 Task: Search one way flight ticket for 3 adults, 3 children in business from Beaumont: Jack Brooks Regional Airport (was Southeast Texas Regional) to New Bern: Coastal Carolina Regional Airport (was Craven County Regional) on 8-4-2023. Choice of flights is Spirit. Number of bags: 4 checked bags. Price is upto 94000. Outbound departure time preference is 8:15.
Action: Mouse moved to (285, 398)
Screenshot: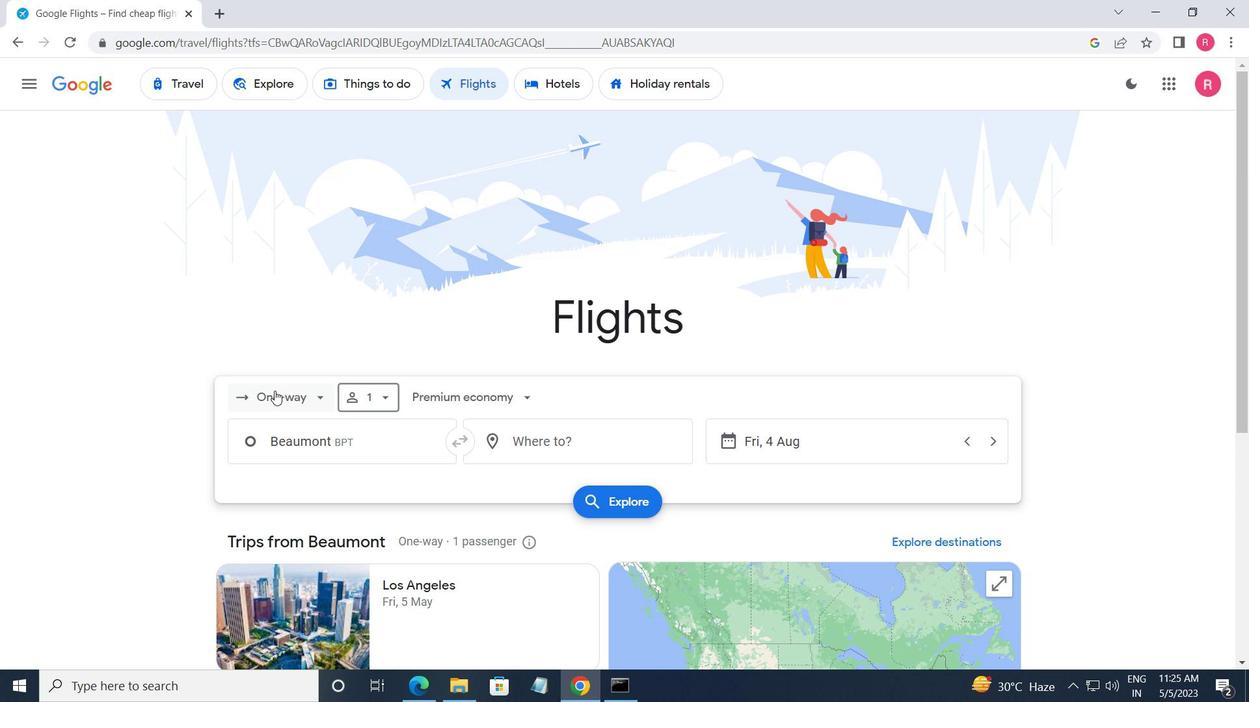 
Action: Mouse pressed left at (285, 398)
Screenshot: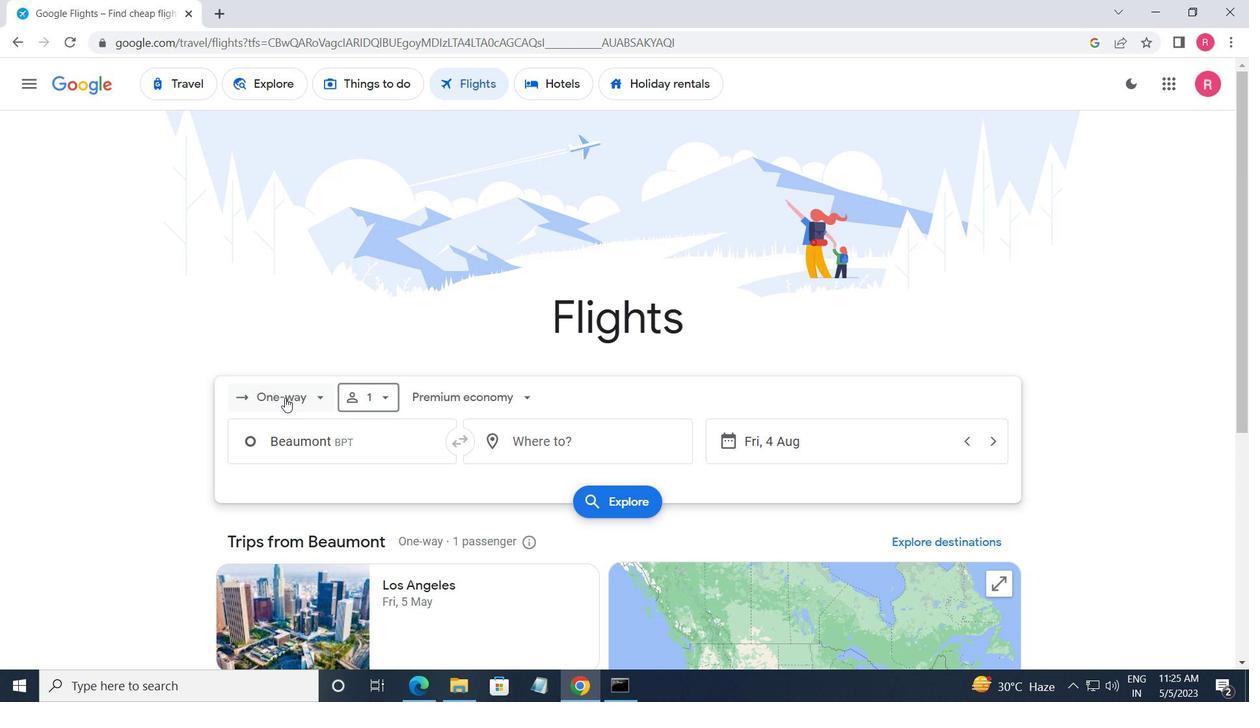 
Action: Mouse moved to (294, 476)
Screenshot: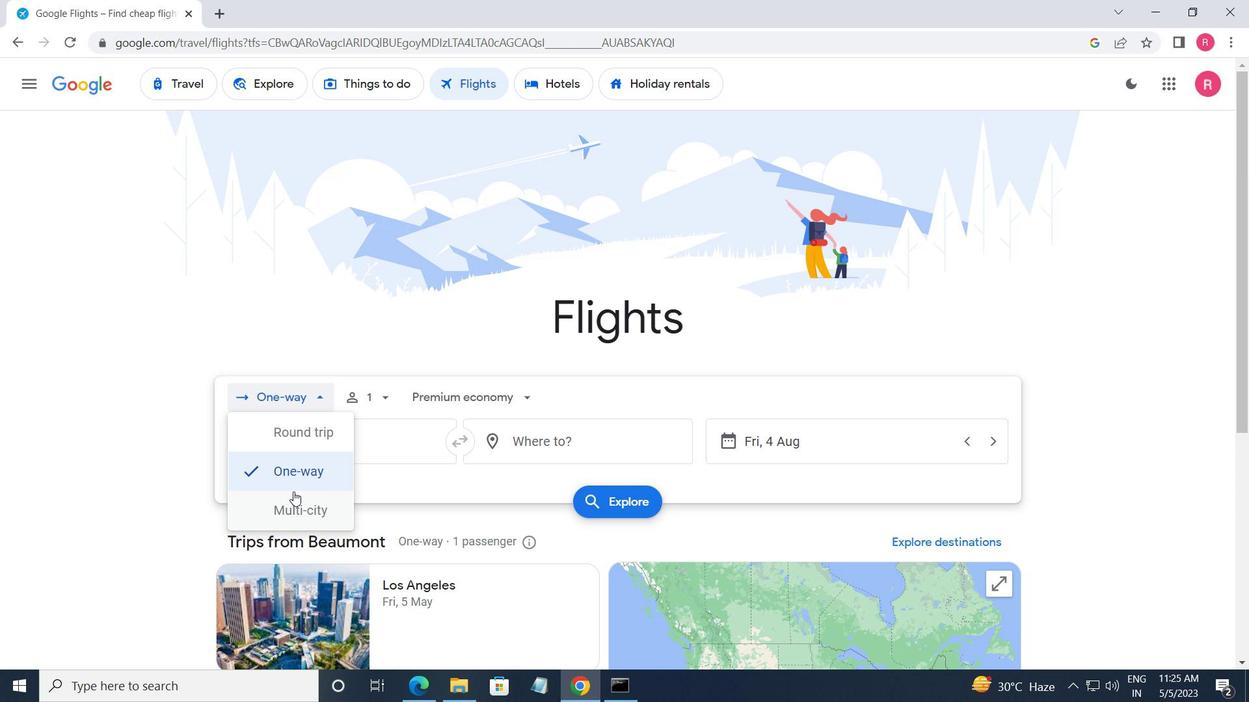 
Action: Mouse pressed left at (294, 476)
Screenshot: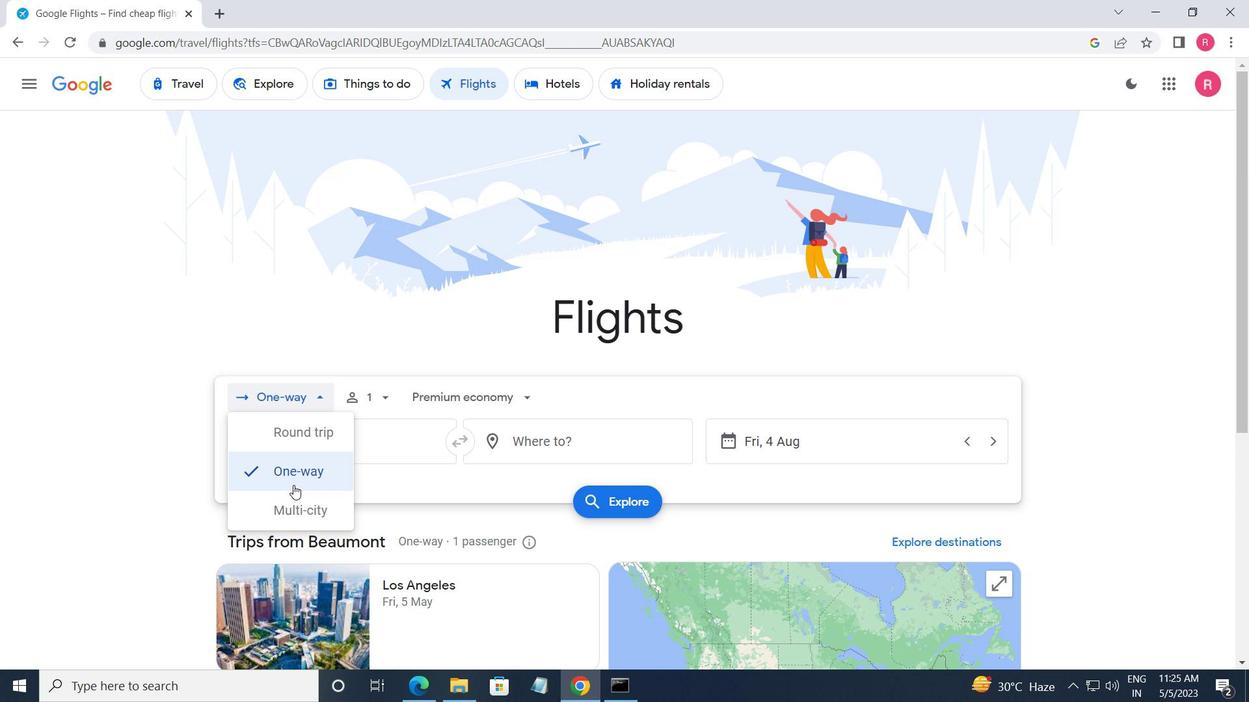 
Action: Mouse moved to (381, 409)
Screenshot: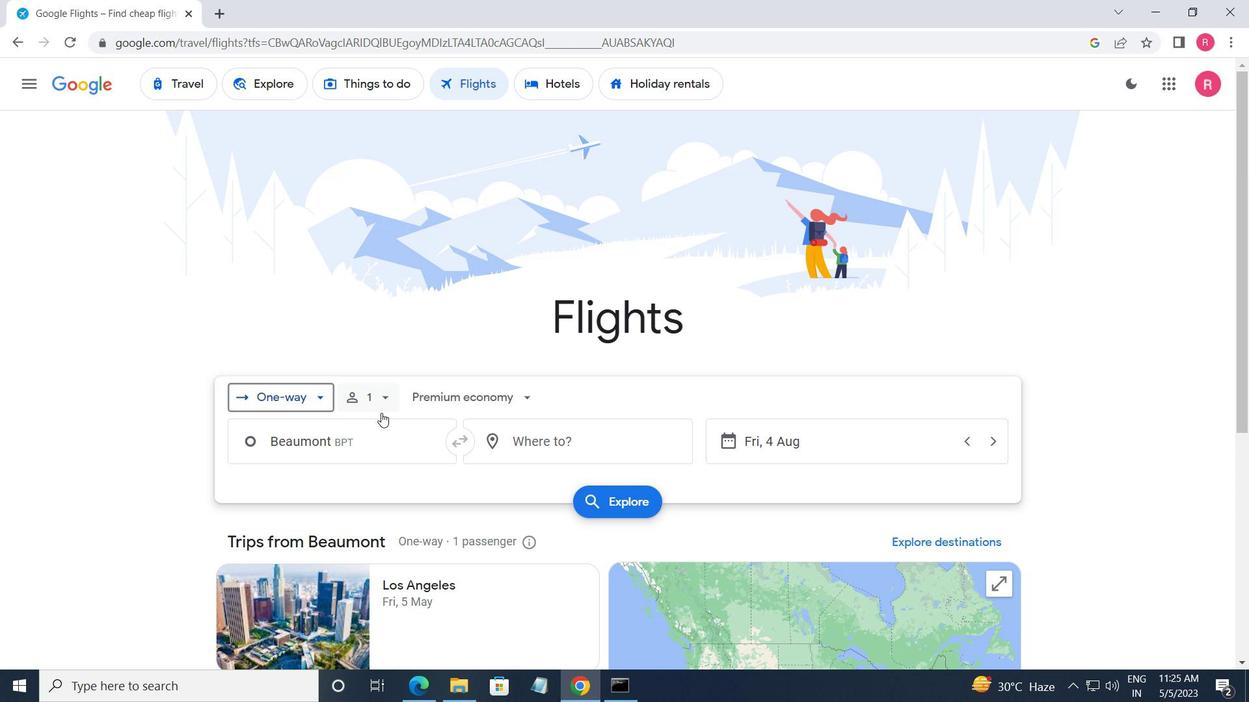
Action: Mouse pressed left at (381, 409)
Screenshot: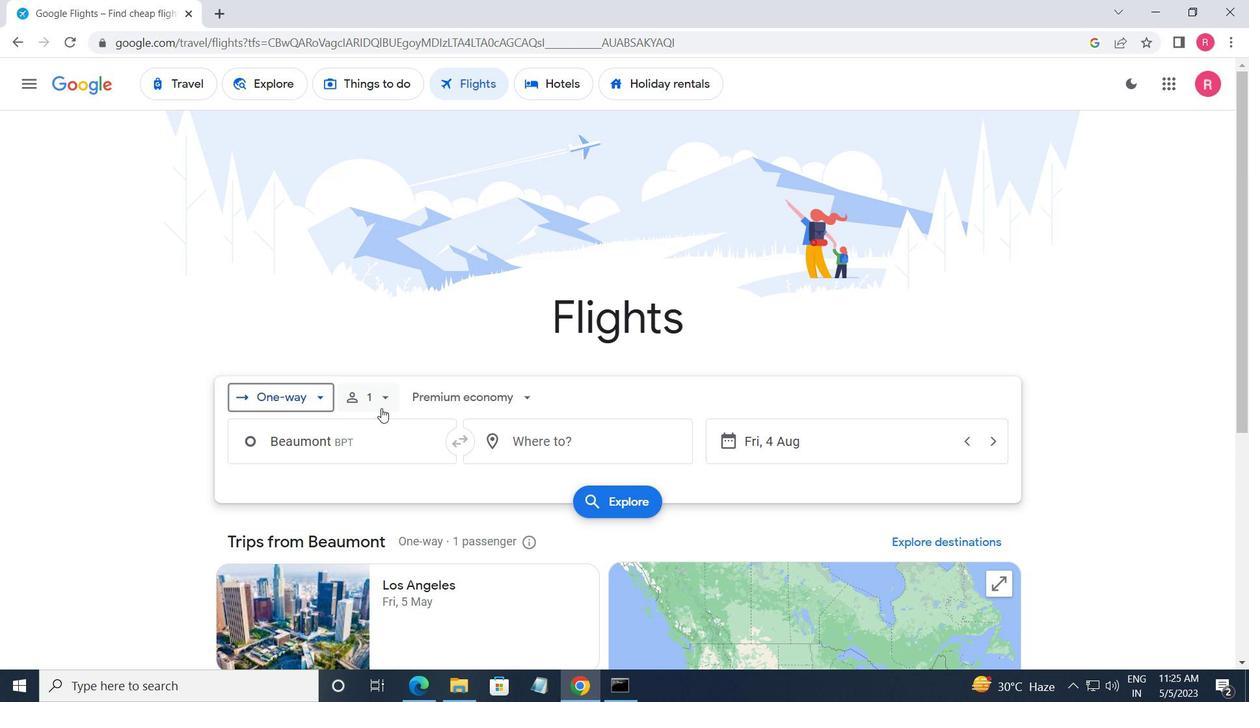 
Action: Mouse moved to (512, 439)
Screenshot: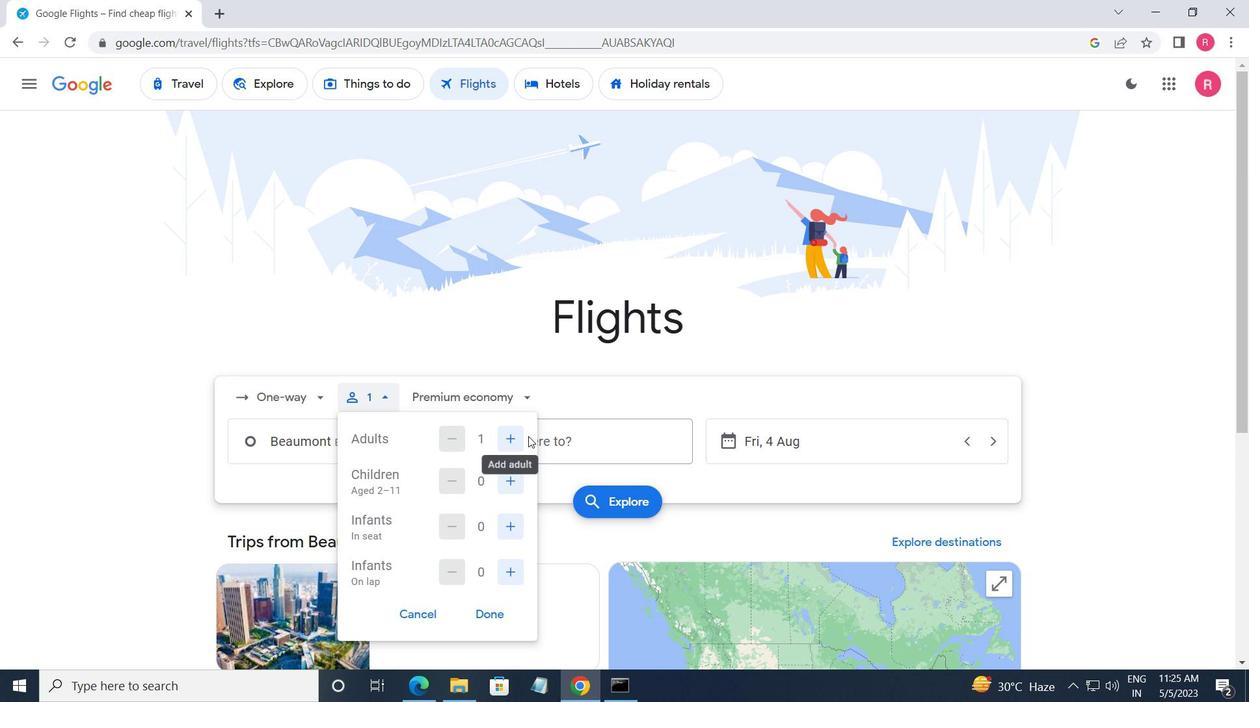 
Action: Mouse pressed left at (512, 439)
Screenshot: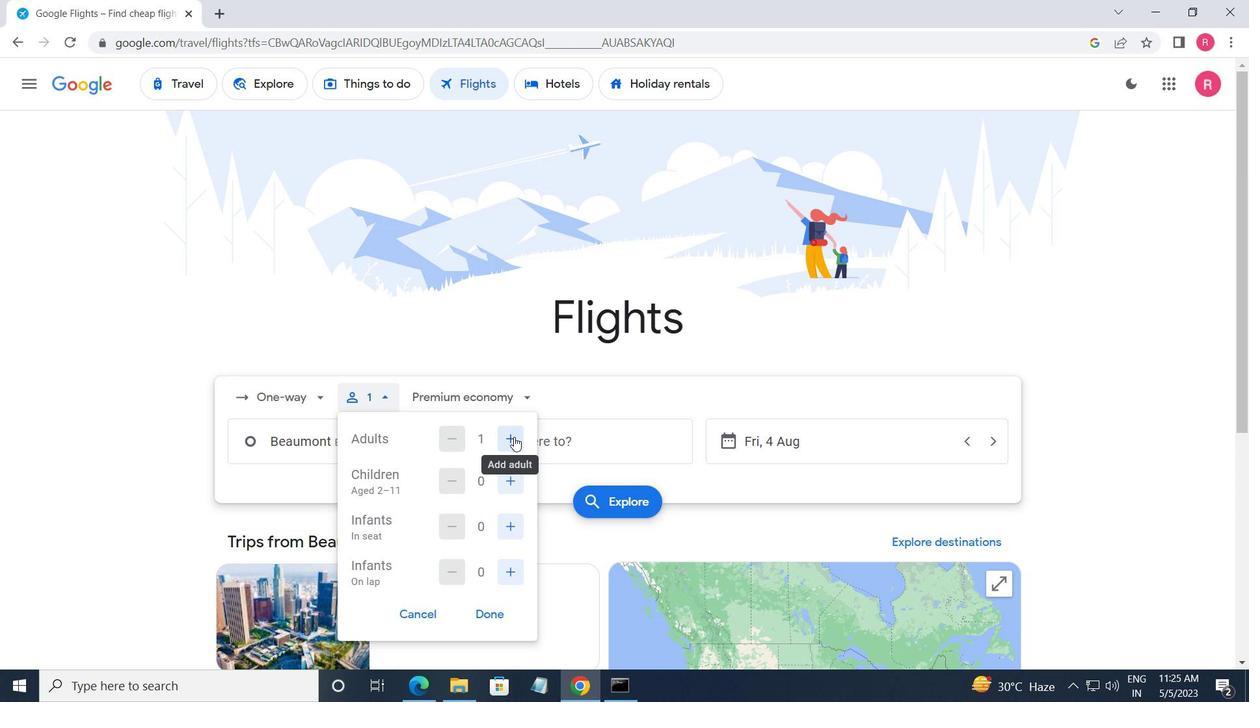 
Action: Mouse pressed left at (512, 439)
Screenshot: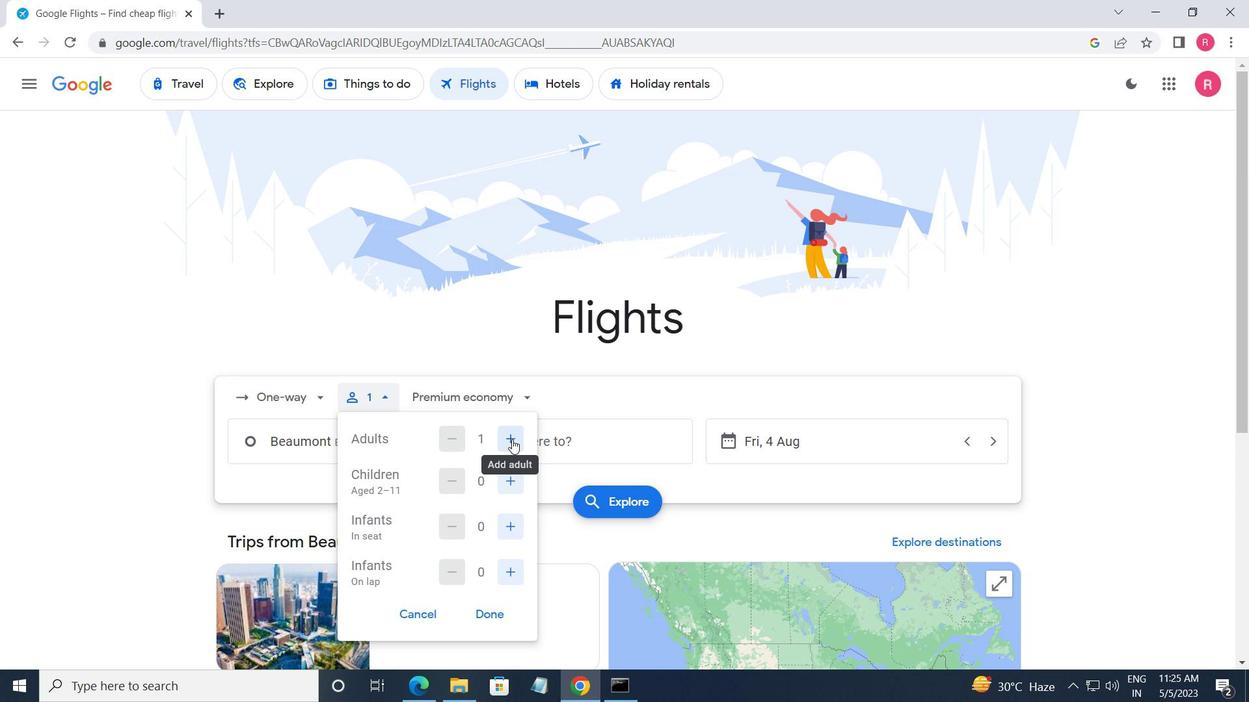 
Action: Mouse moved to (513, 487)
Screenshot: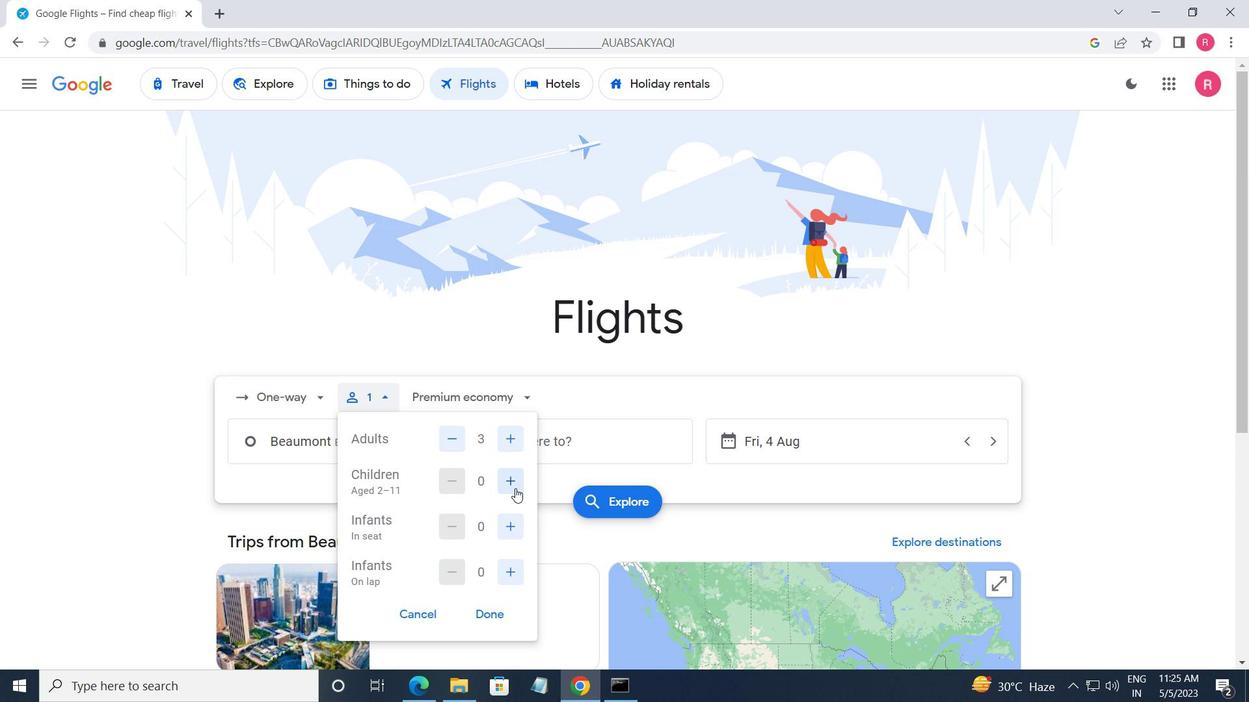 
Action: Mouse pressed left at (513, 487)
Screenshot: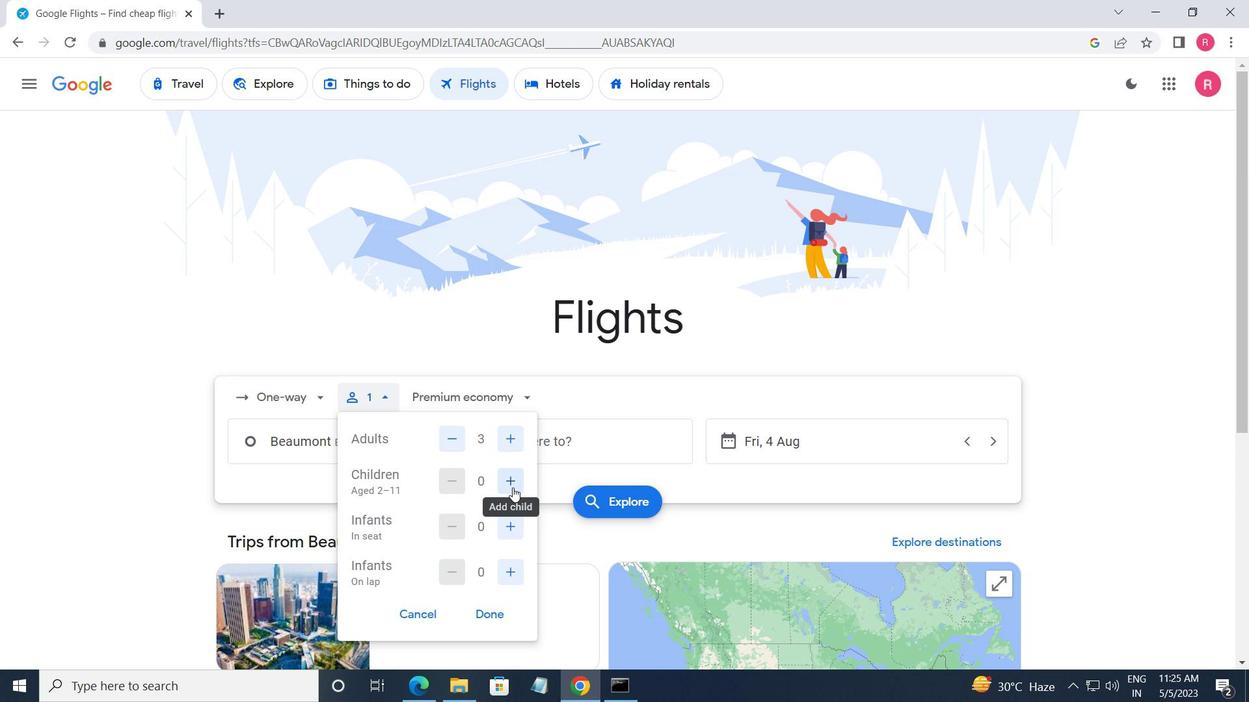 
Action: Mouse pressed left at (513, 487)
Screenshot: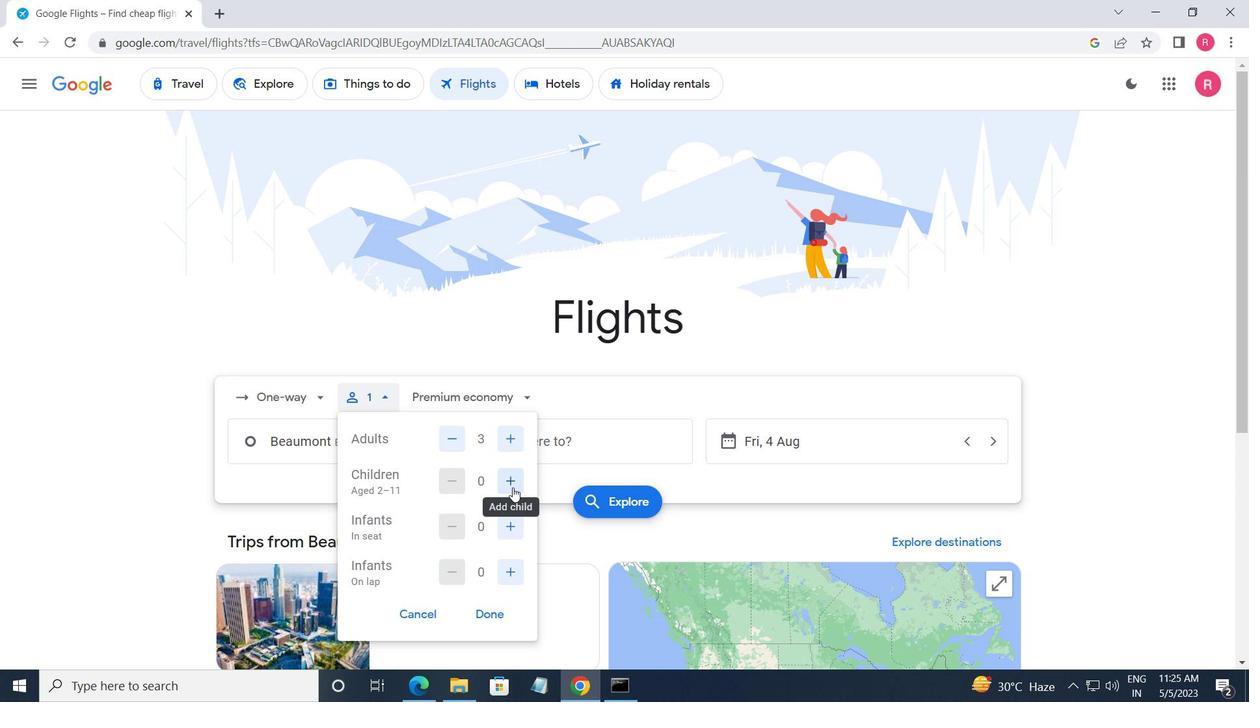 
Action: Mouse moved to (511, 487)
Screenshot: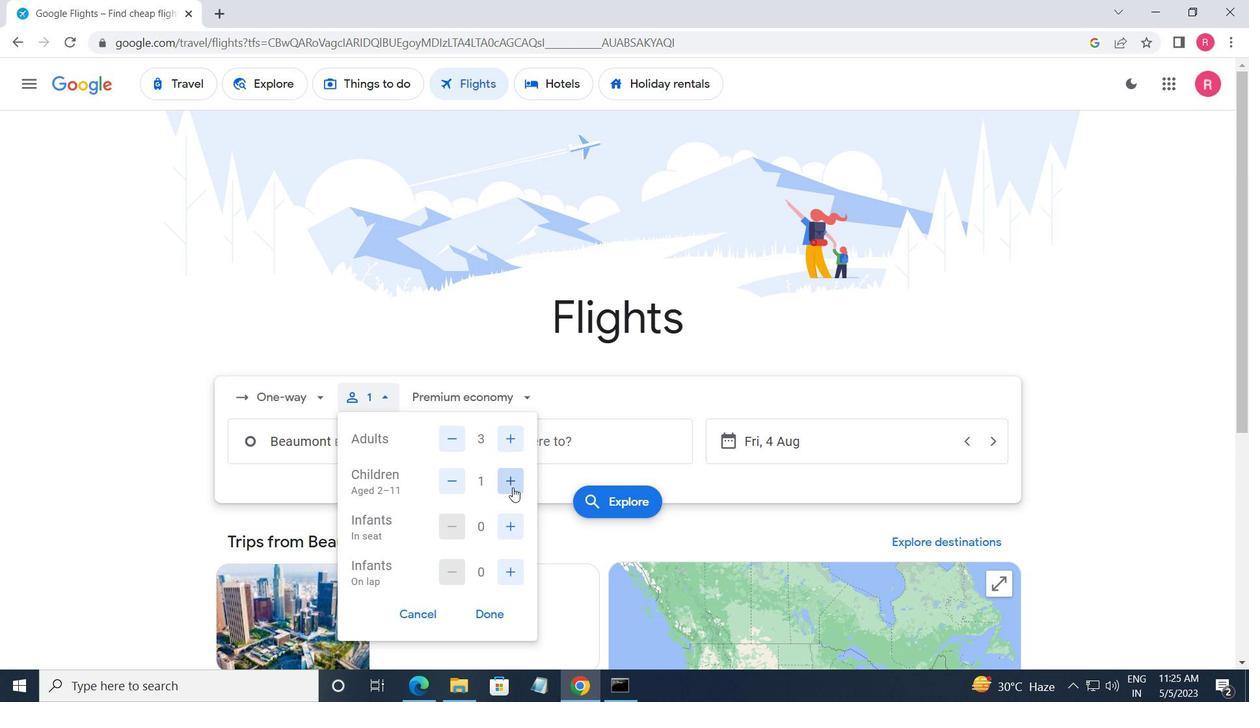 
Action: Mouse pressed left at (511, 487)
Screenshot: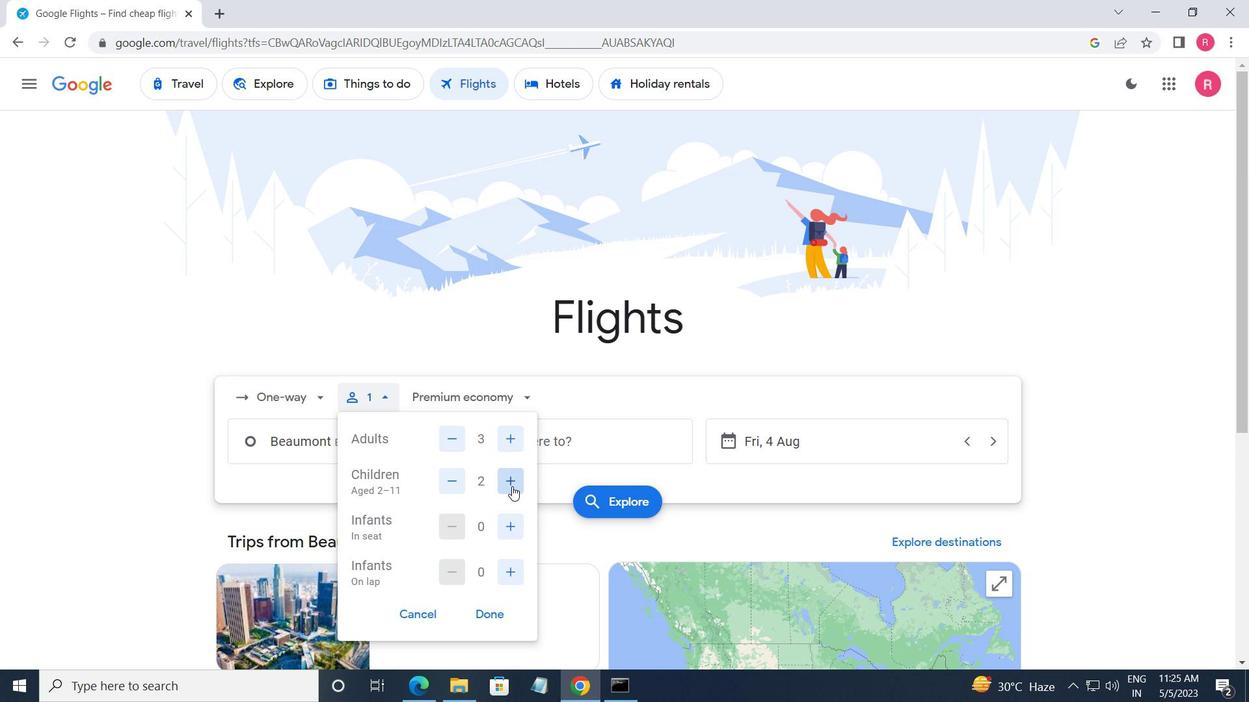 
Action: Mouse moved to (509, 618)
Screenshot: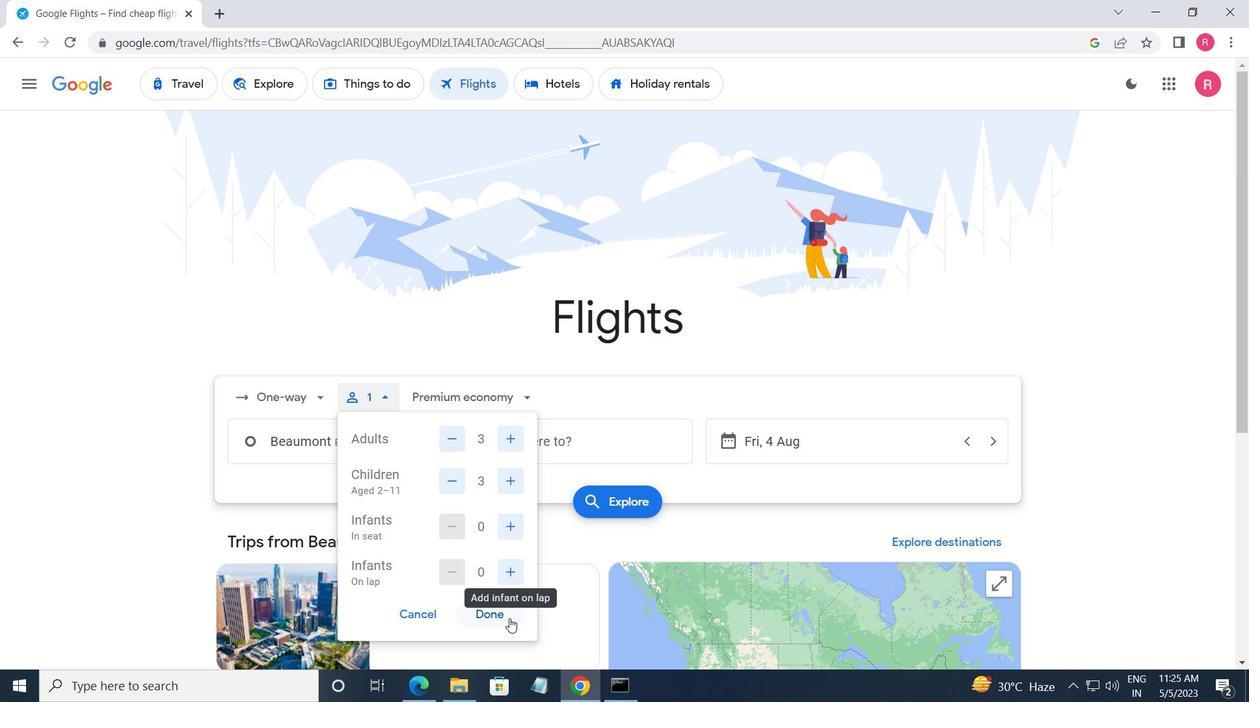 
Action: Mouse pressed left at (509, 618)
Screenshot: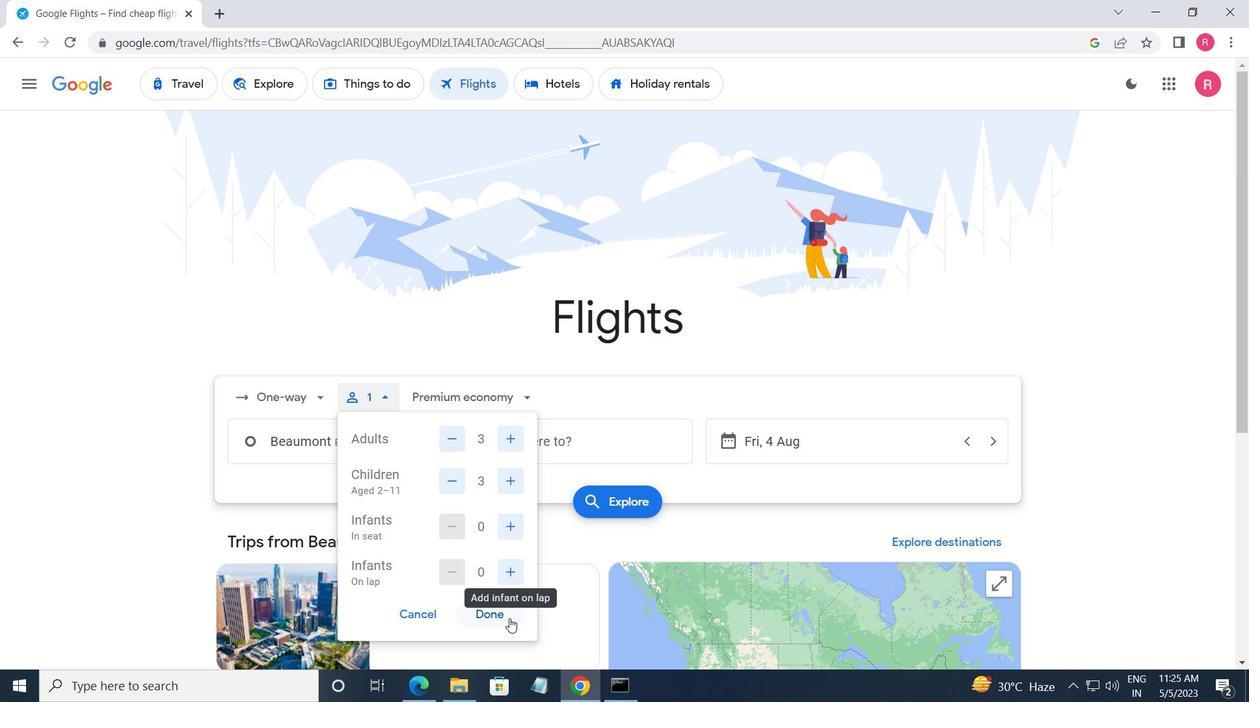 
Action: Mouse moved to (428, 401)
Screenshot: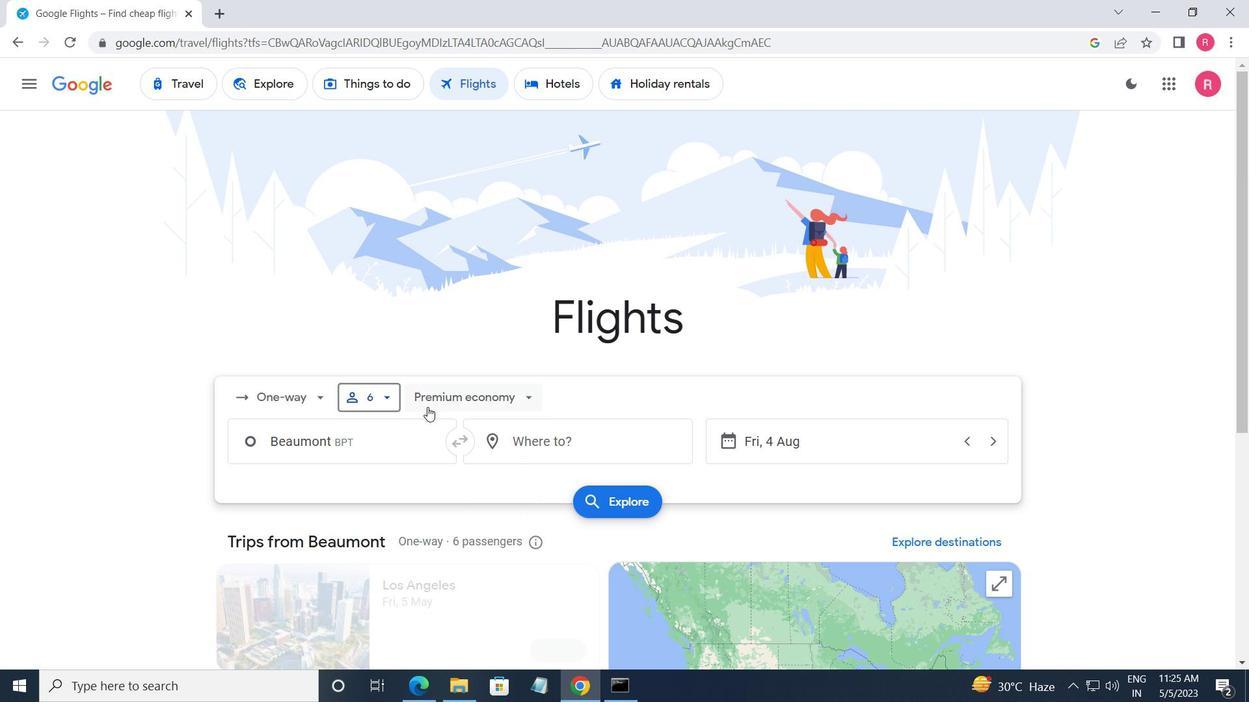 
Action: Mouse pressed left at (428, 401)
Screenshot: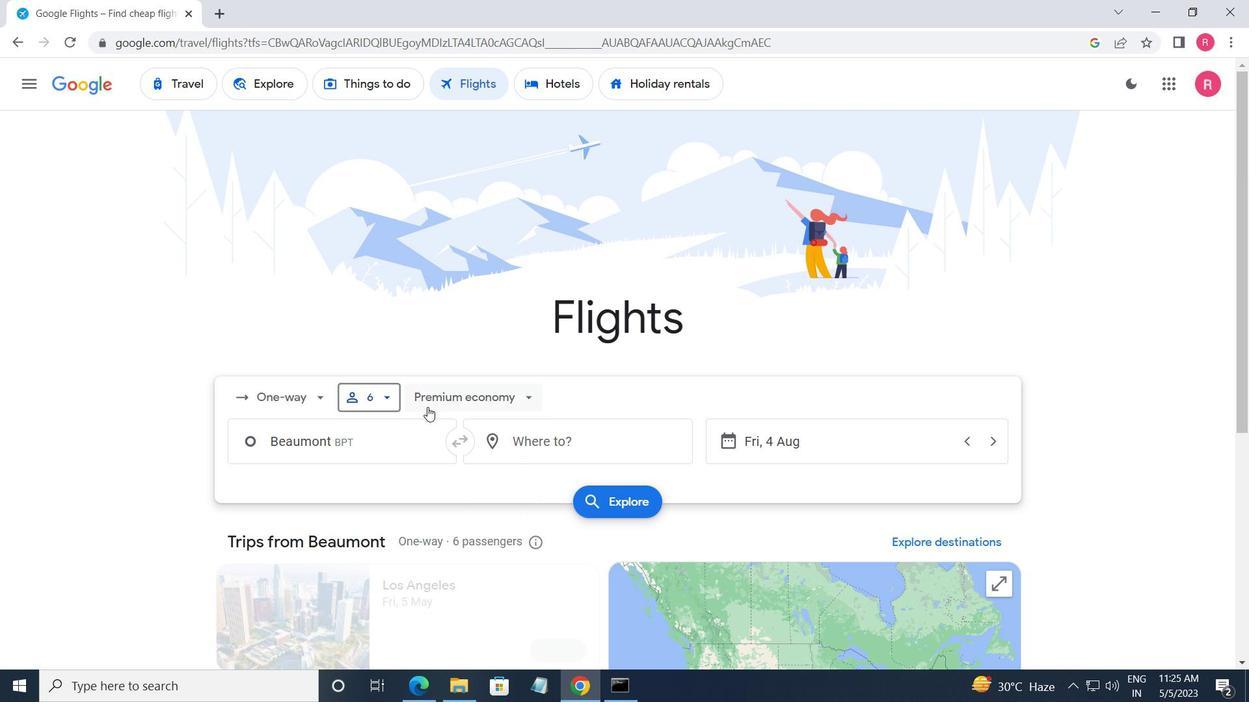
Action: Mouse moved to (452, 517)
Screenshot: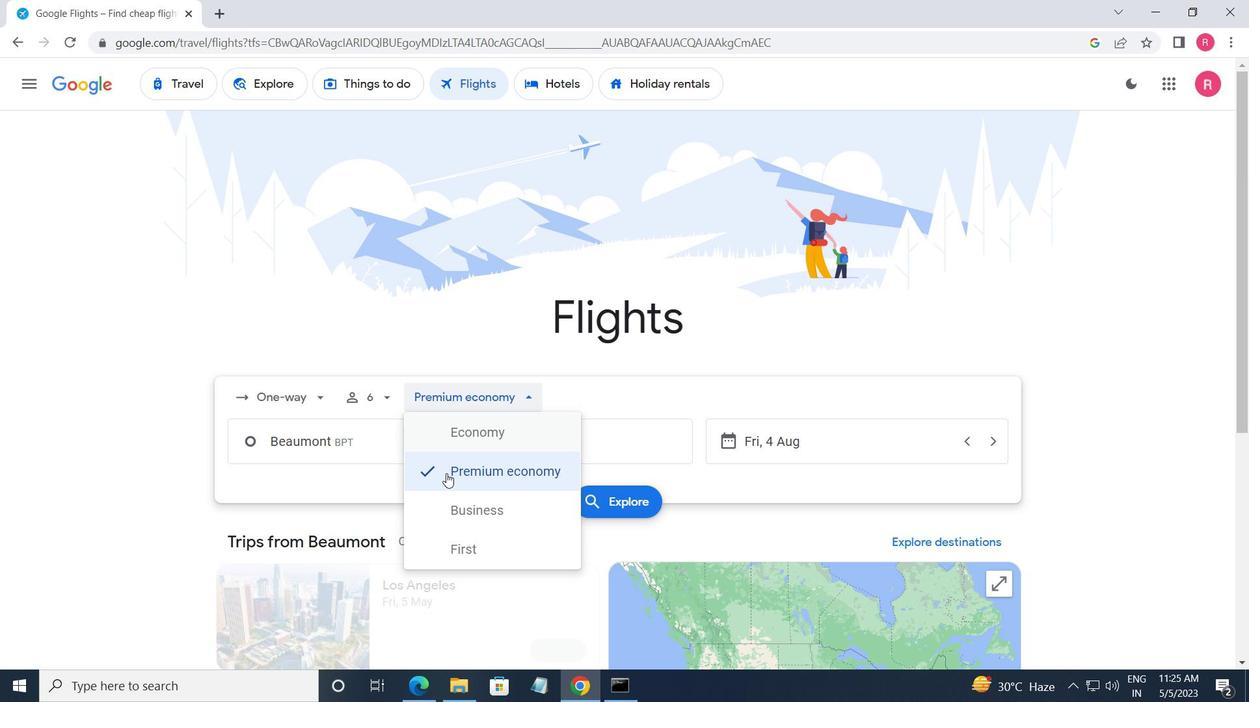 
Action: Mouse pressed left at (452, 517)
Screenshot: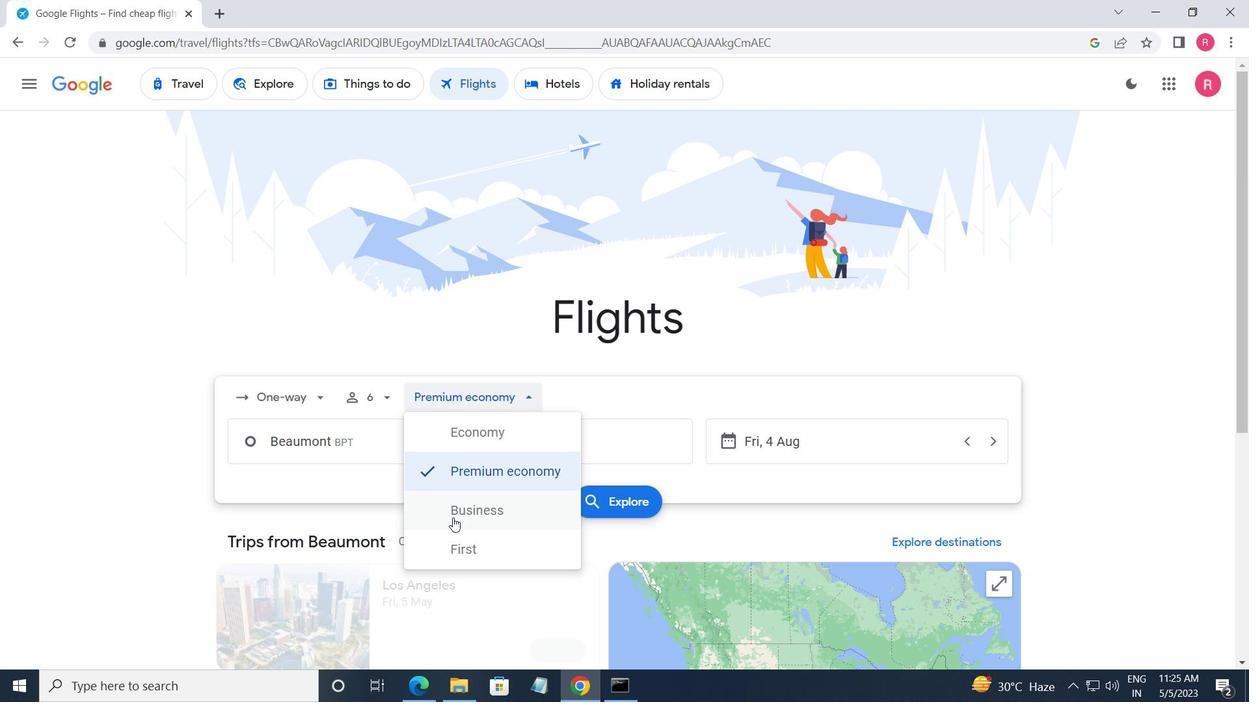 
Action: Mouse moved to (386, 456)
Screenshot: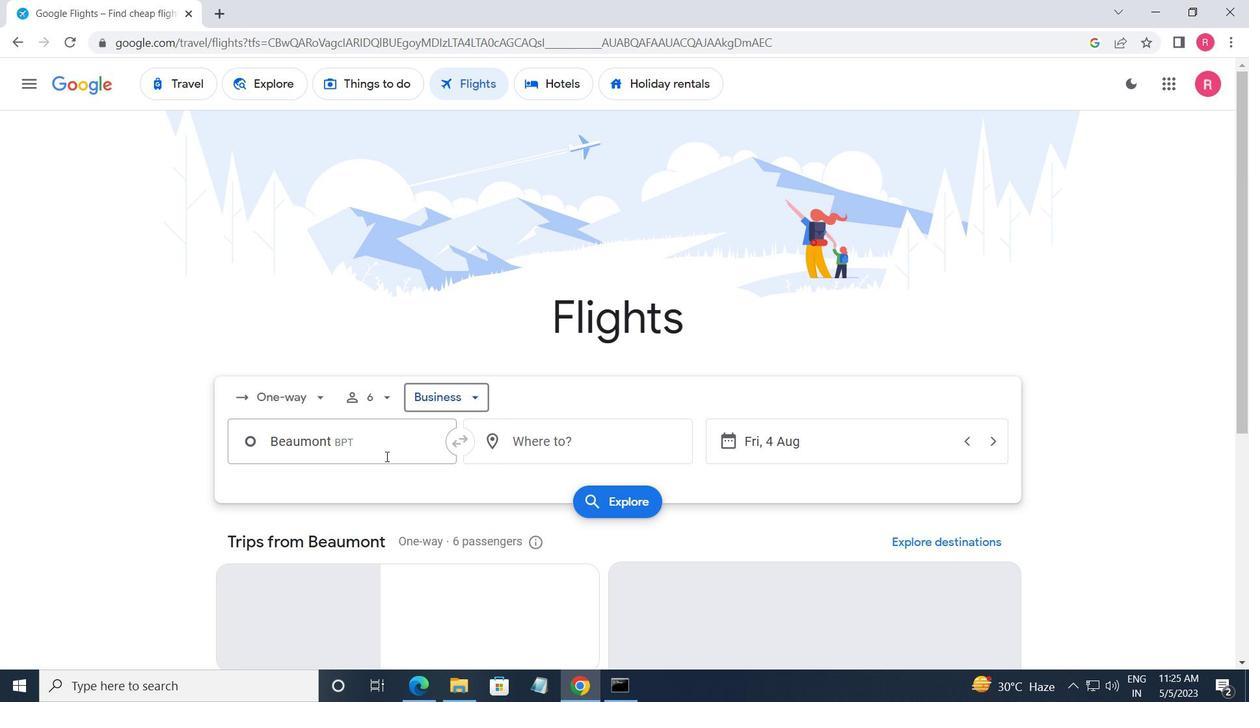 
Action: Mouse pressed left at (386, 456)
Screenshot: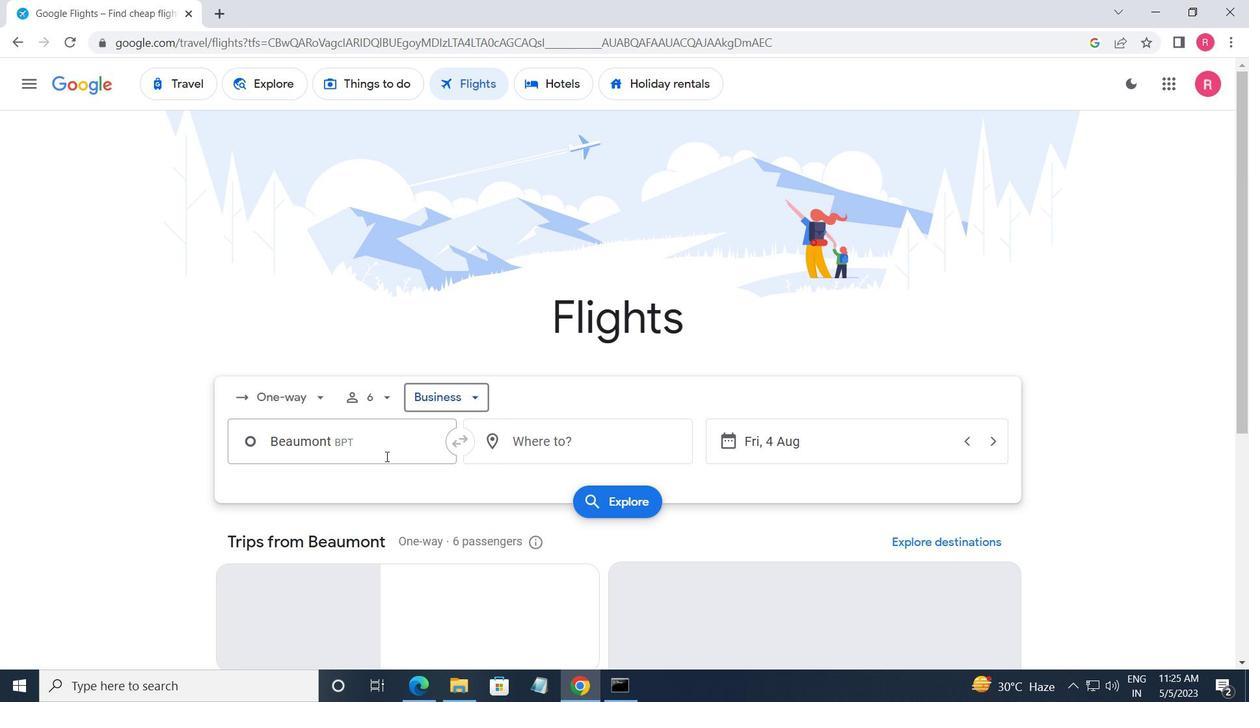 
Action: Key pressed <Key.shift><Key.shift><Key.shift><Key.shift><Key.shift><Key.shift><Key.shift><Key.shift><Key.shift><Key.shift><Key.shift><Key.shift><Key.shift><Key.shift><Key.shift><Key.shift><Key.shift><Key.shift><Key.shift><Key.shift><Key.shift><Key.shift><Key.shift><Key.shift><Key.shift>BEAUMONT
Screenshot: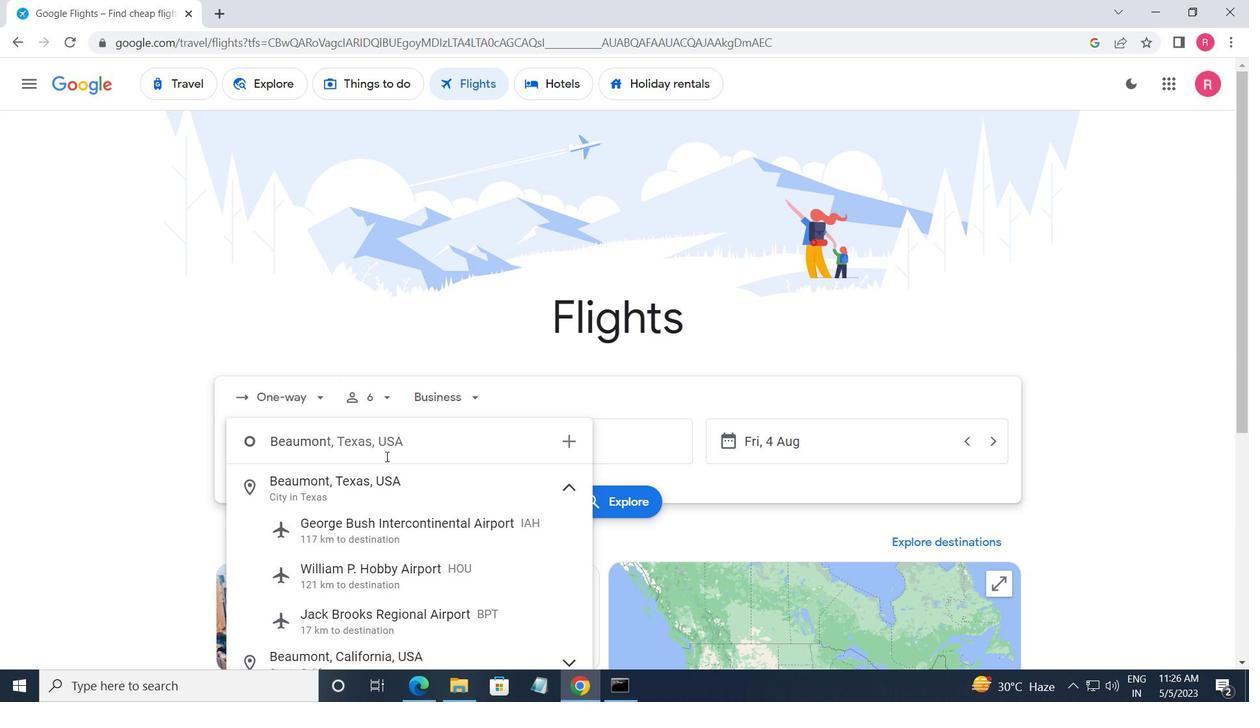 
Action: Mouse moved to (366, 624)
Screenshot: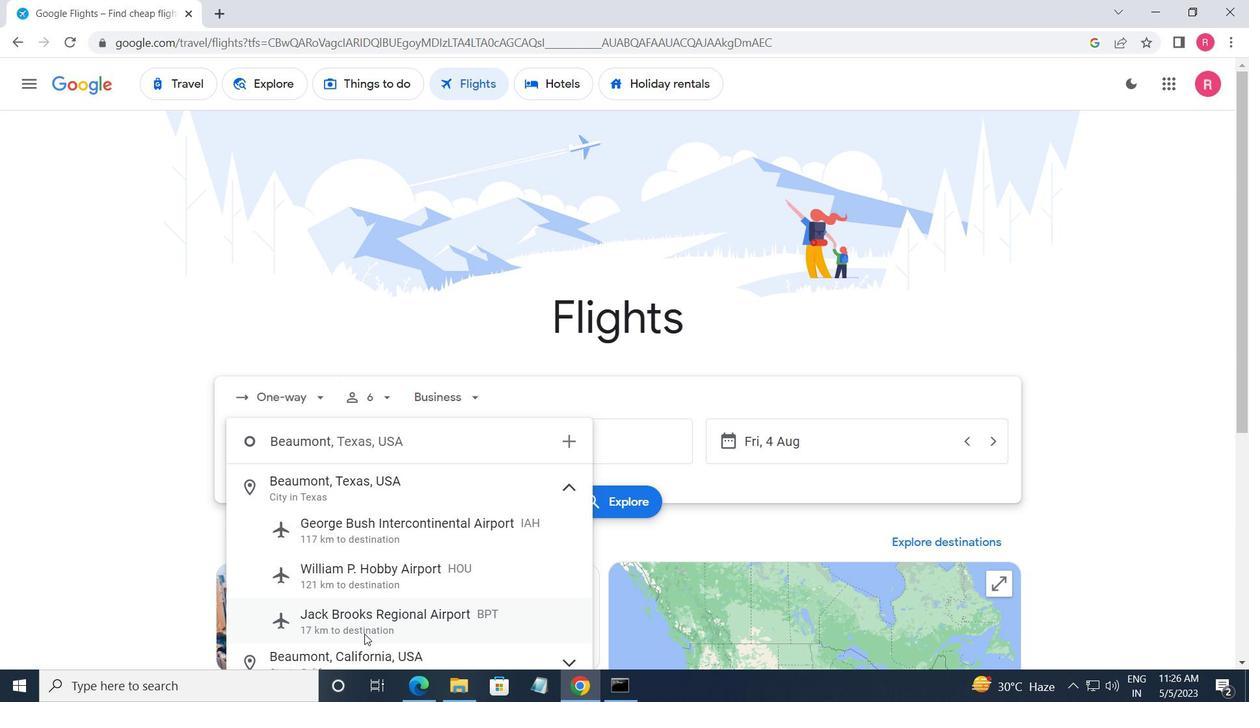 
Action: Mouse pressed left at (366, 624)
Screenshot: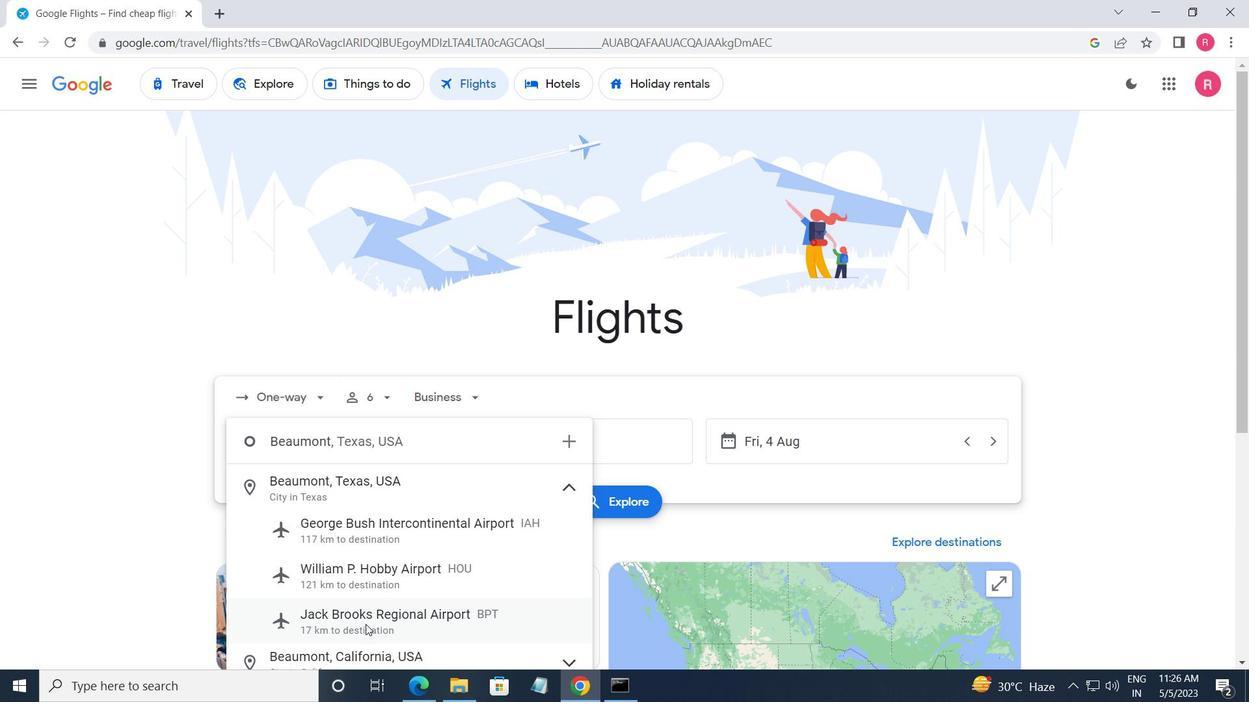 
Action: Mouse moved to (519, 450)
Screenshot: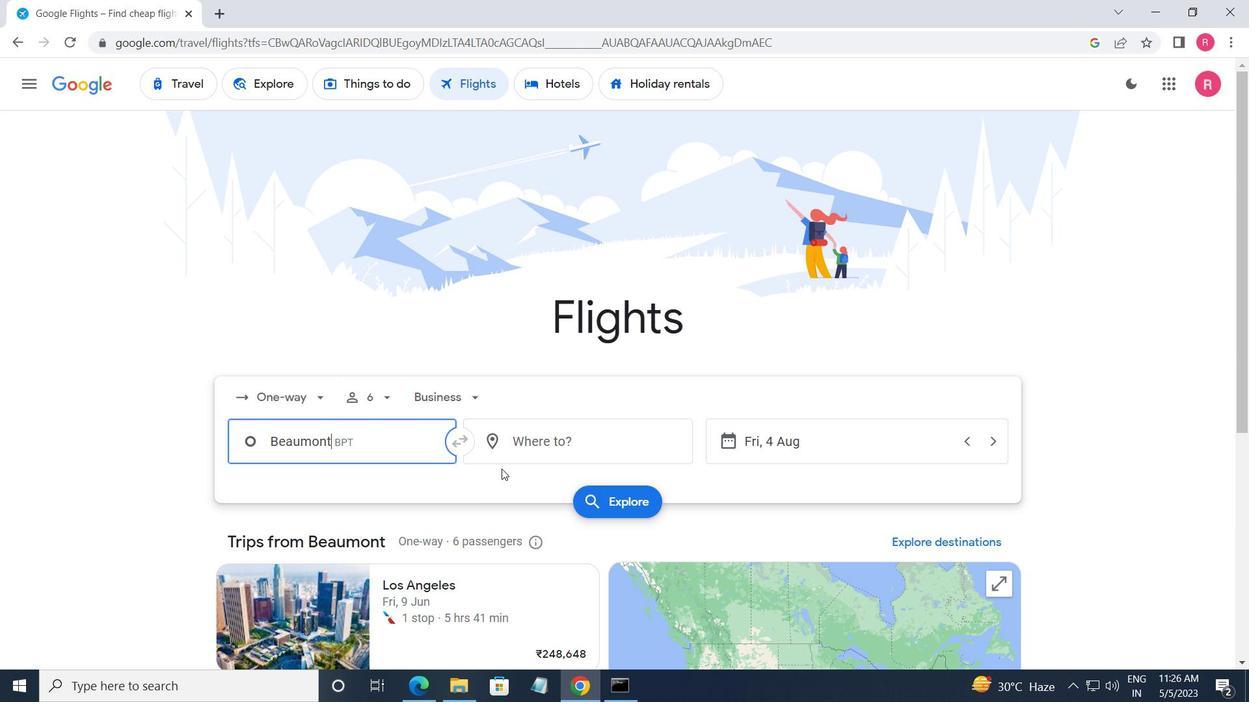 
Action: Mouse pressed left at (519, 450)
Screenshot: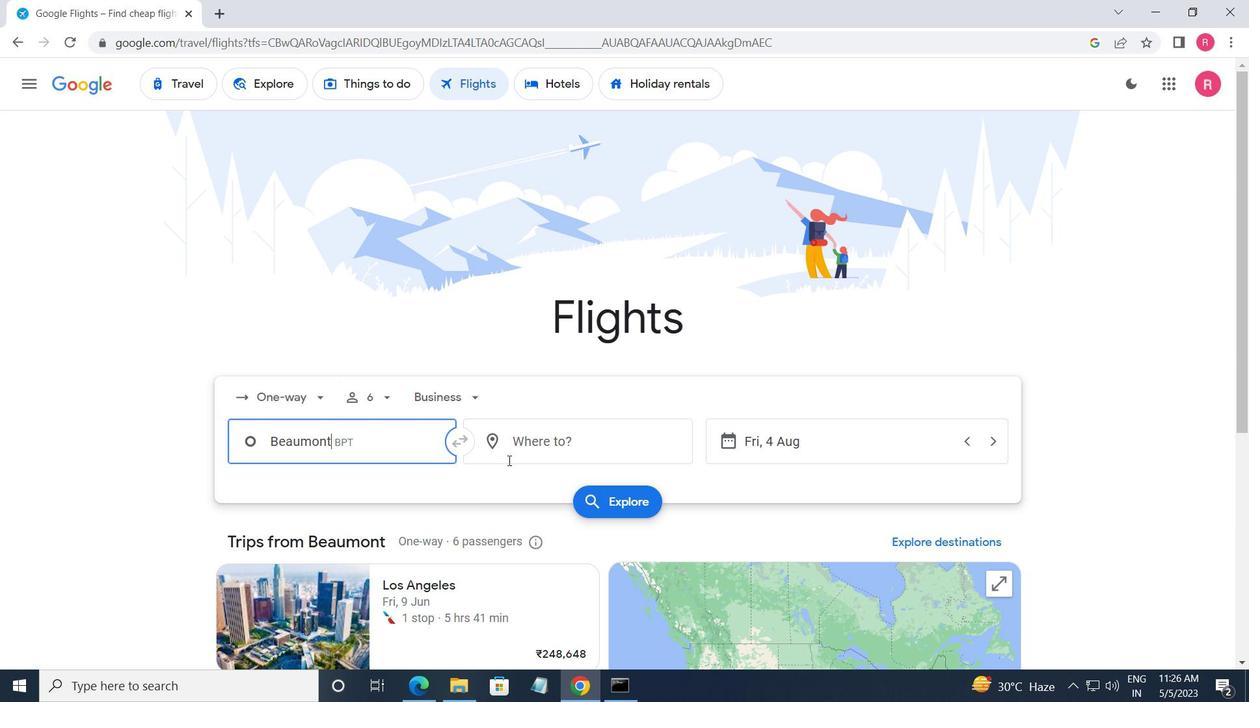 
Action: Key pressed <Key.shift><Key.shift><Key.shift><Key.shift><Key.shift><Key.shift><Key.shift><Key.shift>NEW<Key.space><Key.shift><Key.shift><Key.shift><Key.shift><Key.shift><Key.shift><Key.shift><Key.shift><Key.shift><Key.shift><Key.shift><Key.shift><Key.shift>BERN
Screenshot: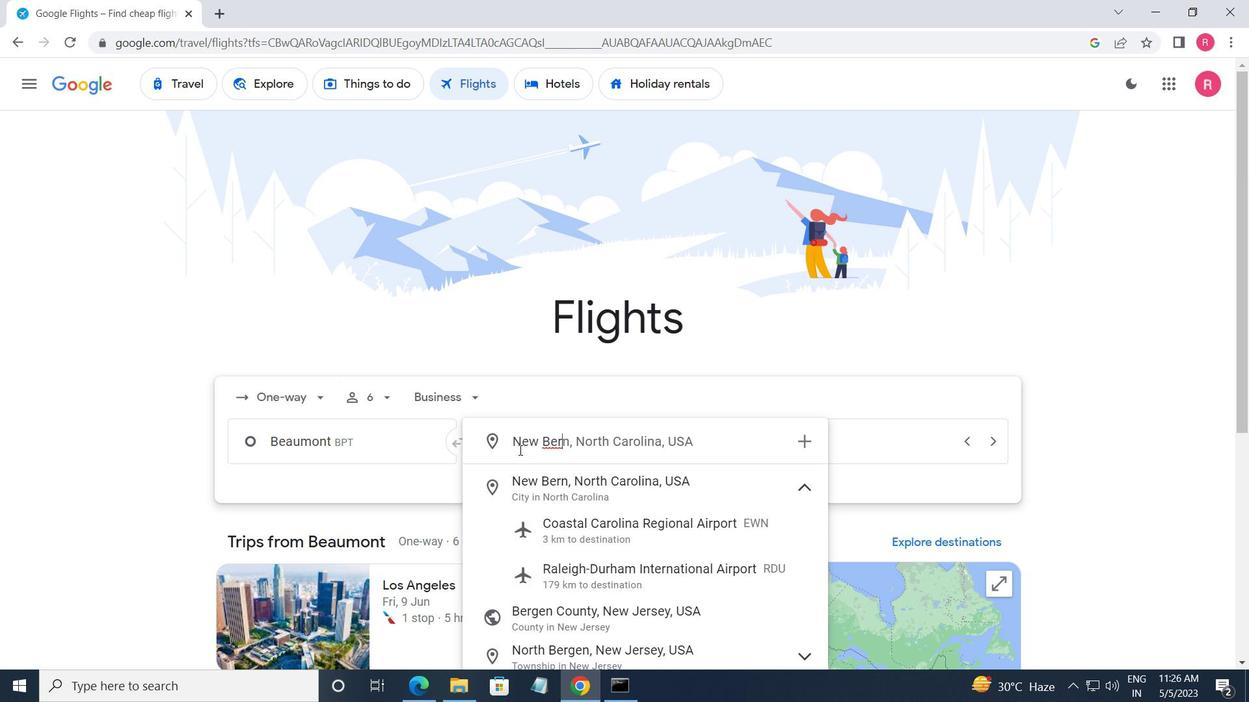 
Action: Mouse moved to (600, 525)
Screenshot: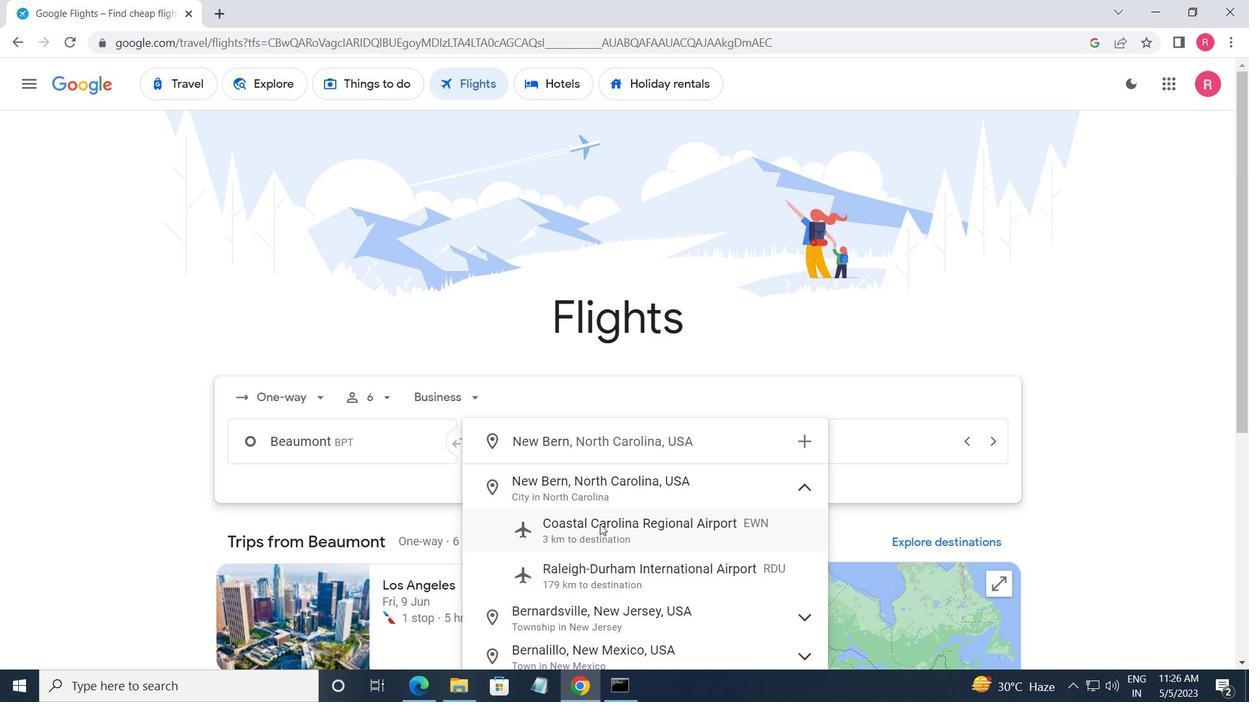 
Action: Mouse pressed left at (600, 525)
Screenshot: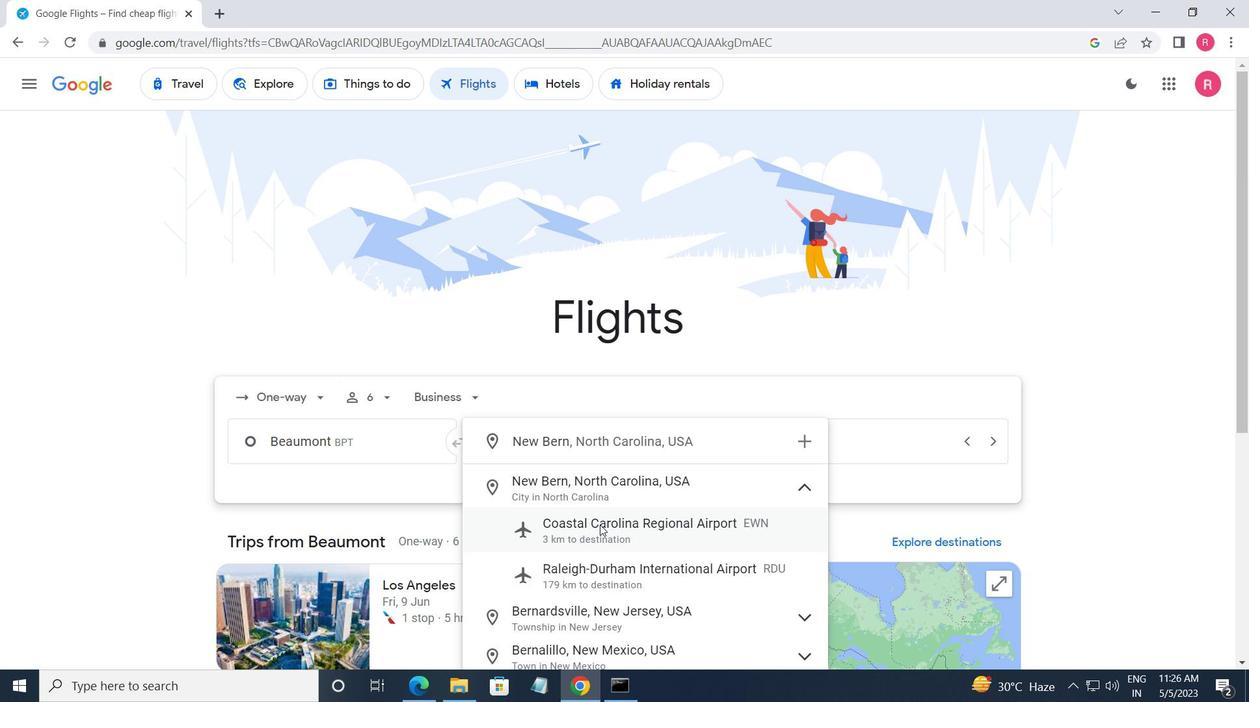 
Action: Mouse moved to (834, 448)
Screenshot: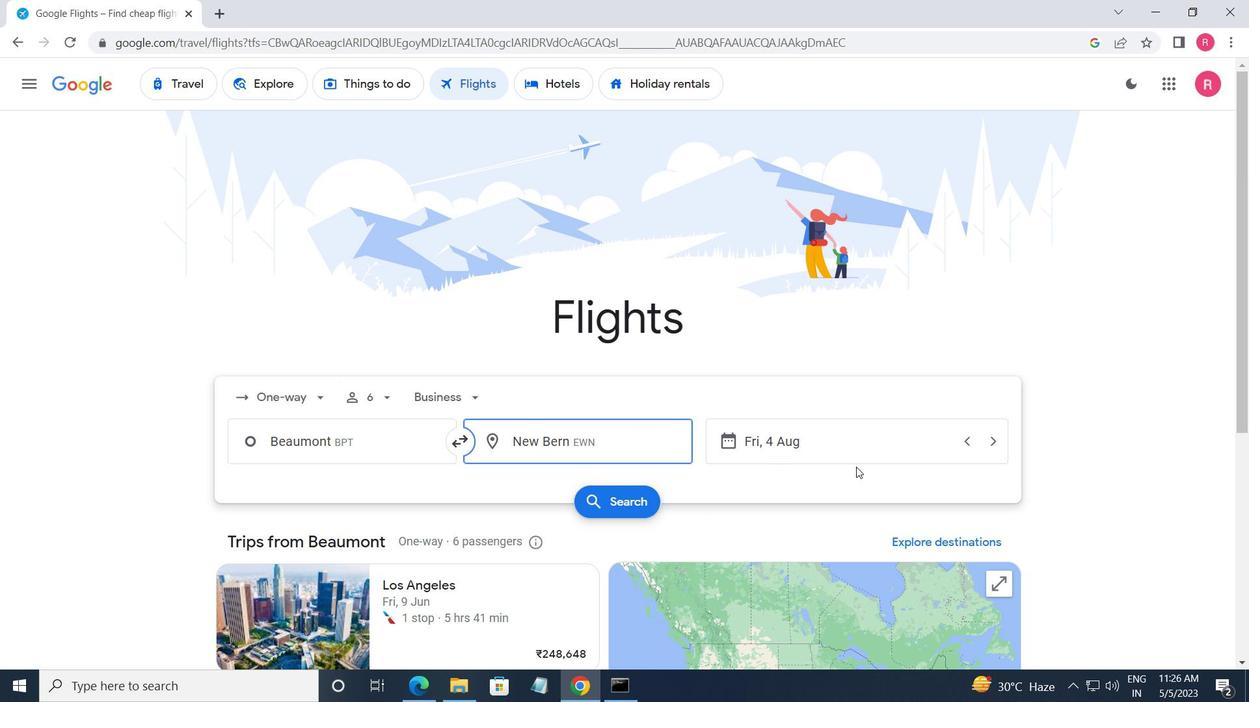 
Action: Mouse pressed left at (834, 448)
Screenshot: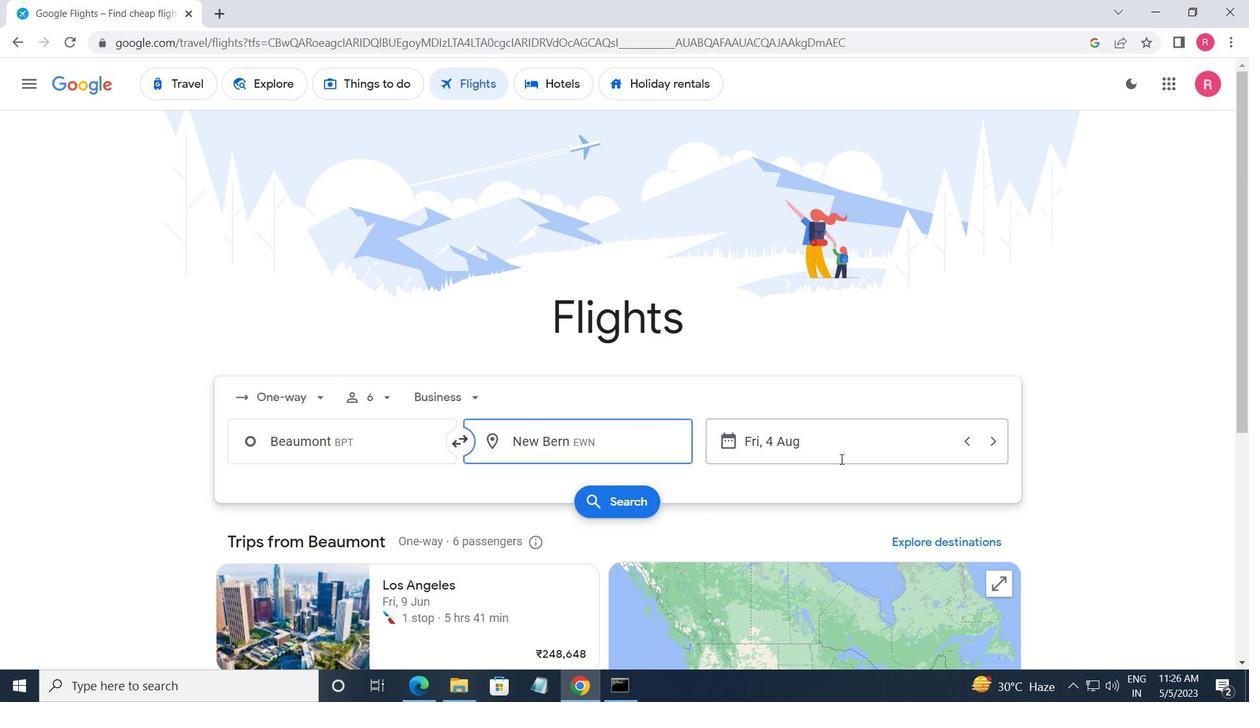 
Action: Mouse moved to (625, 377)
Screenshot: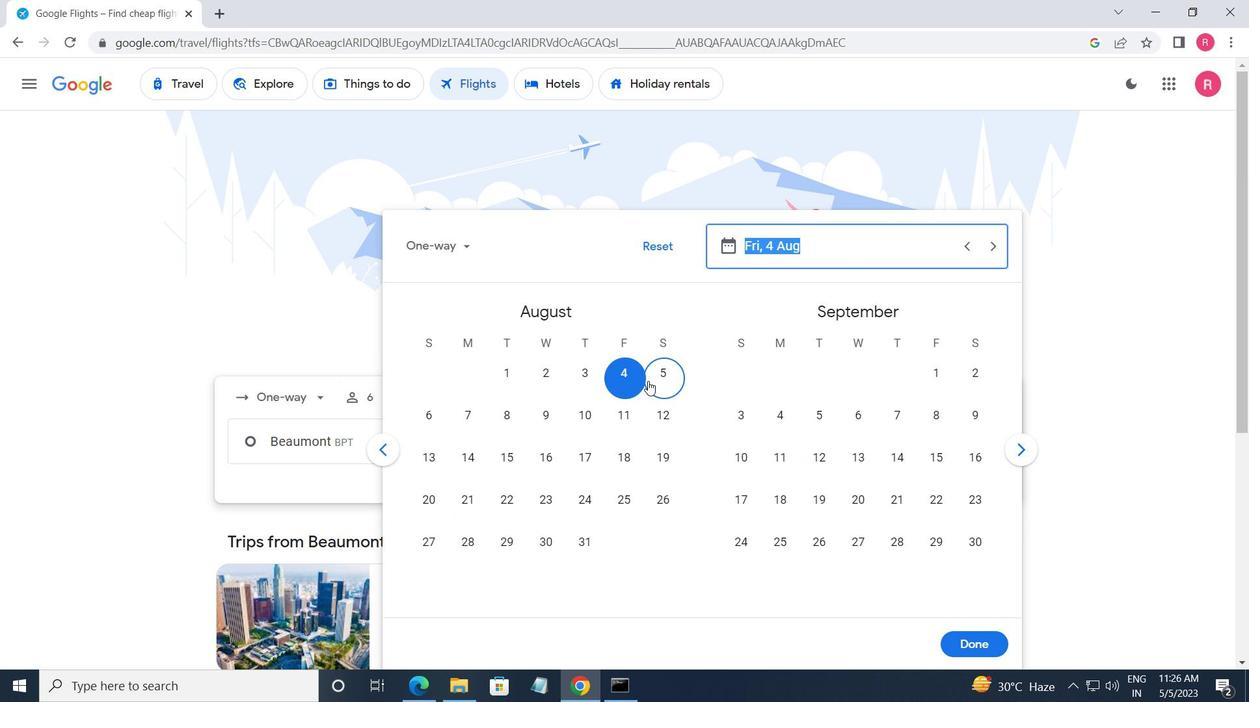 
Action: Mouse pressed left at (625, 377)
Screenshot: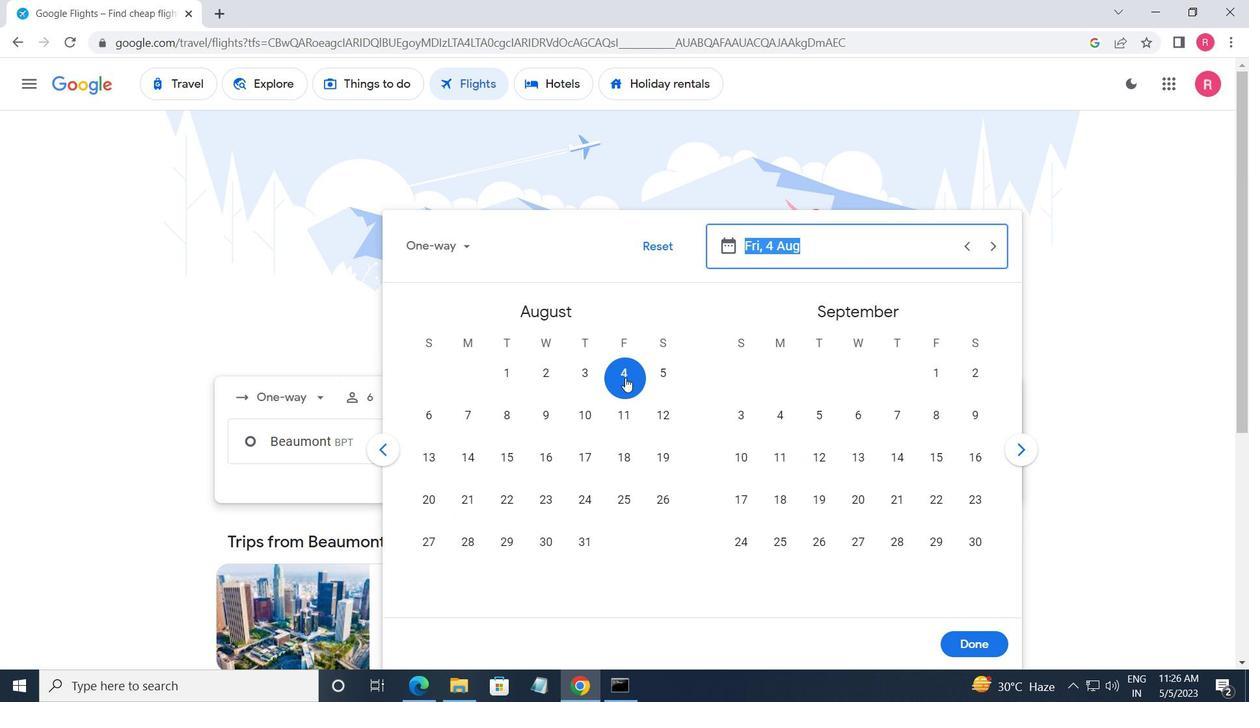 
Action: Mouse moved to (951, 638)
Screenshot: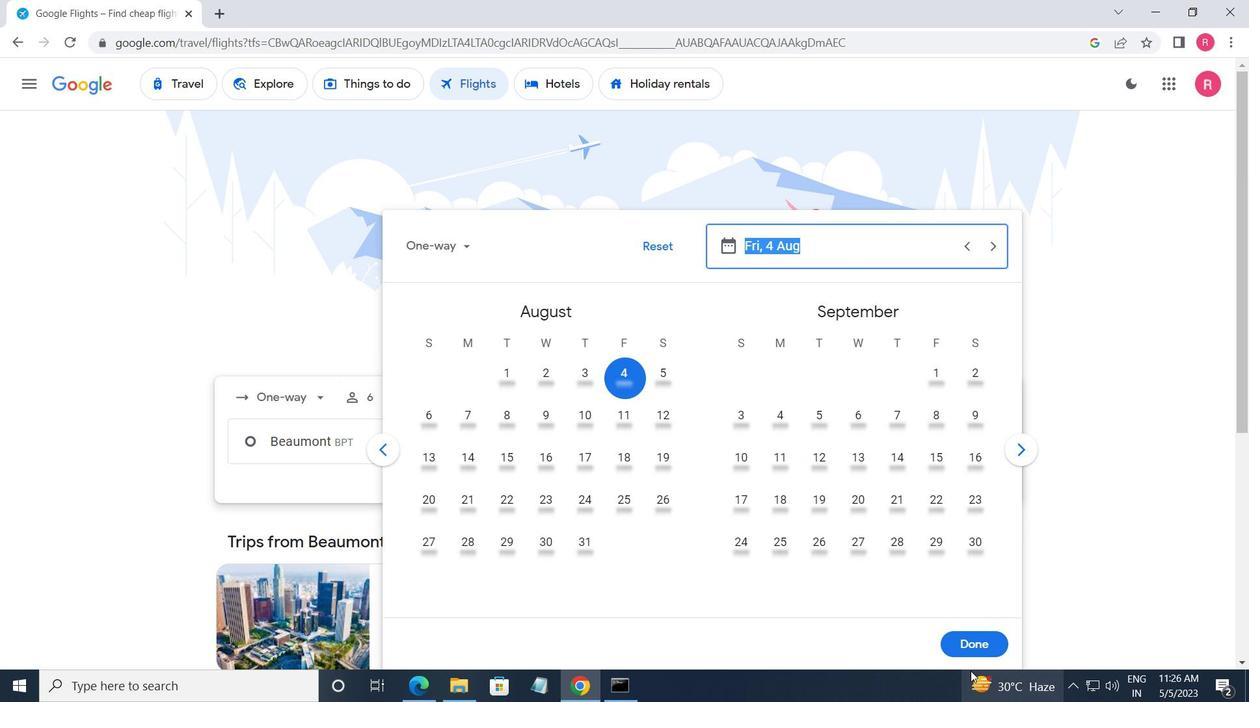 
Action: Mouse pressed left at (951, 638)
Screenshot: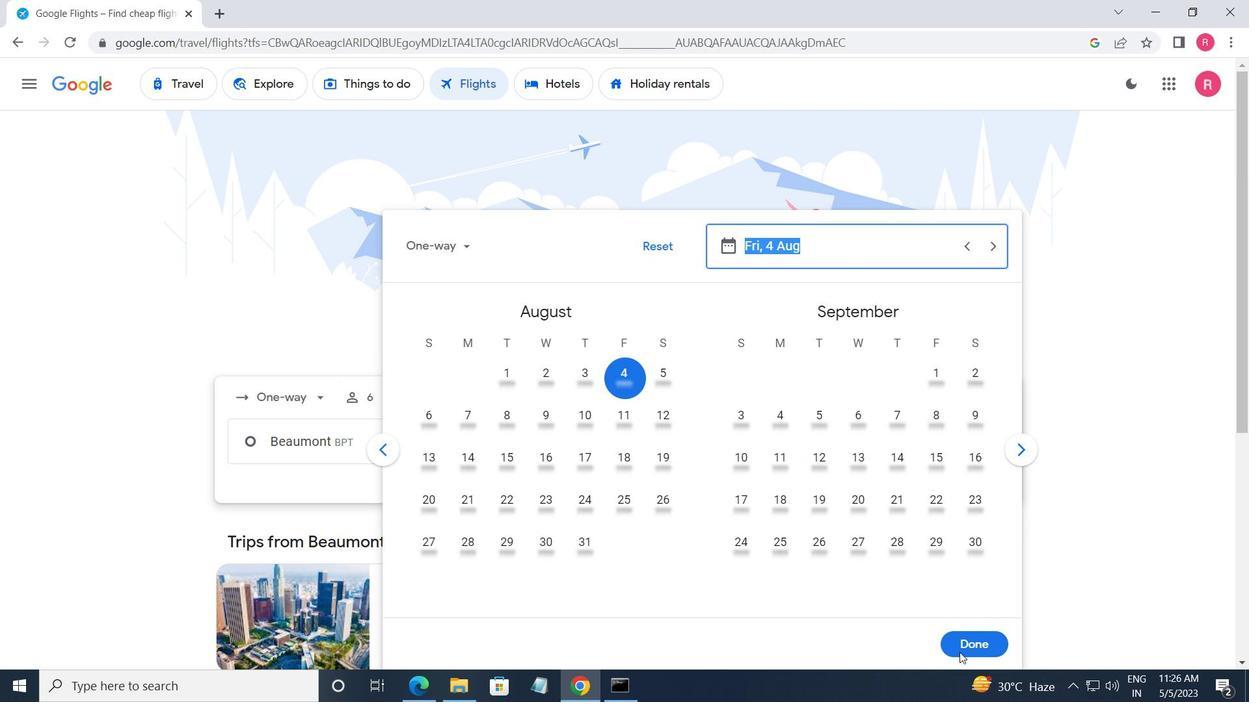 
Action: Mouse moved to (588, 499)
Screenshot: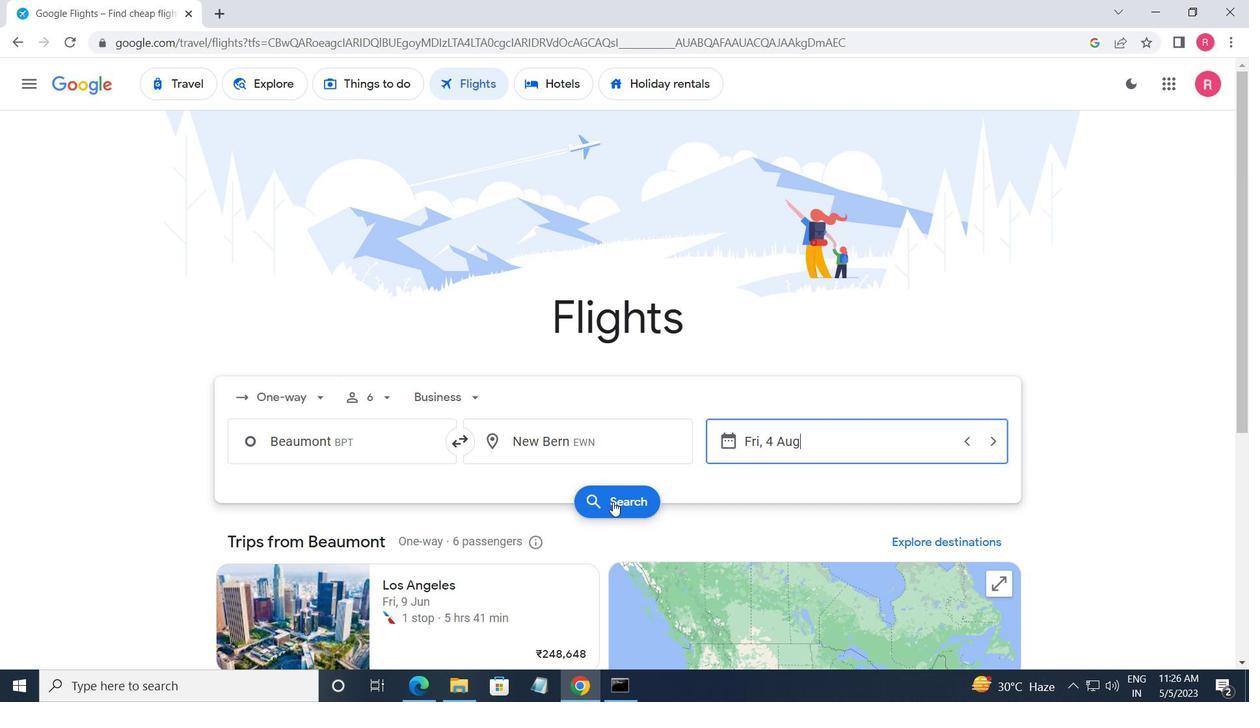 
Action: Mouse pressed left at (588, 499)
Screenshot: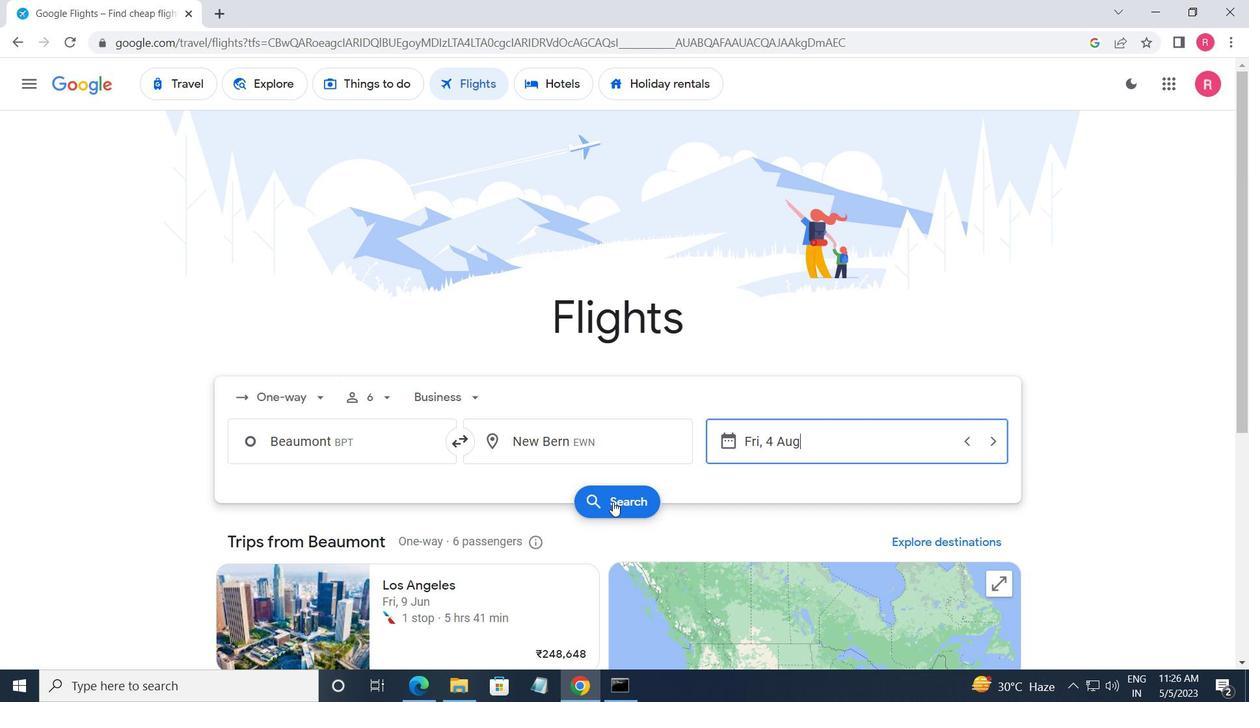 
Action: Mouse moved to (234, 218)
Screenshot: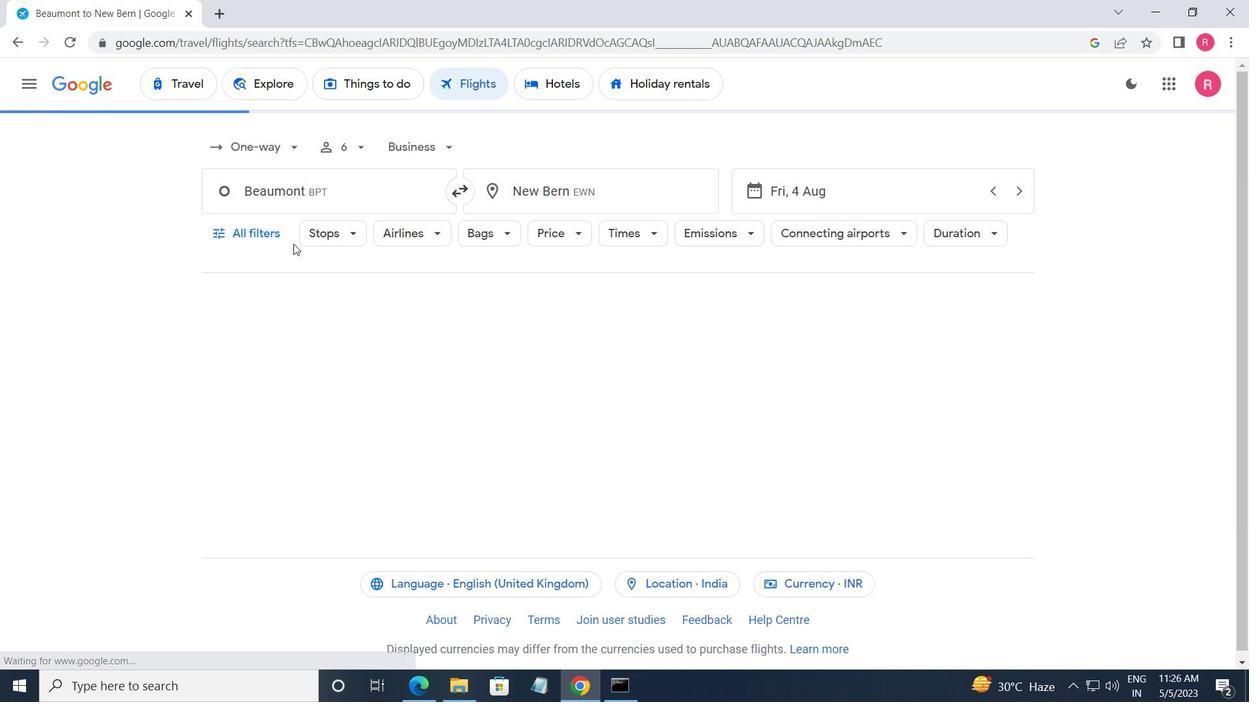 
Action: Mouse pressed left at (234, 218)
Screenshot: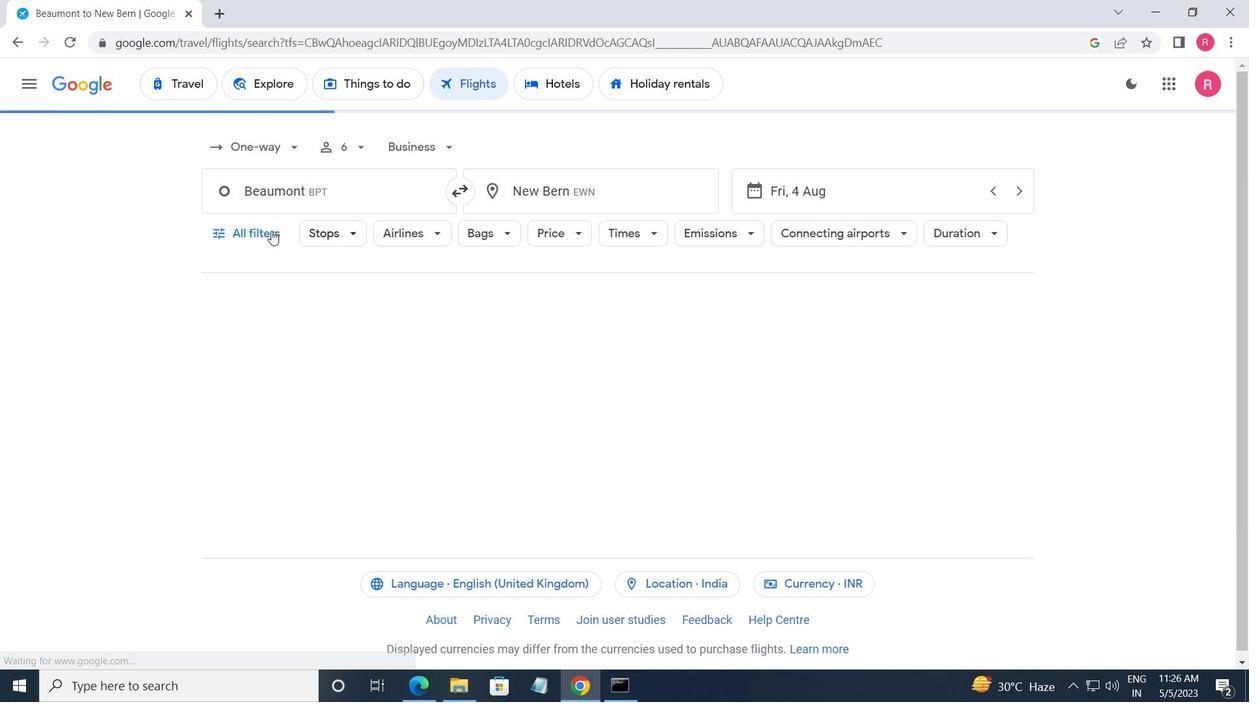 
Action: Mouse moved to (330, 383)
Screenshot: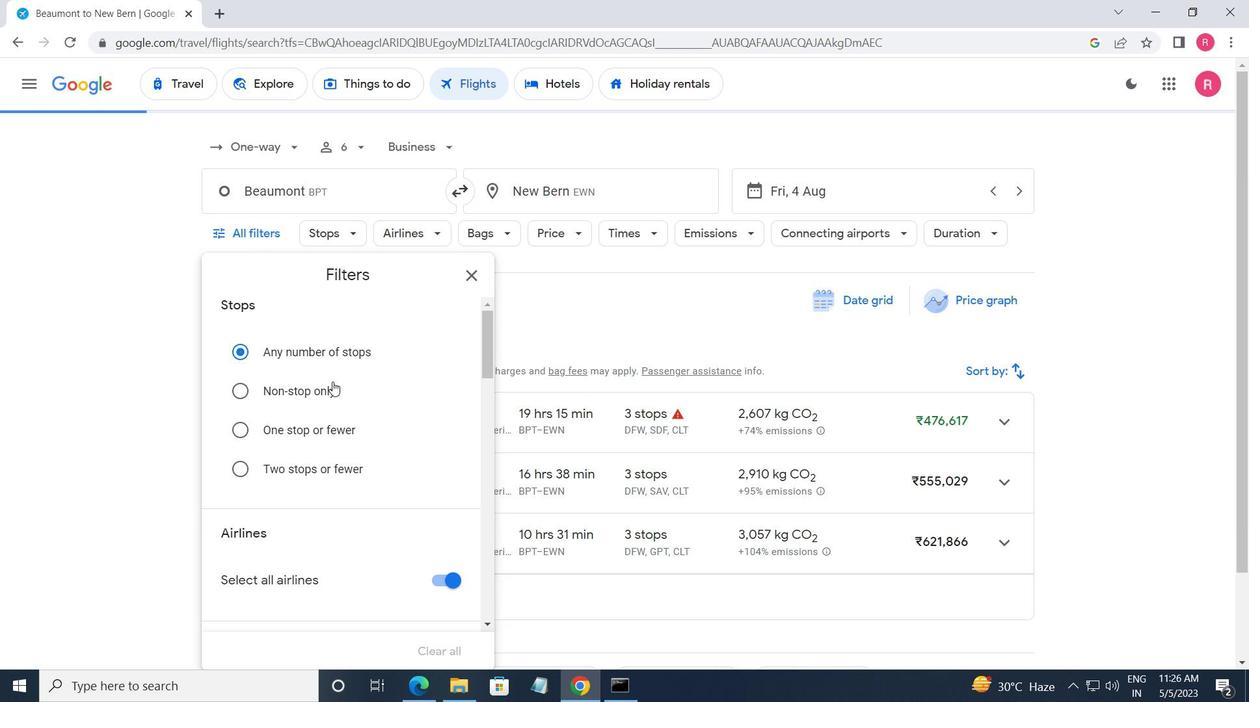 
Action: Mouse scrolled (330, 383) with delta (0, 0)
Screenshot: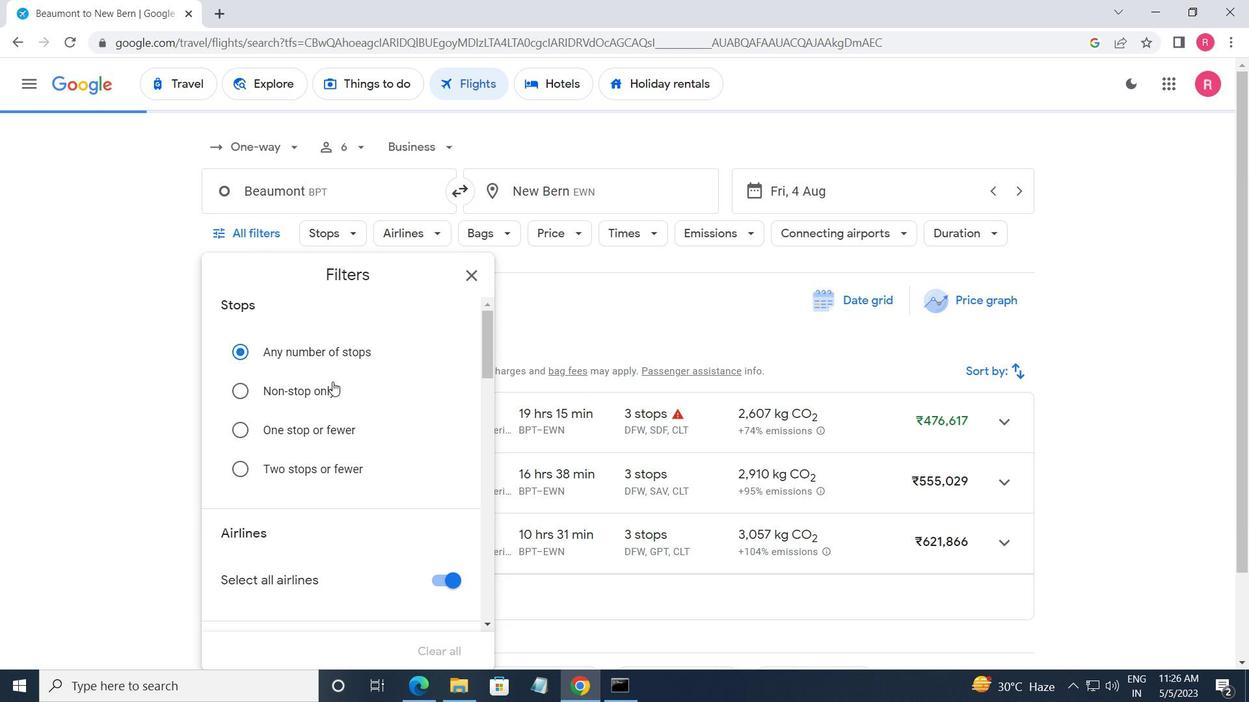 
Action: Mouse moved to (329, 384)
Screenshot: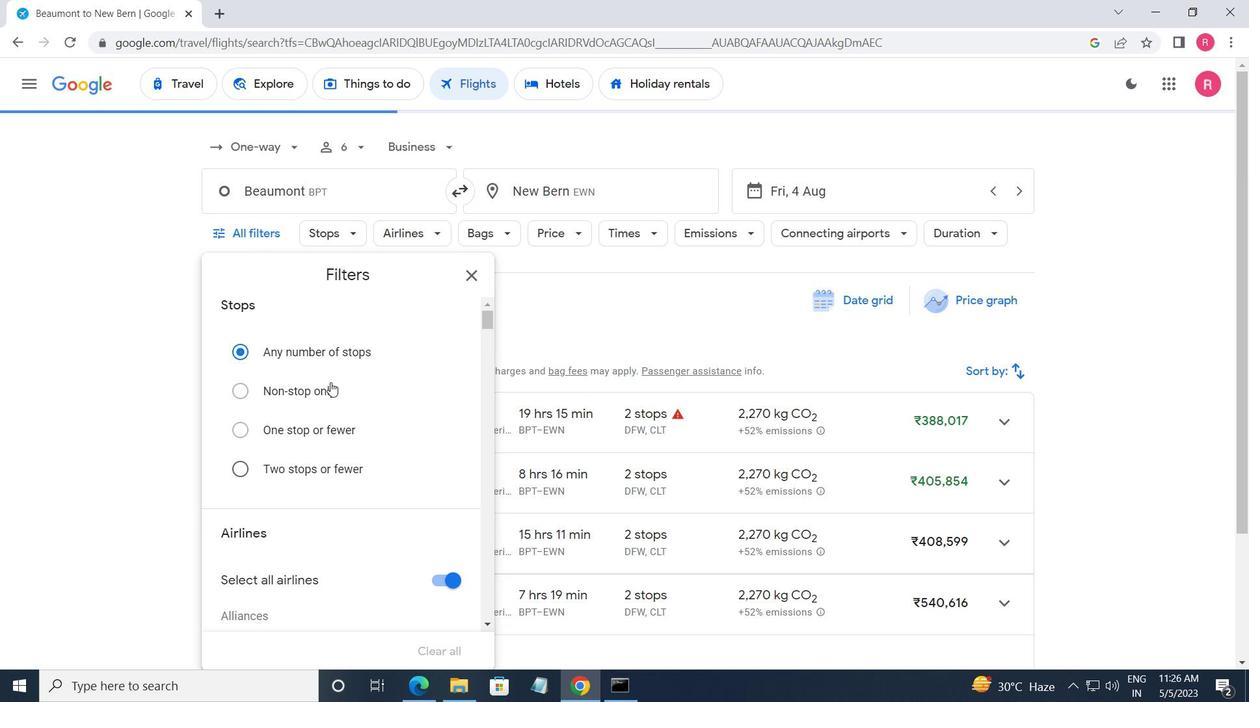 
Action: Mouse scrolled (329, 383) with delta (0, 0)
Screenshot: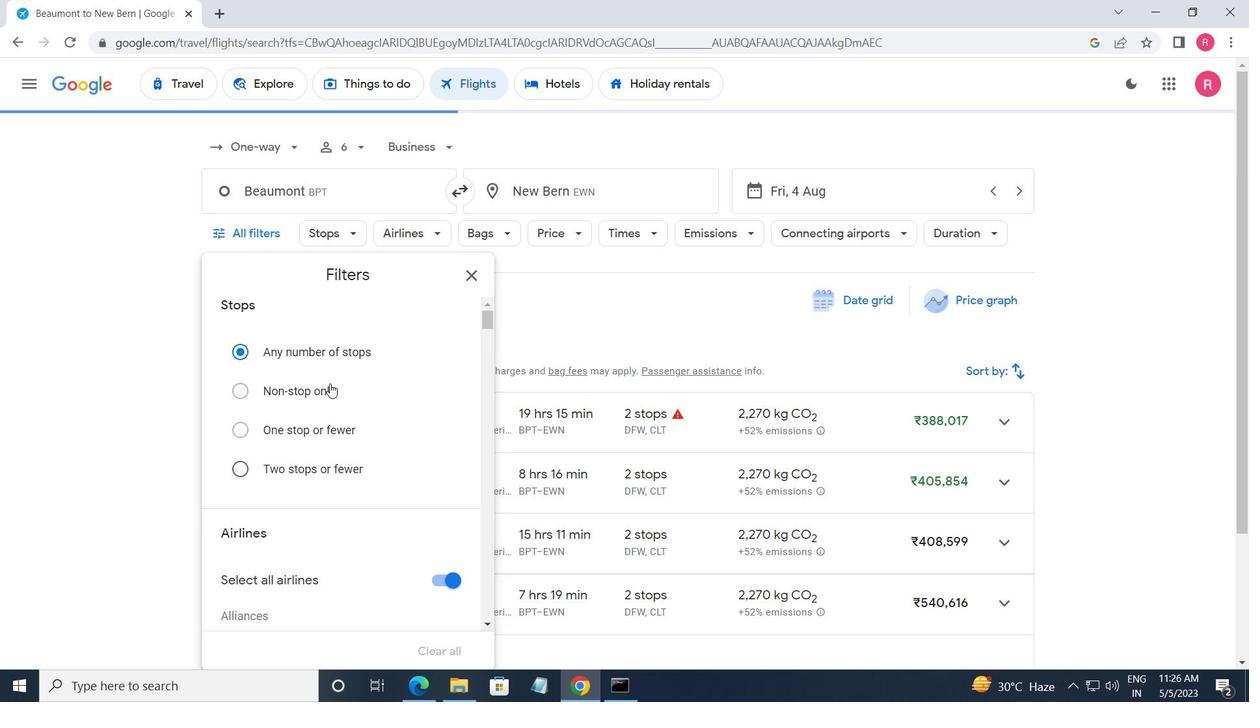 
Action: Mouse moved to (329, 385)
Screenshot: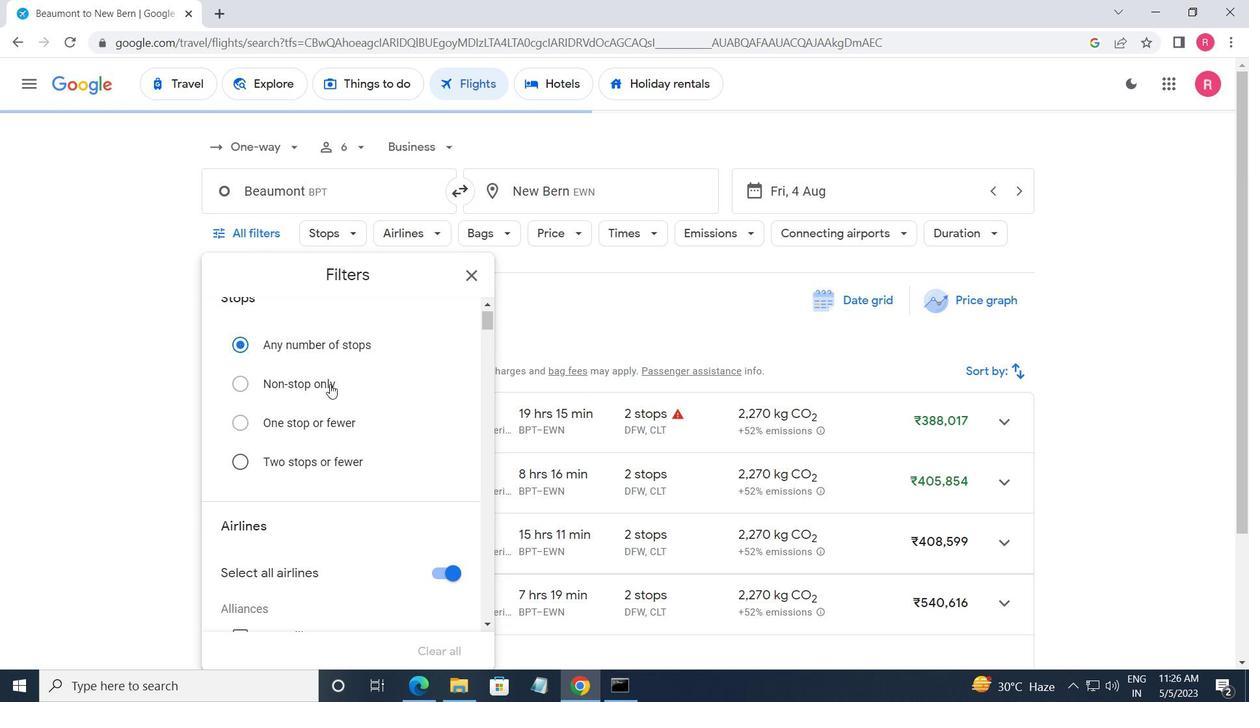 
Action: Mouse scrolled (329, 384) with delta (0, 0)
Screenshot: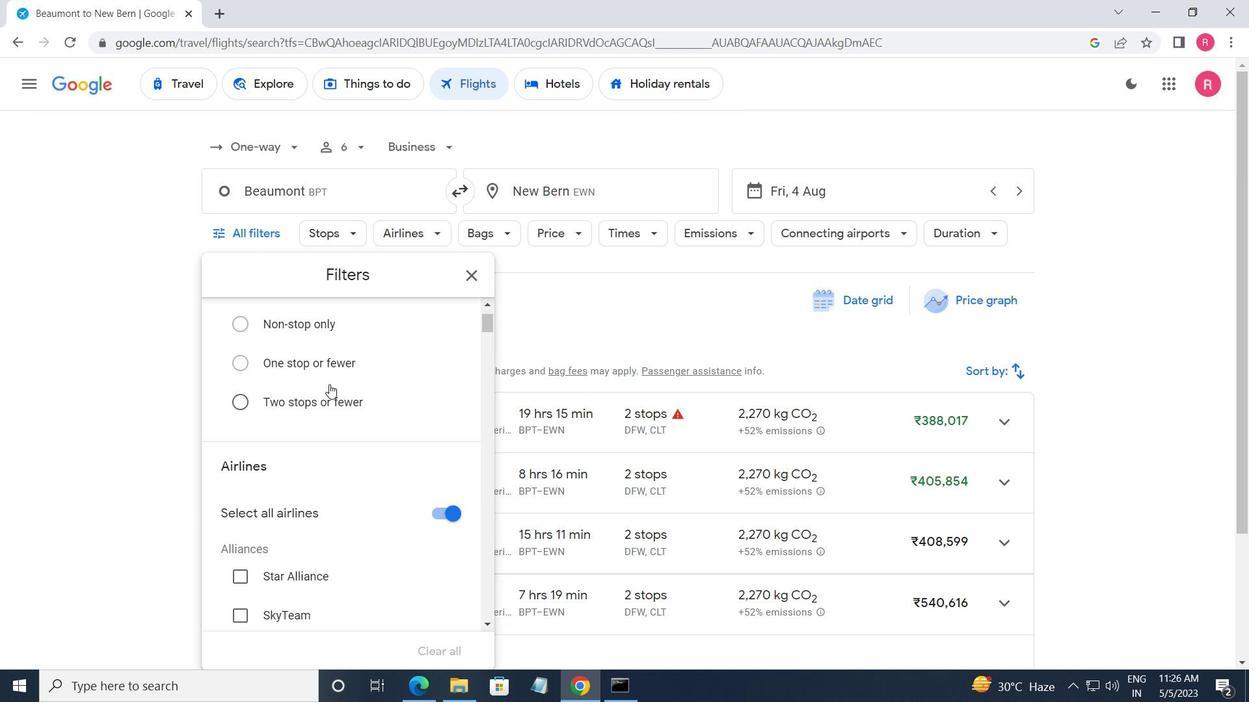 
Action: Mouse scrolled (329, 384) with delta (0, 0)
Screenshot: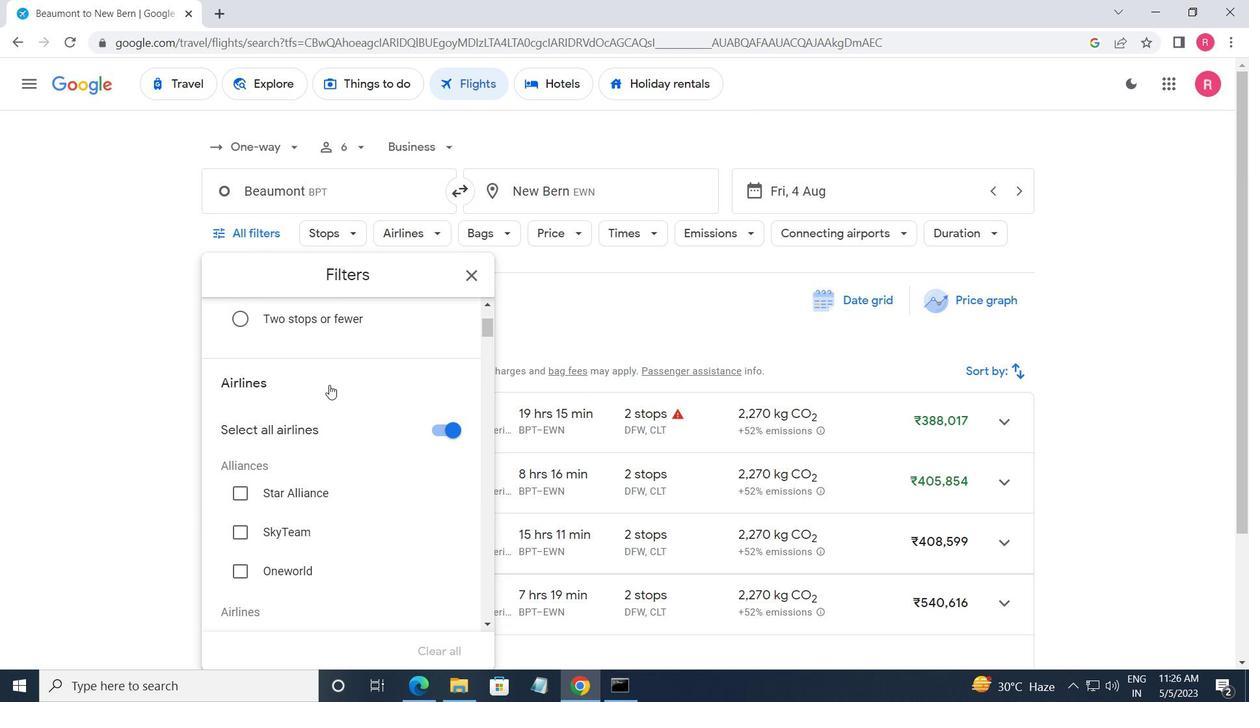 
Action: Mouse moved to (329, 385)
Screenshot: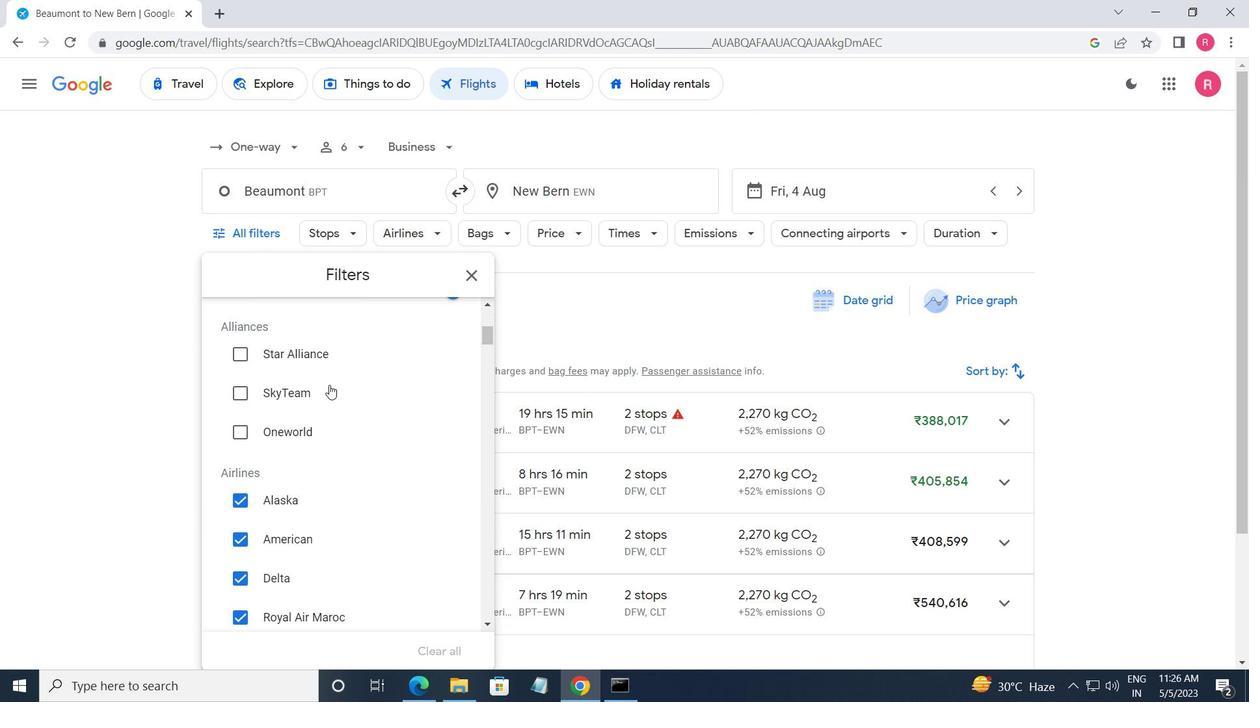 
Action: Mouse scrolled (329, 385) with delta (0, 0)
Screenshot: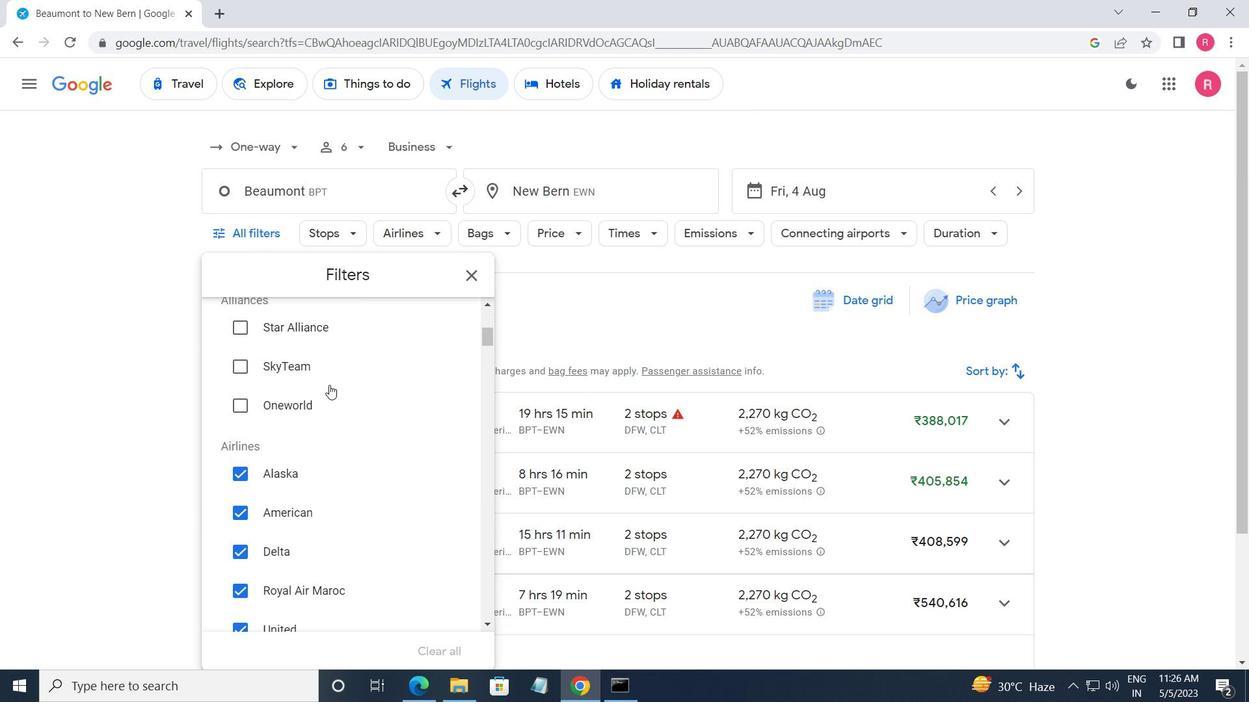 
Action: Mouse scrolled (329, 385) with delta (0, 0)
Screenshot: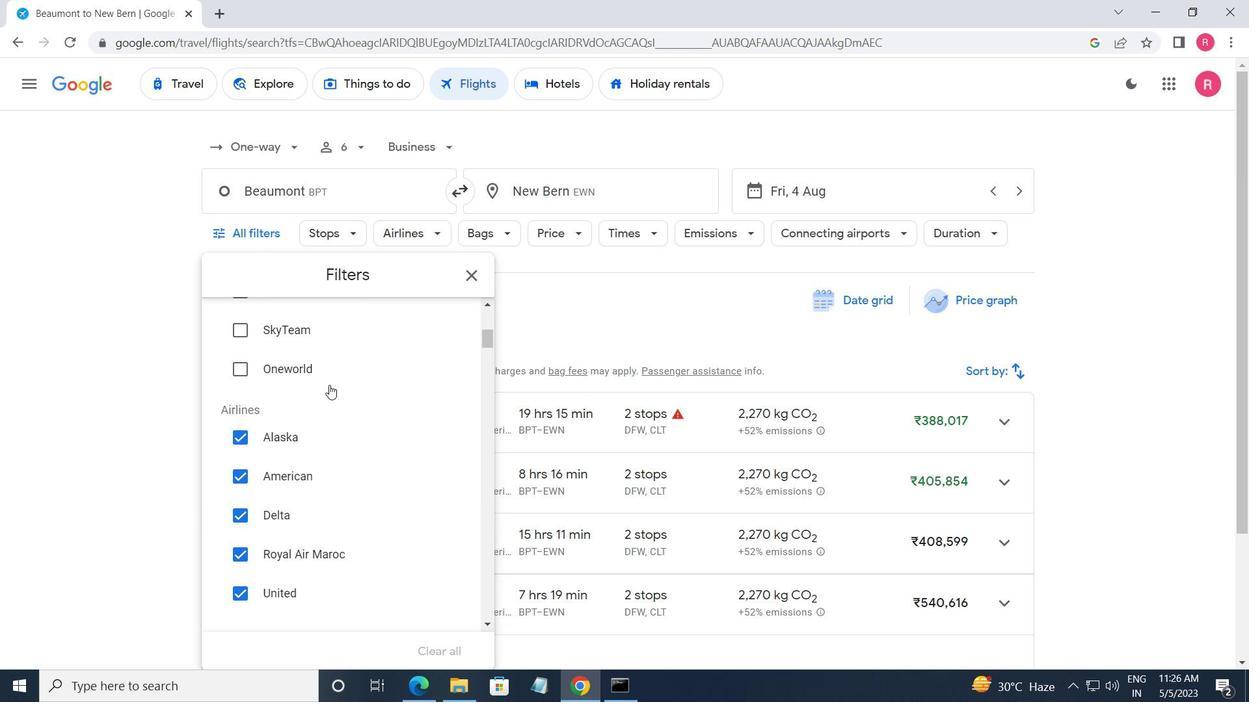
Action: Mouse scrolled (329, 386) with delta (0, 0)
Screenshot: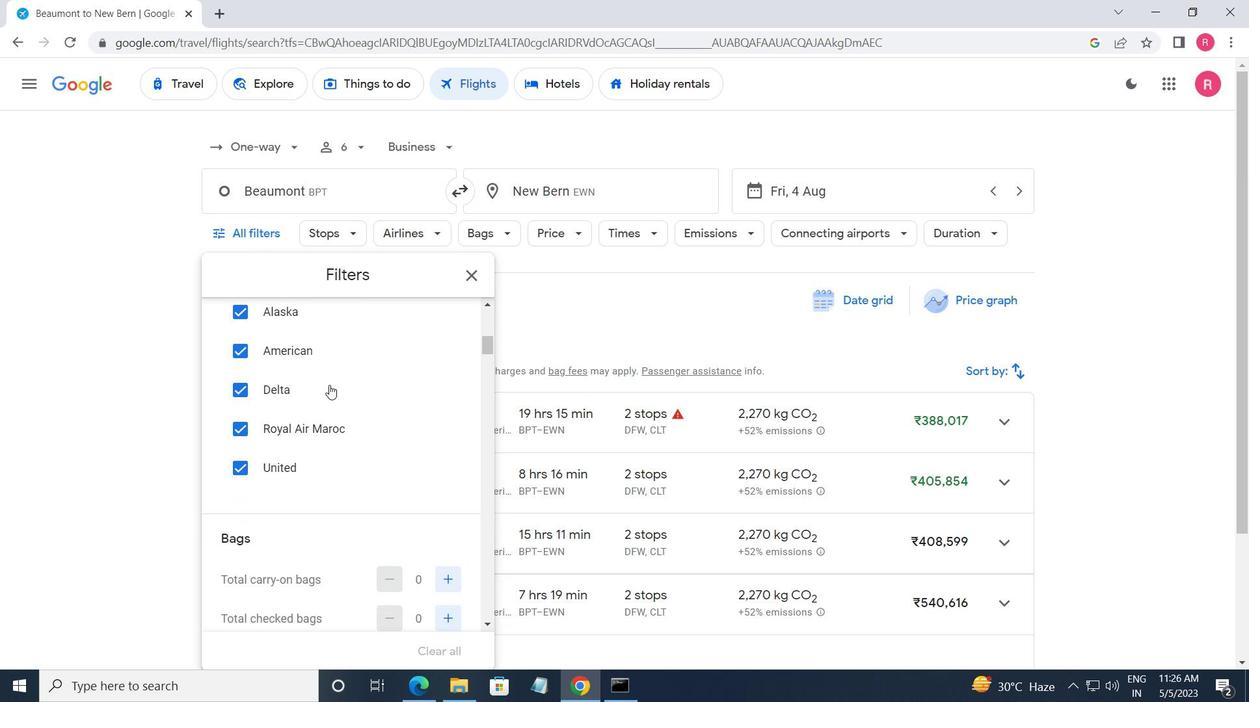 
Action: Mouse scrolled (329, 386) with delta (0, 0)
Screenshot: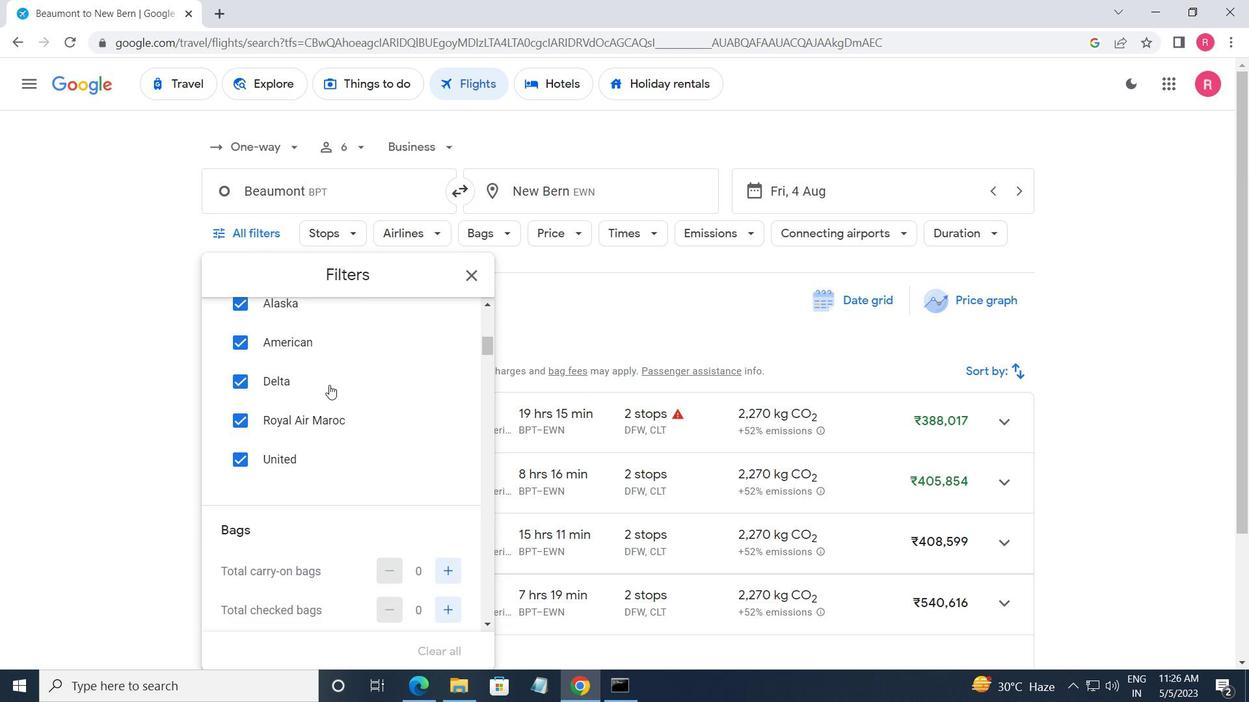 
Action: Mouse scrolled (329, 386) with delta (0, 0)
Screenshot: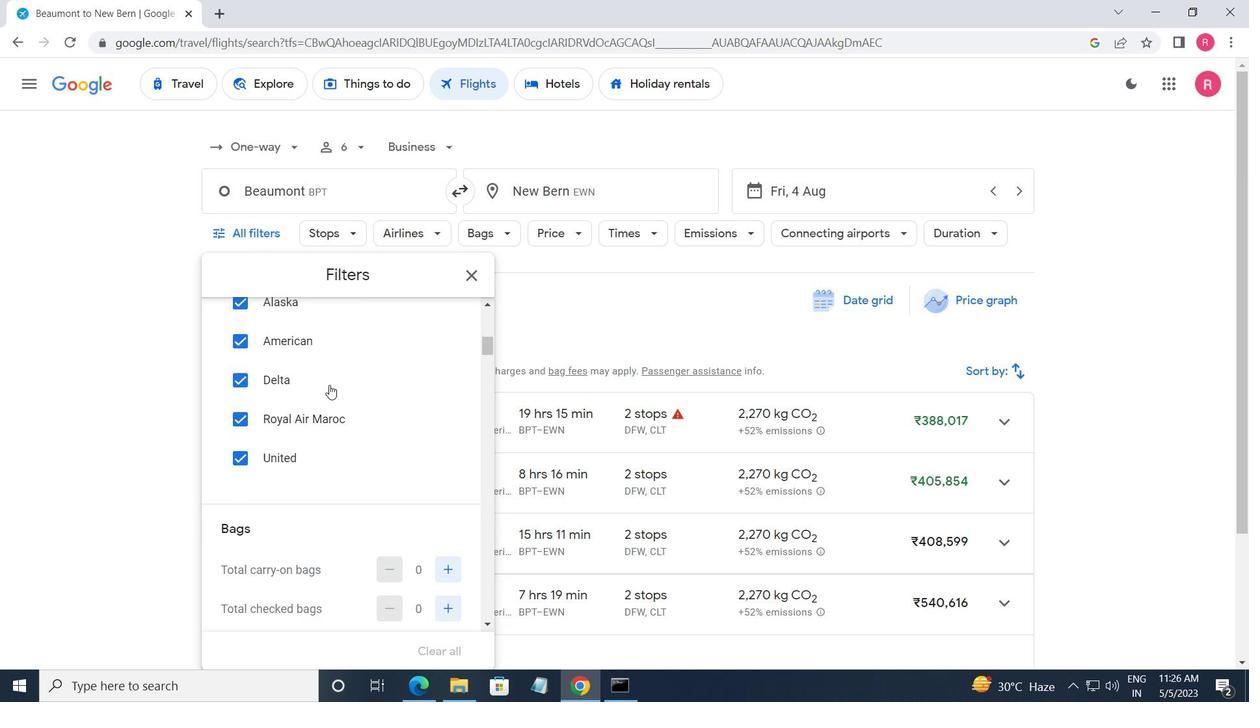 
Action: Mouse moved to (440, 336)
Screenshot: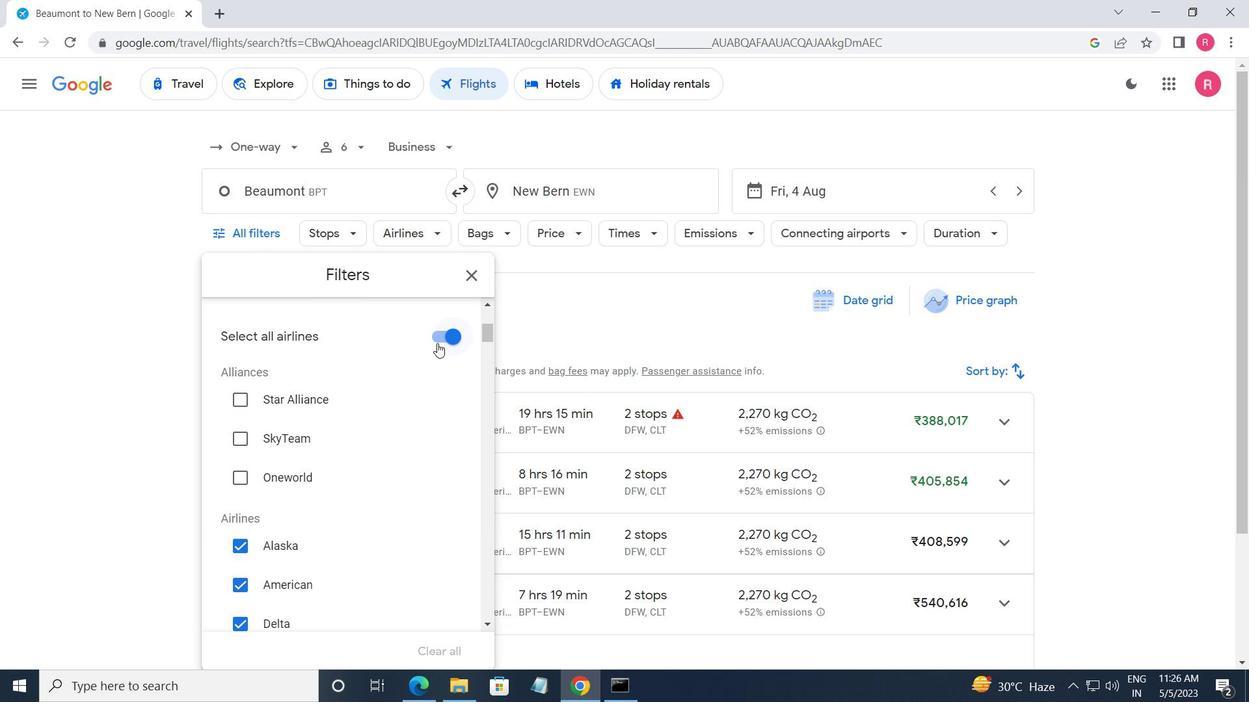 
Action: Mouse pressed left at (440, 336)
Screenshot: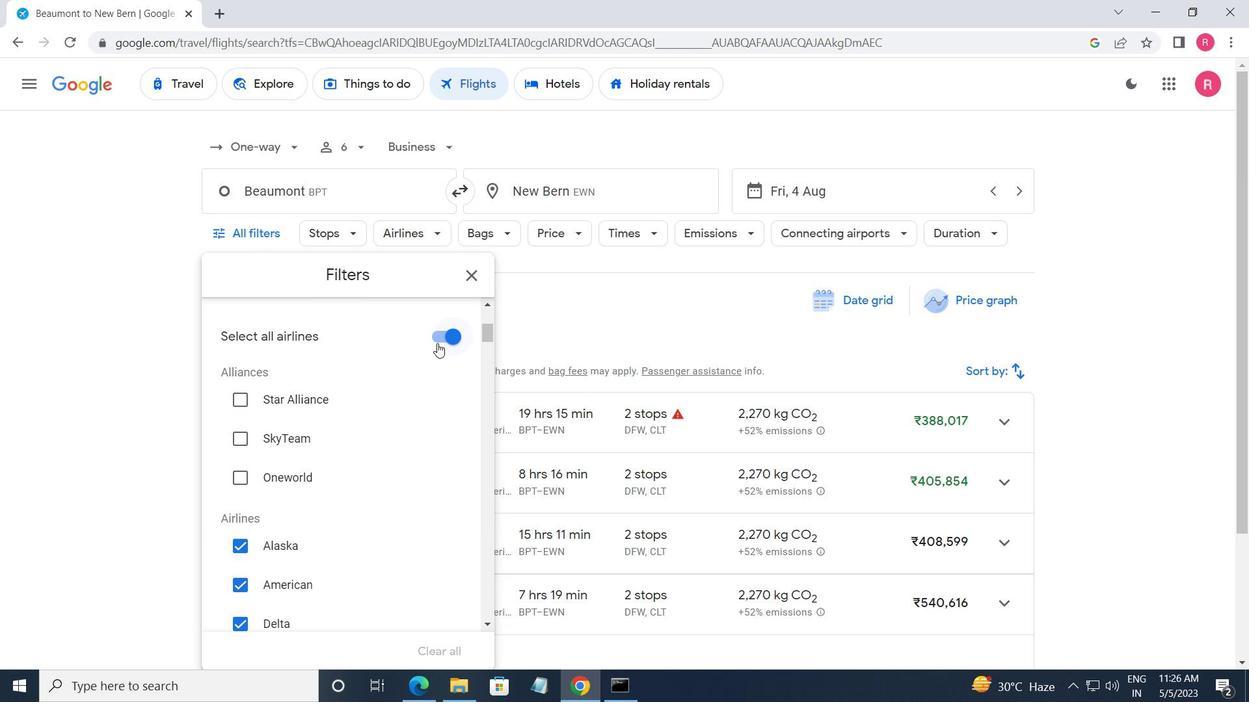 
Action: Mouse moved to (418, 408)
Screenshot: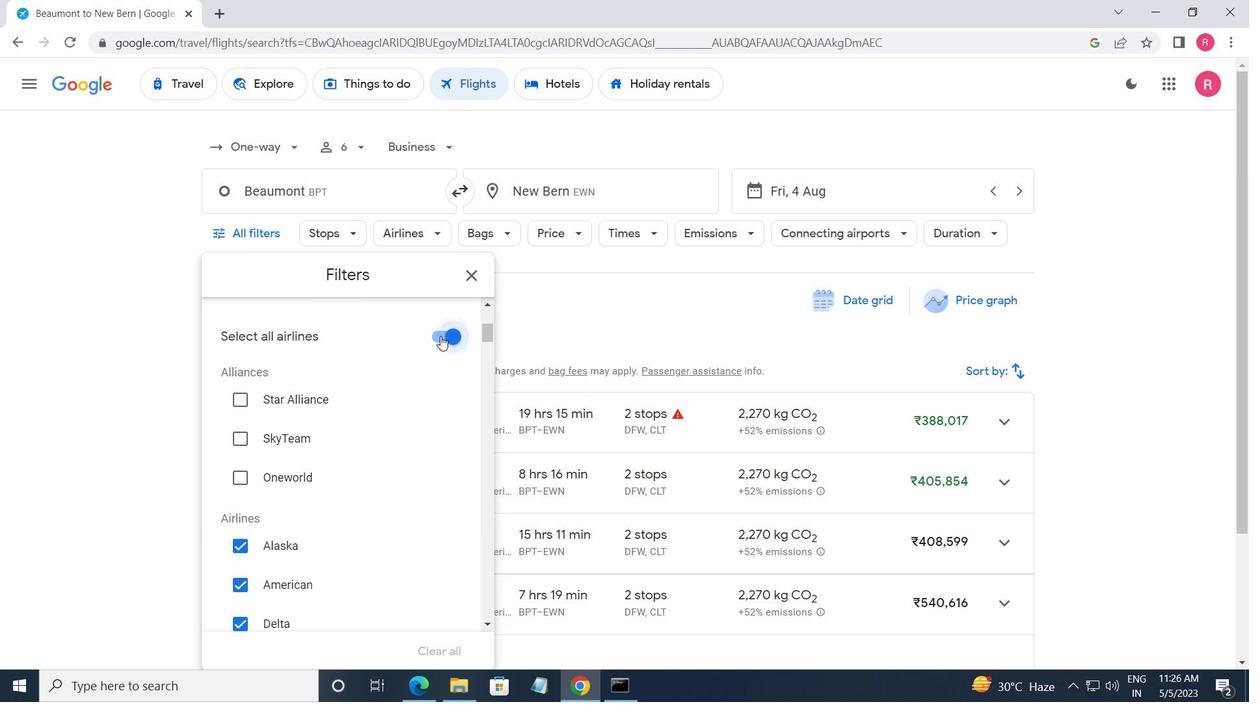 
Action: Mouse scrolled (418, 407) with delta (0, 0)
Screenshot: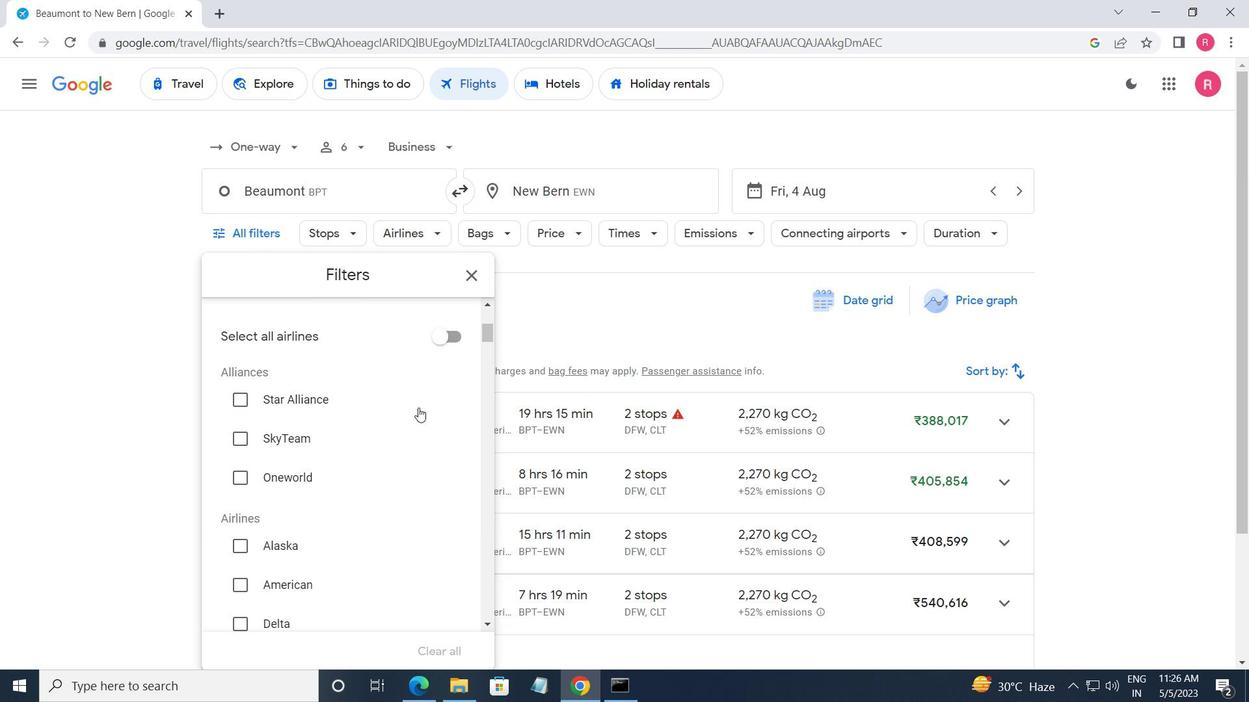 
Action: Mouse scrolled (418, 407) with delta (0, 0)
Screenshot: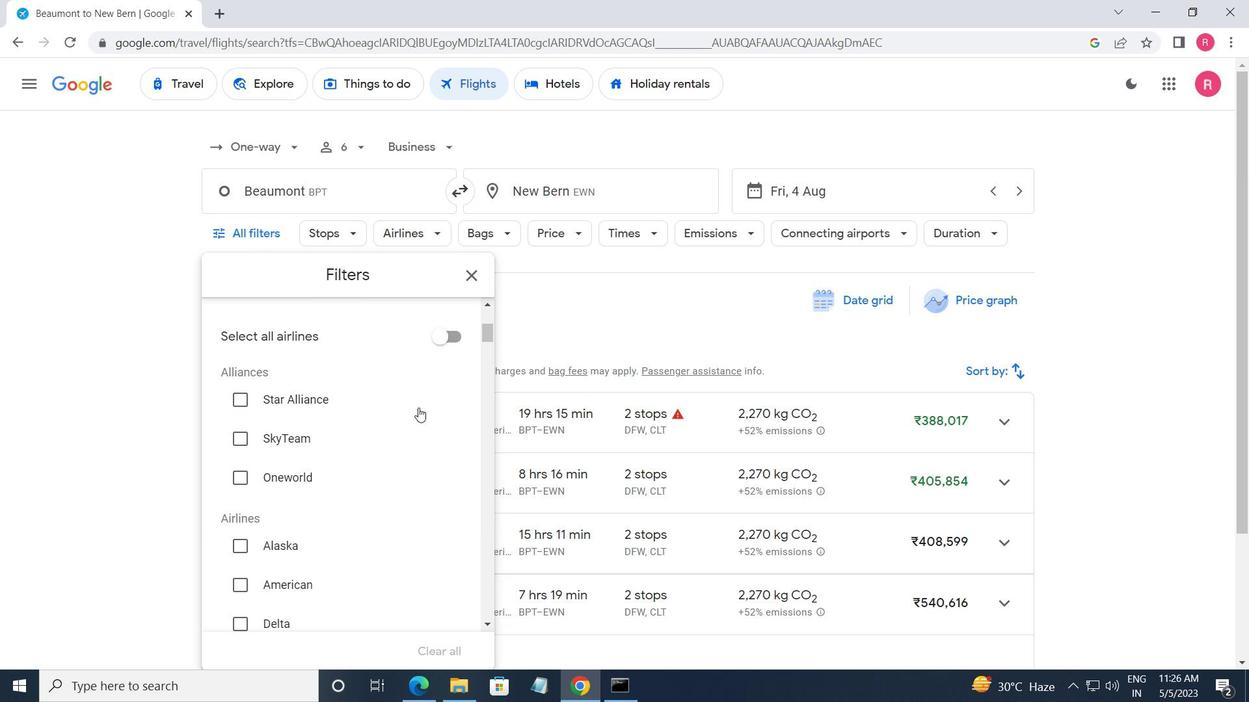 
Action: Mouse scrolled (418, 407) with delta (0, 0)
Screenshot: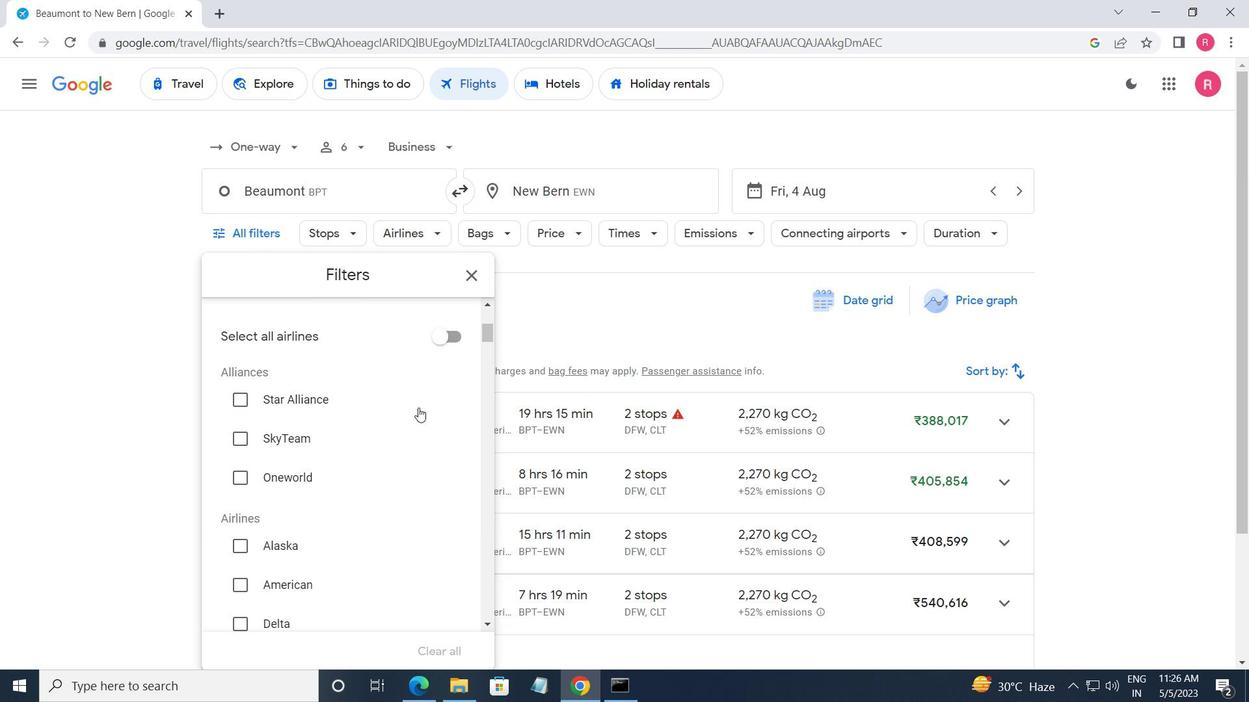 
Action: Mouse scrolled (418, 407) with delta (0, 0)
Screenshot: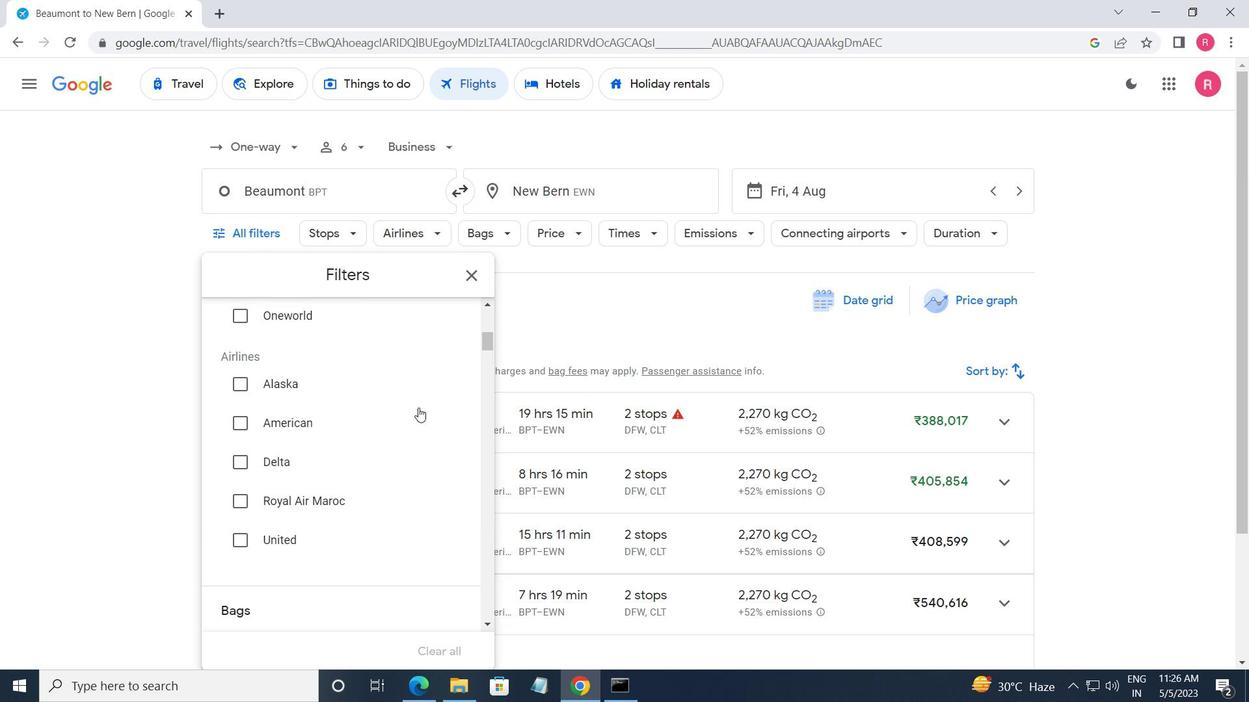 
Action: Mouse moved to (418, 411)
Screenshot: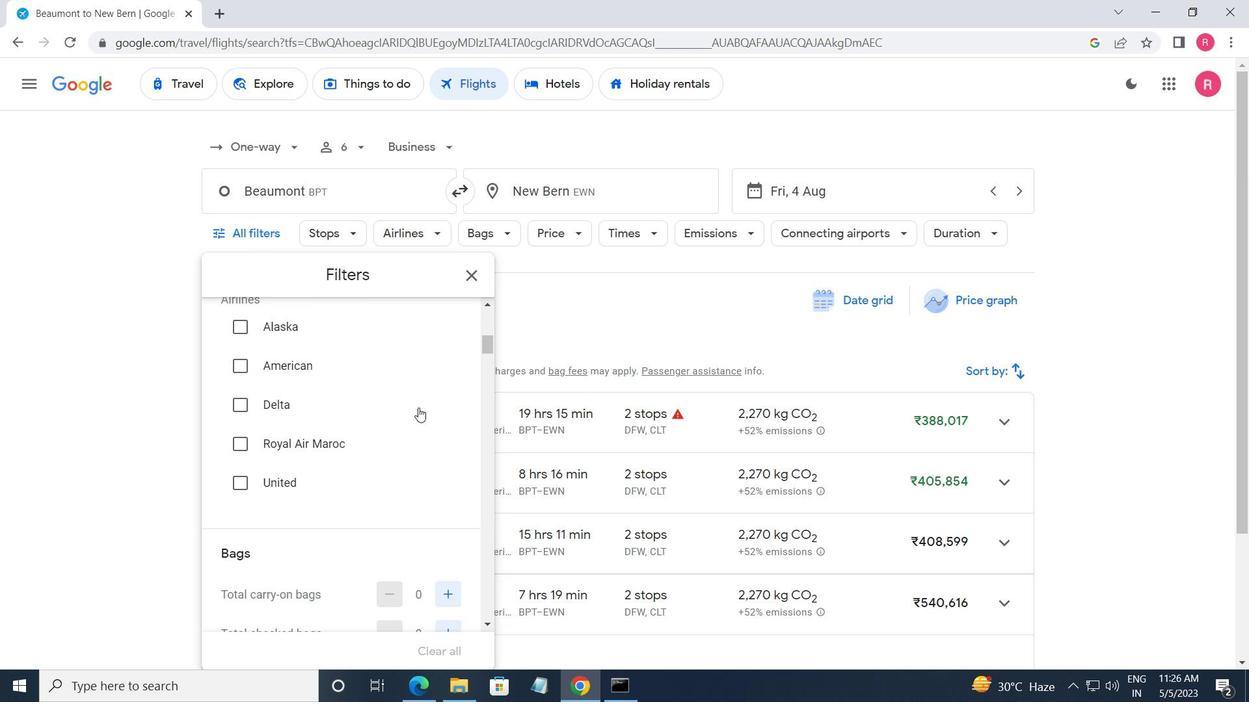 
Action: Mouse scrolled (418, 410) with delta (0, 0)
Screenshot: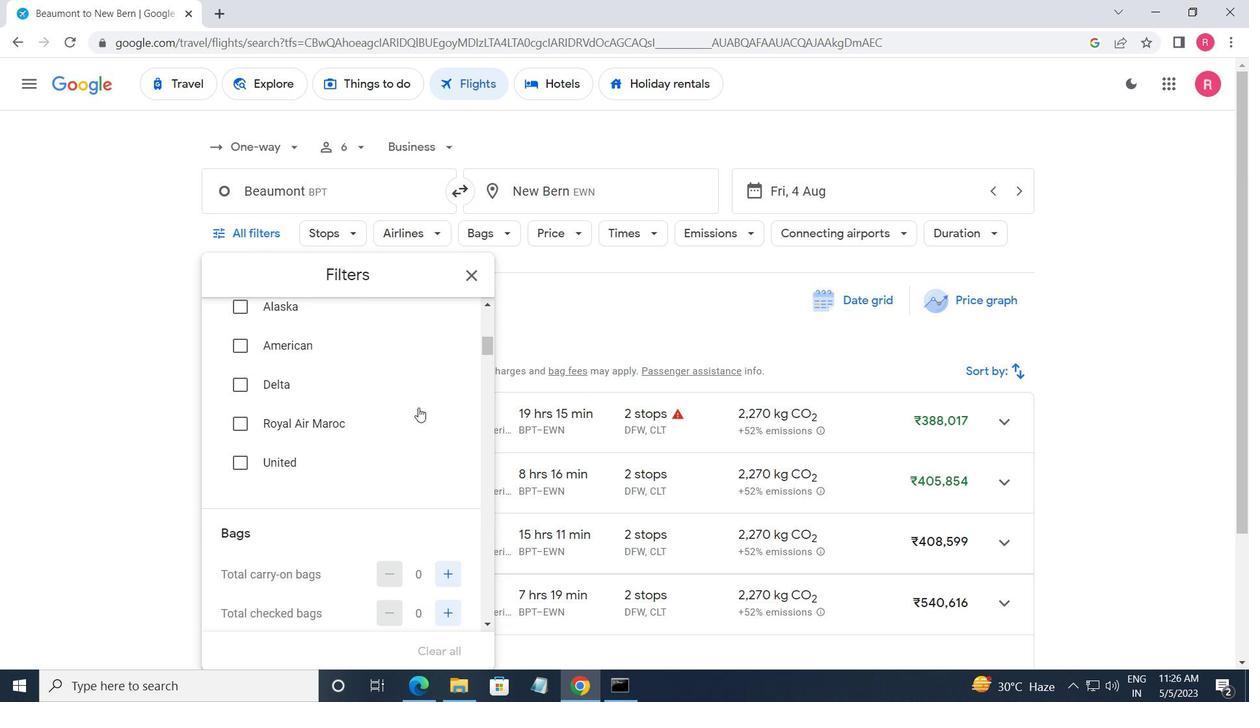 
Action: Mouse moved to (443, 443)
Screenshot: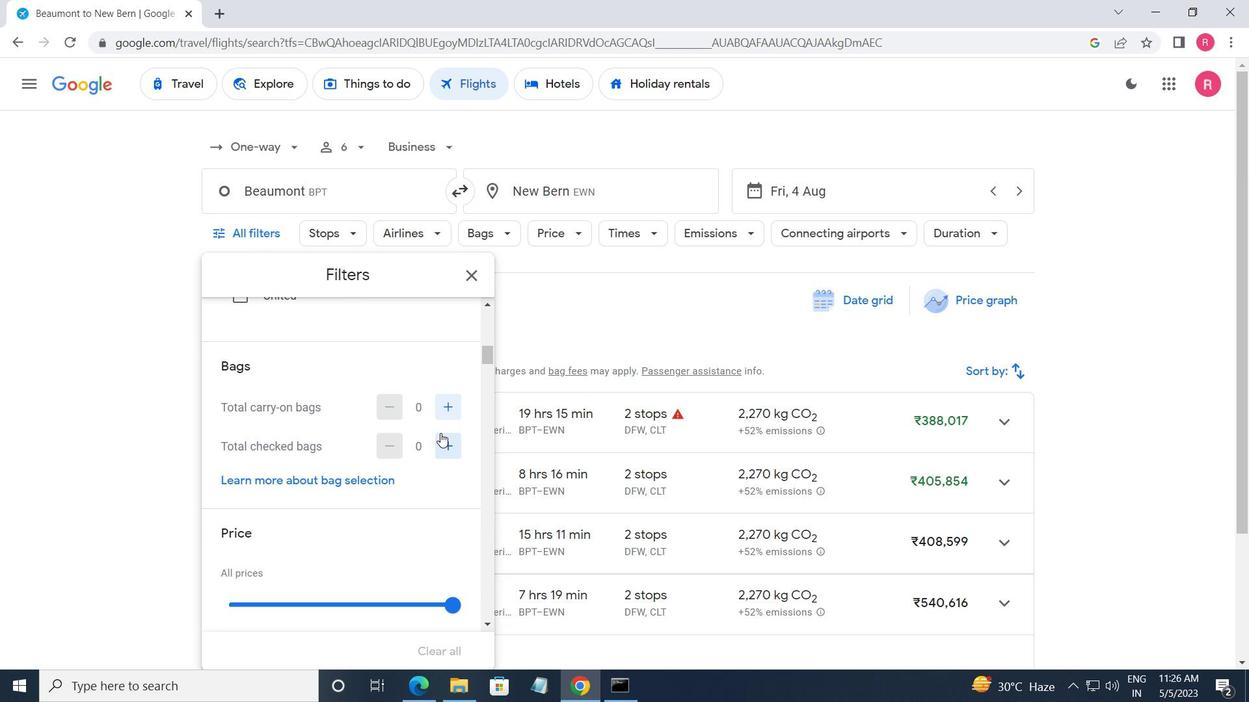 
Action: Mouse pressed left at (443, 443)
Screenshot: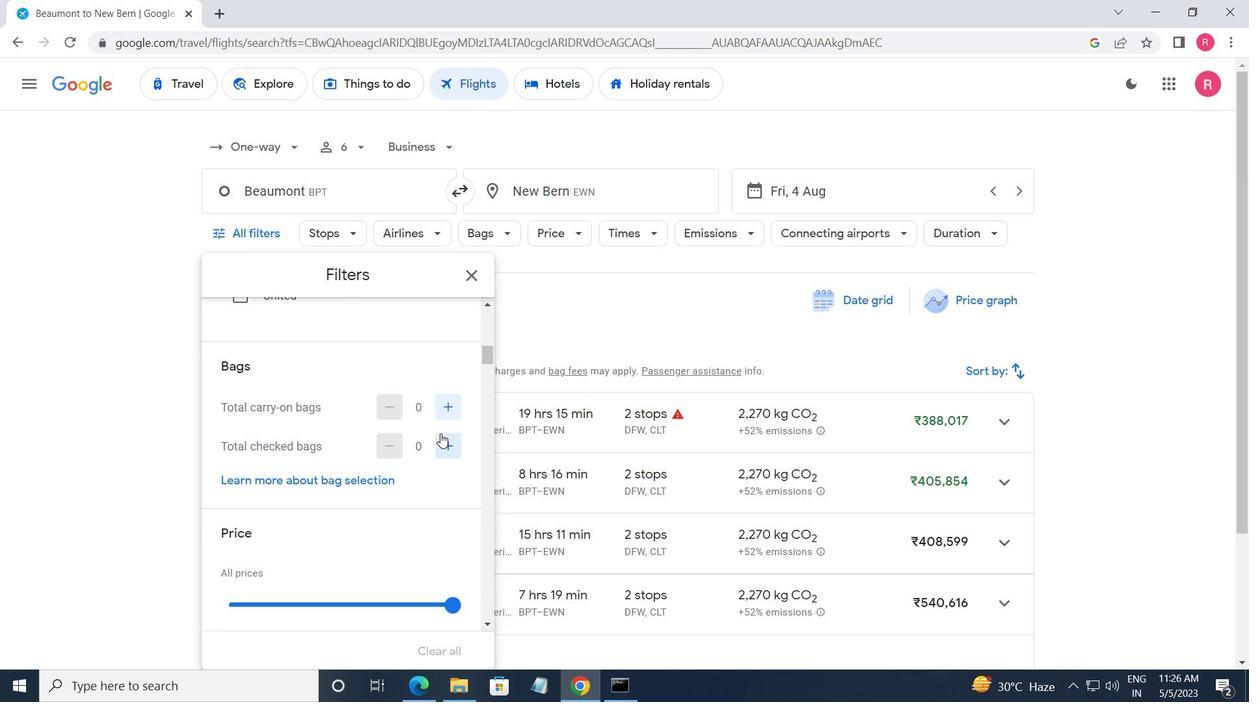 
Action: Mouse pressed left at (443, 443)
Screenshot: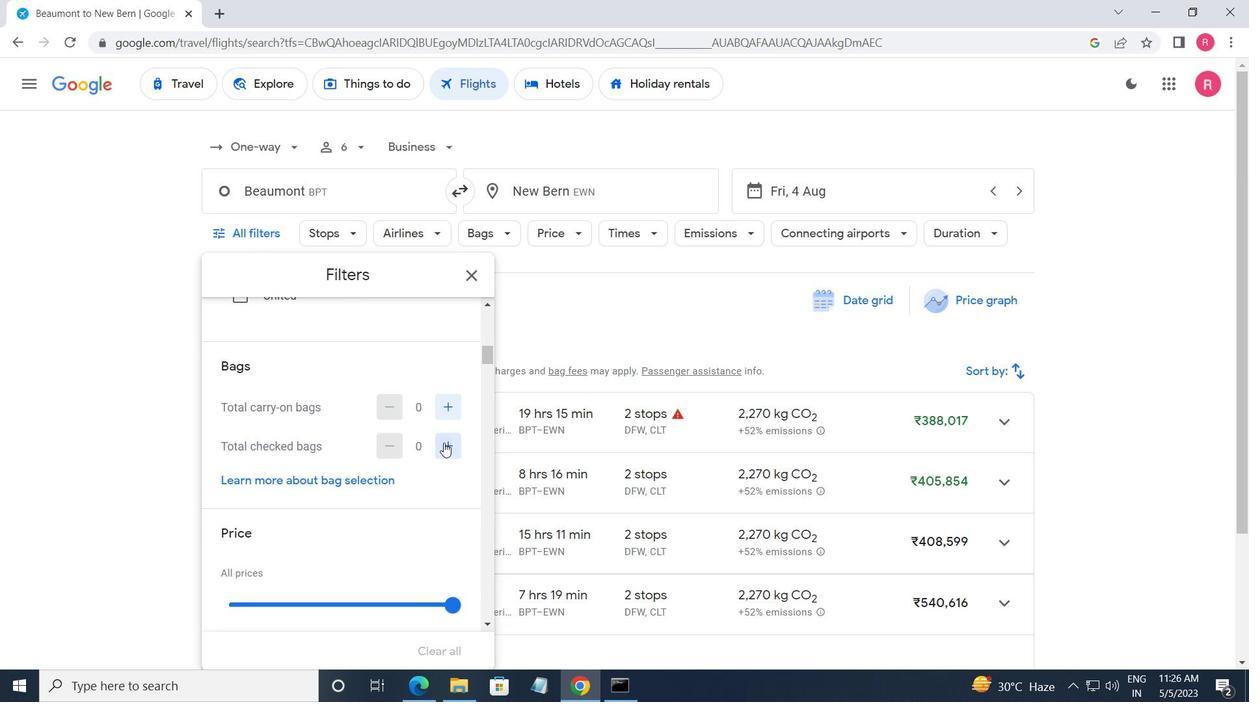 
Action: Mouse pressed left at (443, 443)
Screenshot: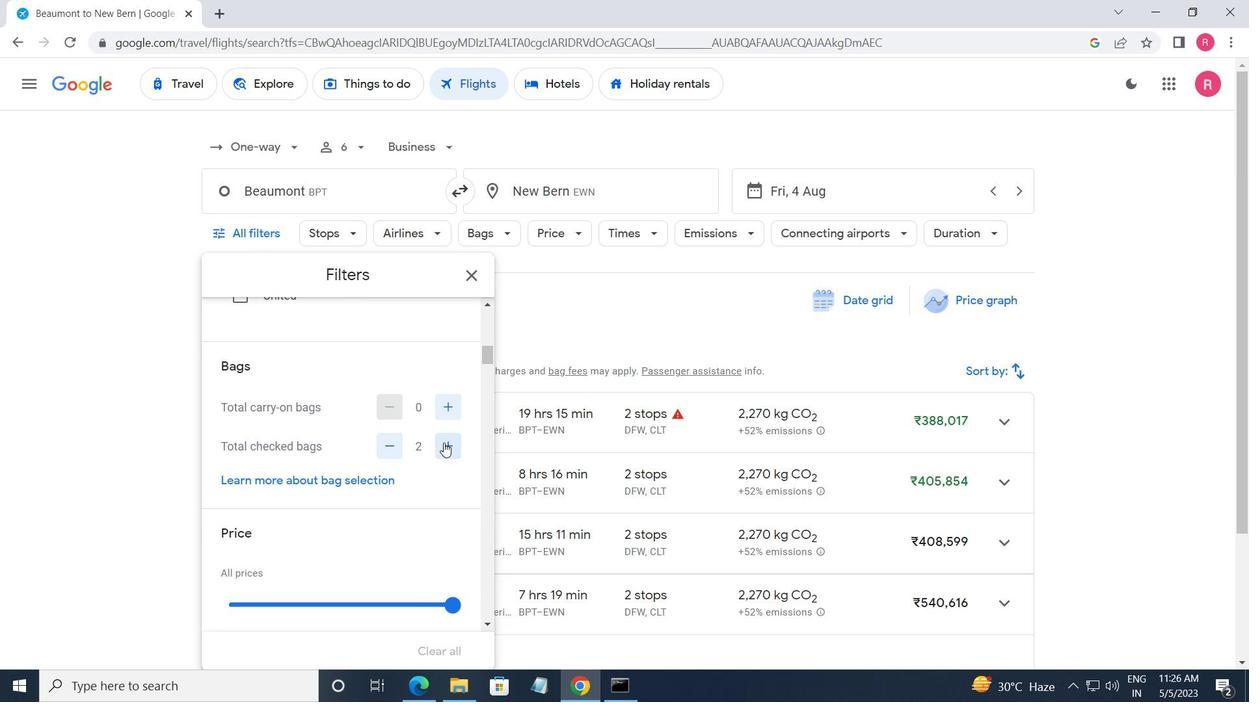 
Action: Mouse pressed left at (443, 443)
Screenshot: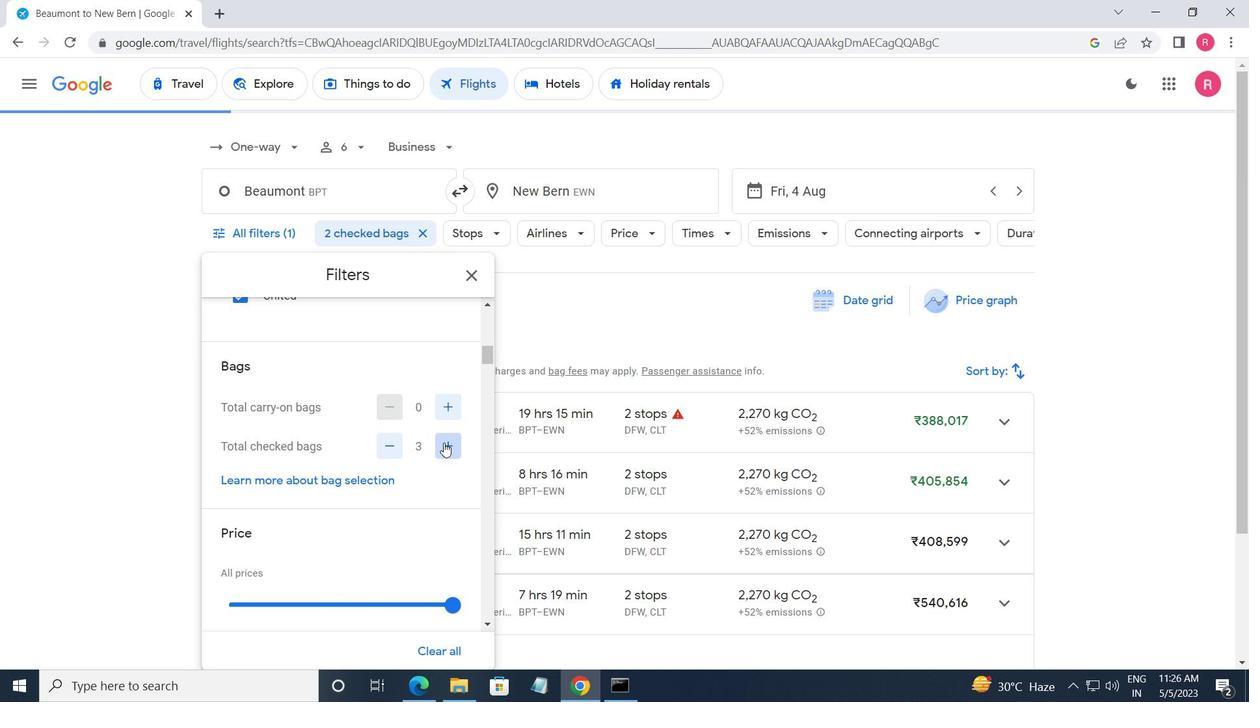 
Action: Mouse moved to (422, 473)
Screenshot: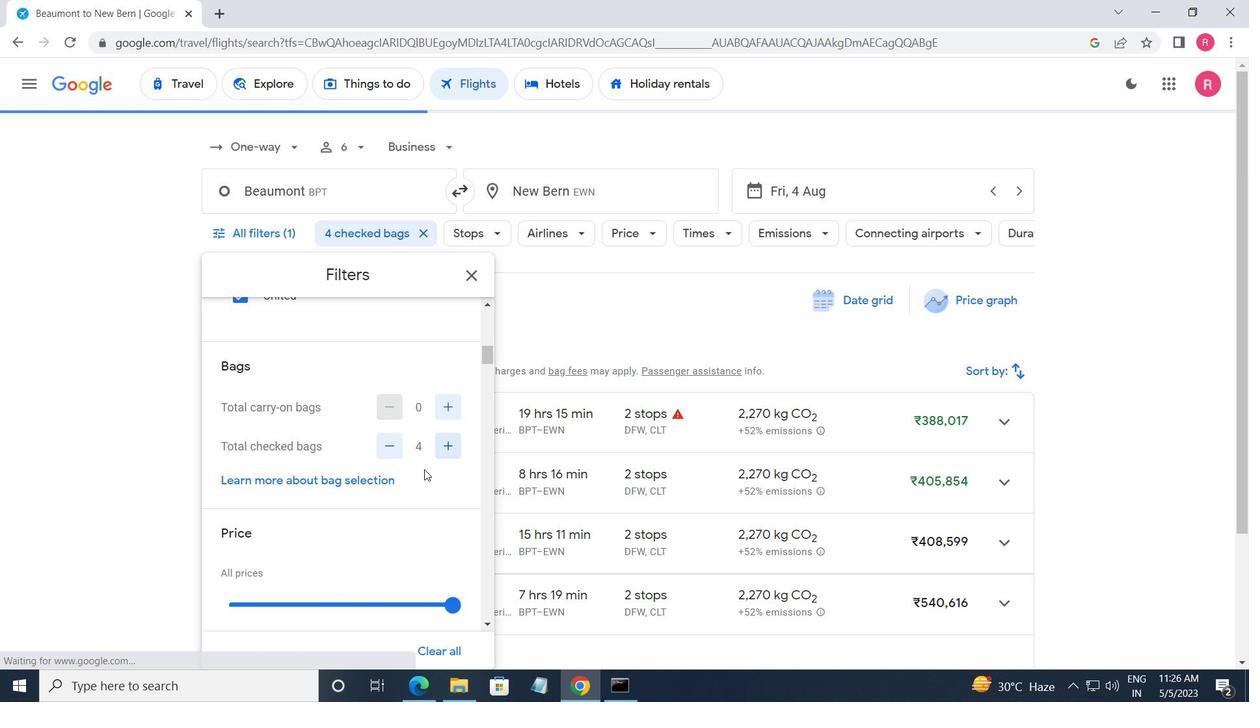 
Action: Mouse scrolled (422, 472) with delta (0, 0)
Screenshot: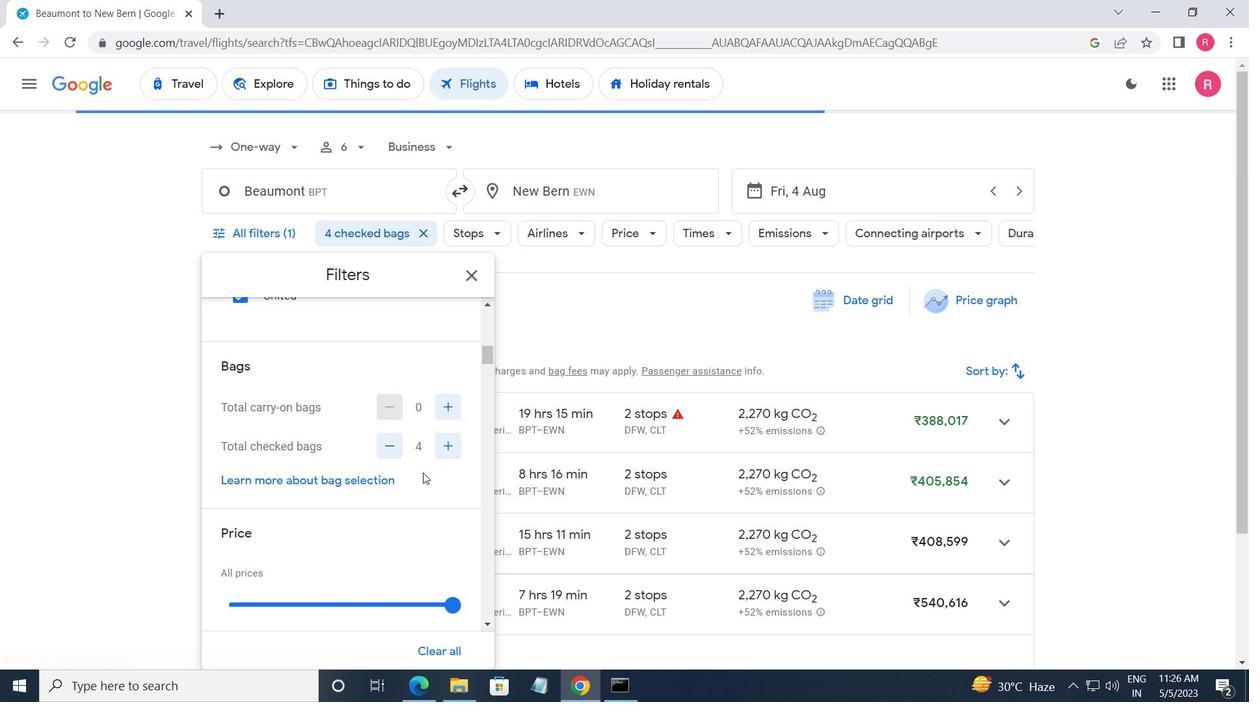 
Action: Mouse scrolled (422, 472) with delta (0, 0)
Screenshot: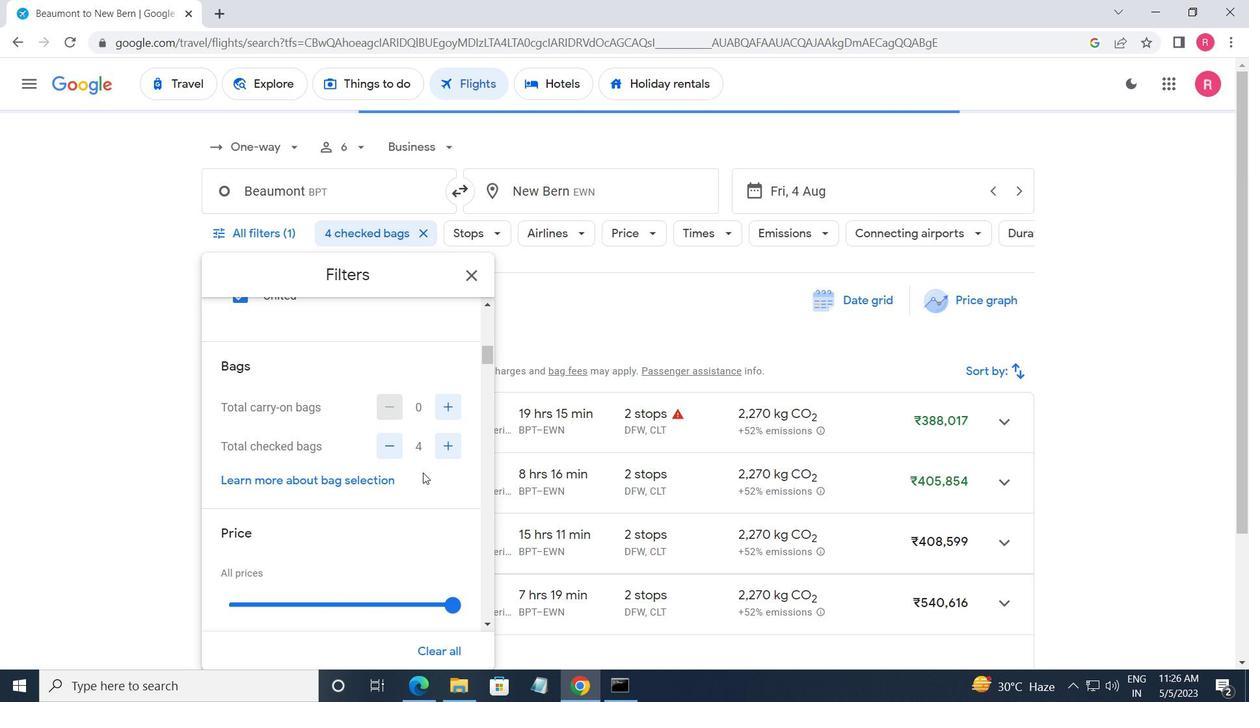 
Action: Mouse moved to (450, 446)
Screenshot: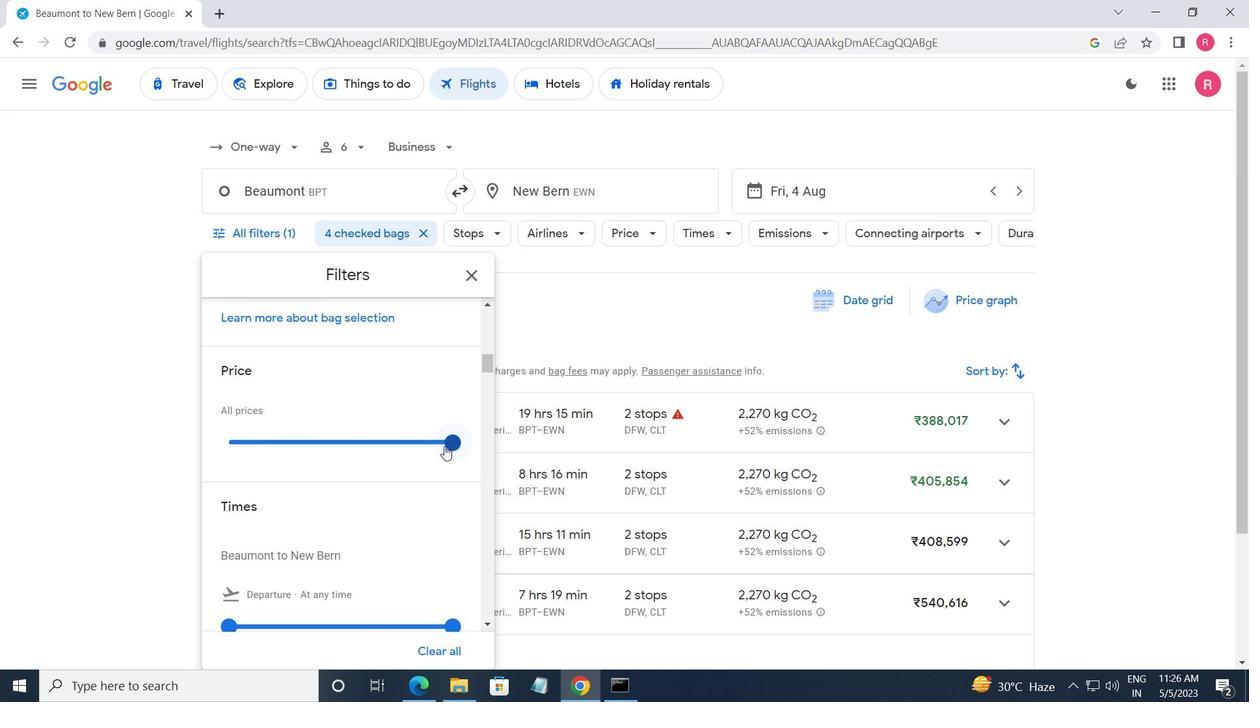 
Action: Mouse pressed left at (450, 446)
Screenshot: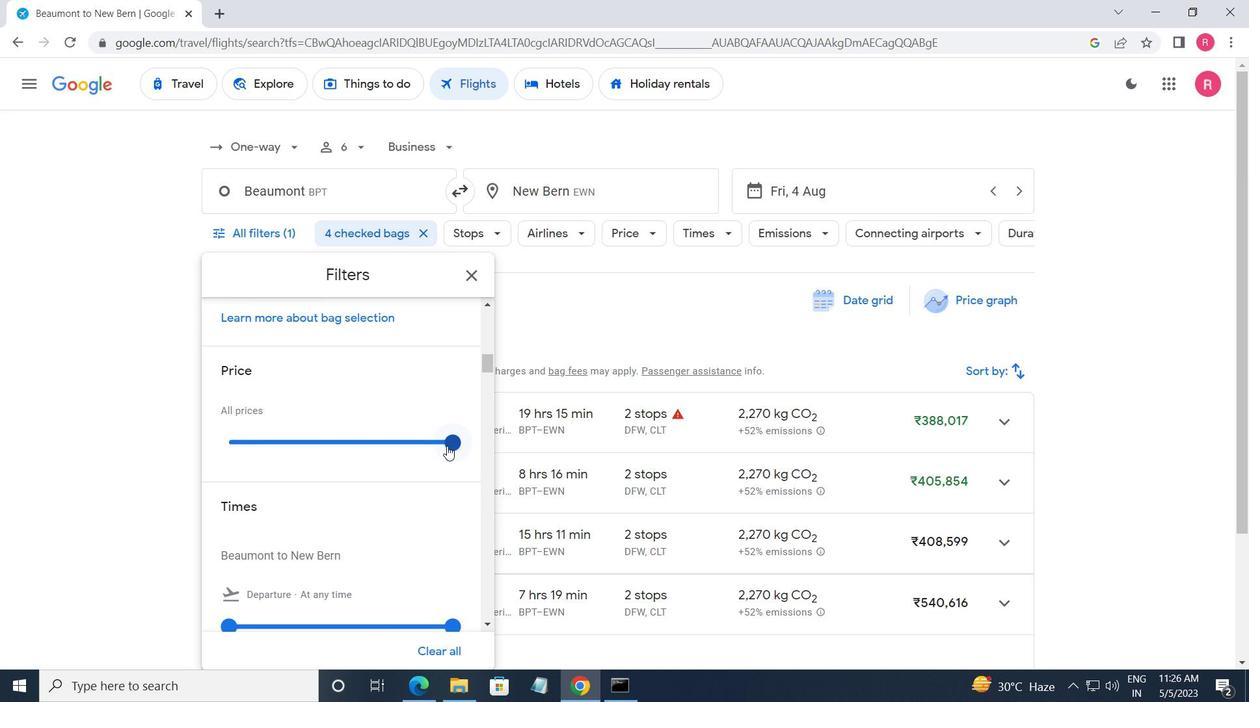 
Action: Mouse moved to (281, 491)
Screenshot: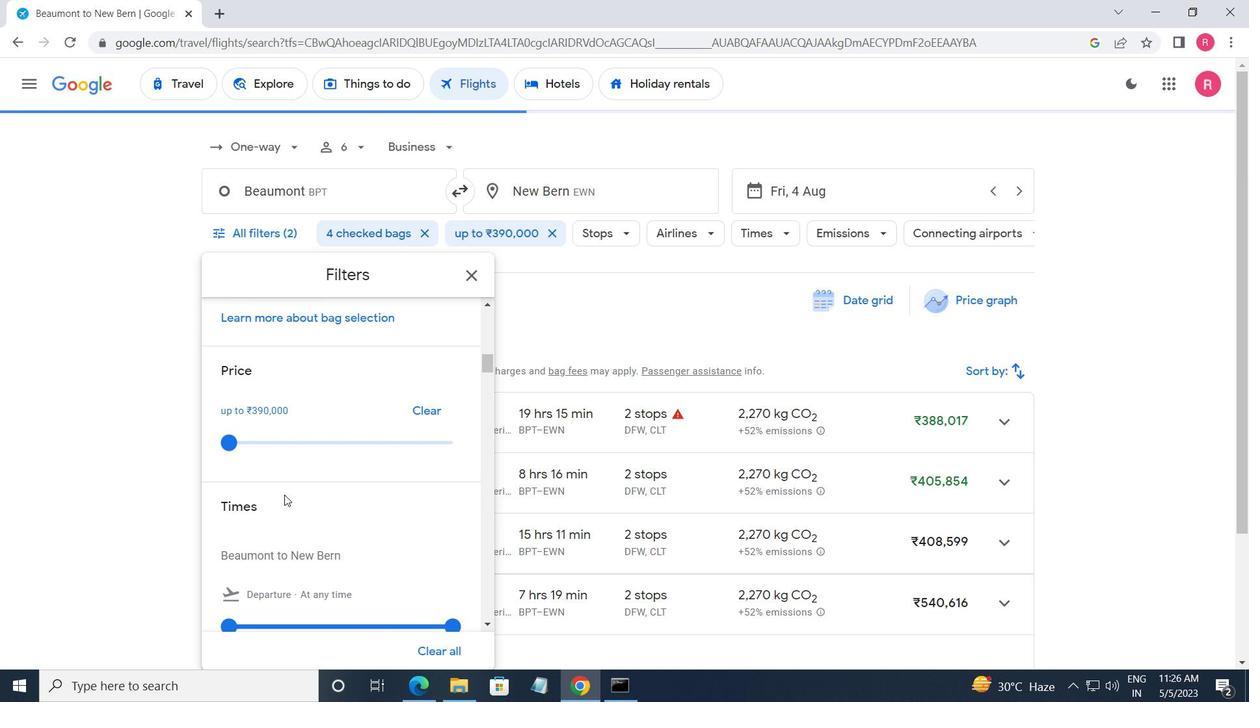 
Action: Mouse scrolled (281, 491) with delta (0, 0)
Screenshot: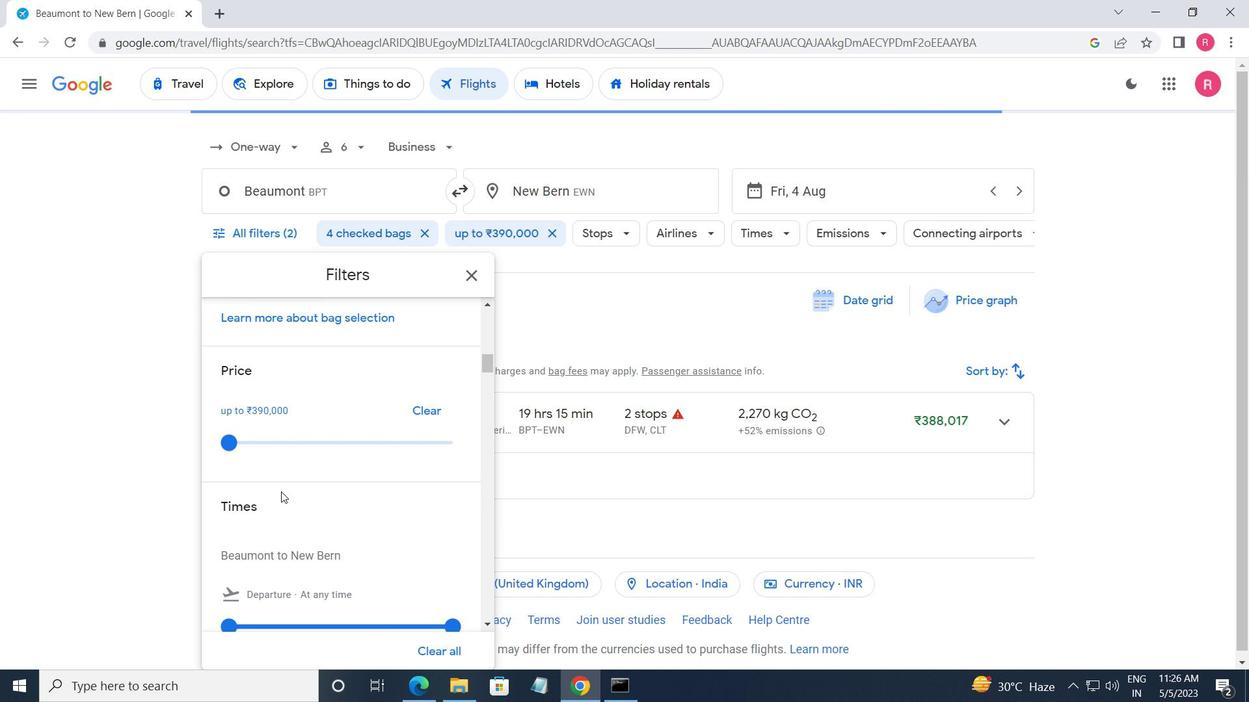 
Action: Mouse scrolled (281, 491) with delta (0, 0)
Screenshot: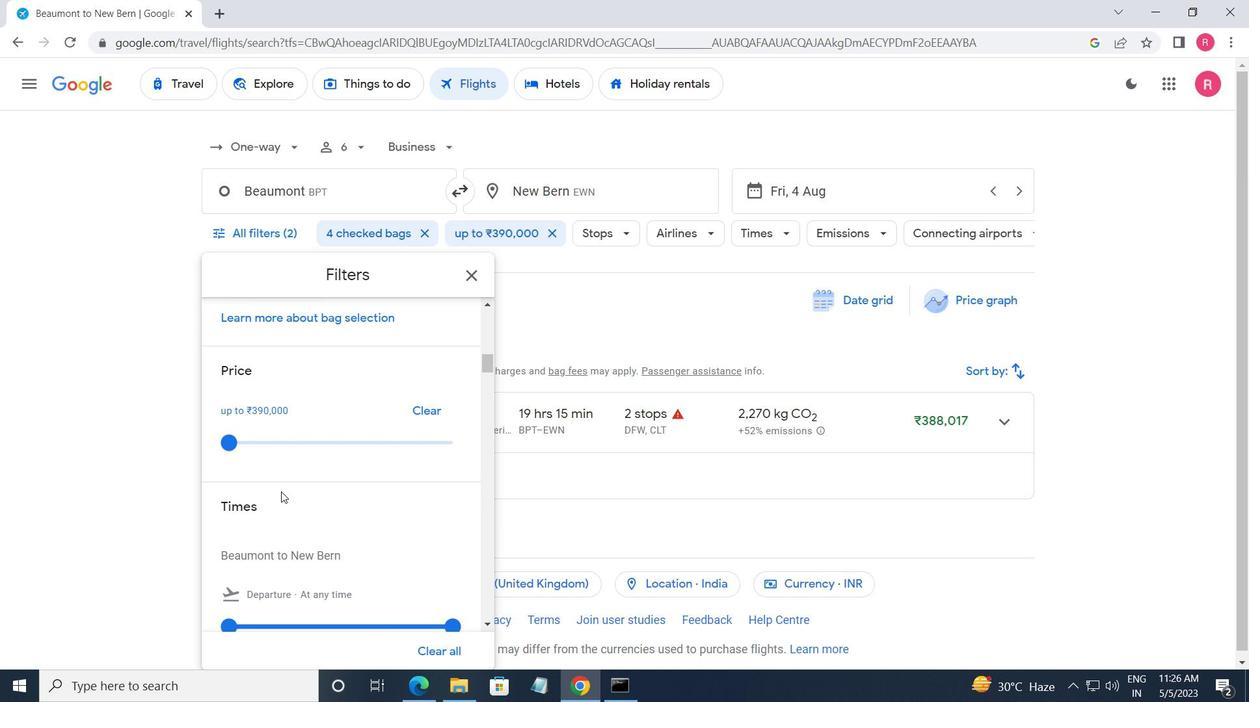 
Action: Mouse moved to (241, 472)
Screenshot: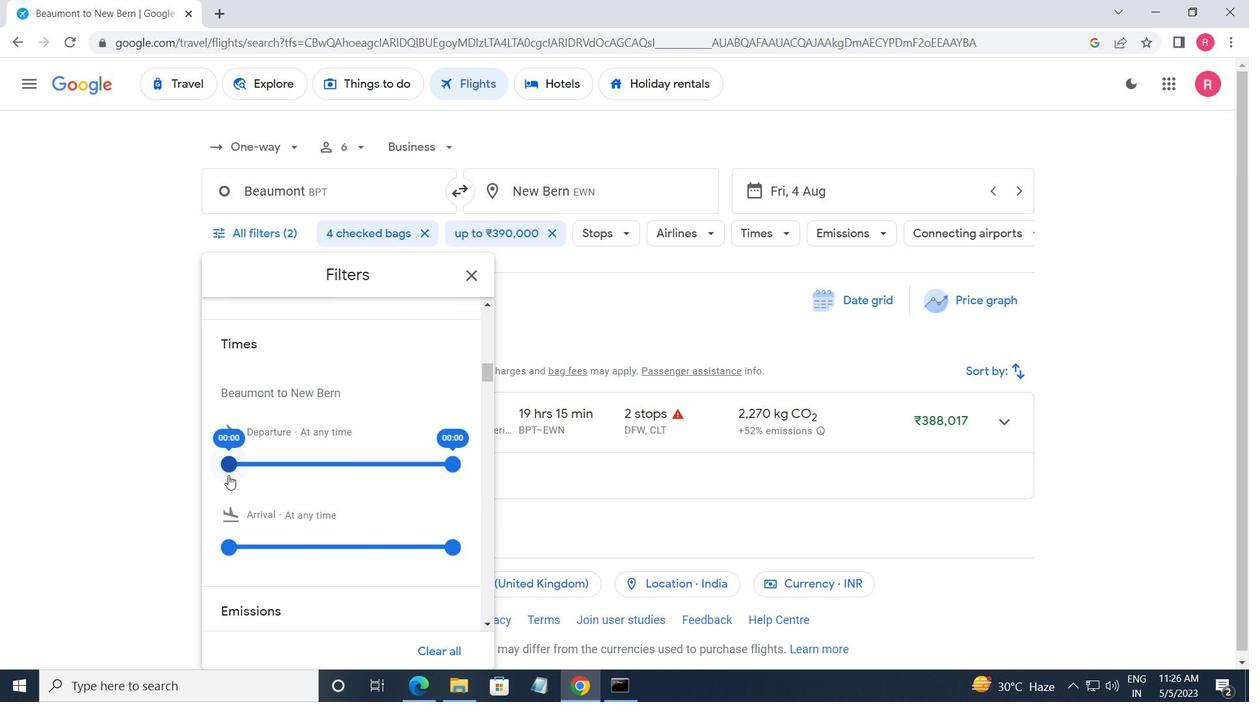 
Action: Mouse pressed left at (241, 472)
Screenshot: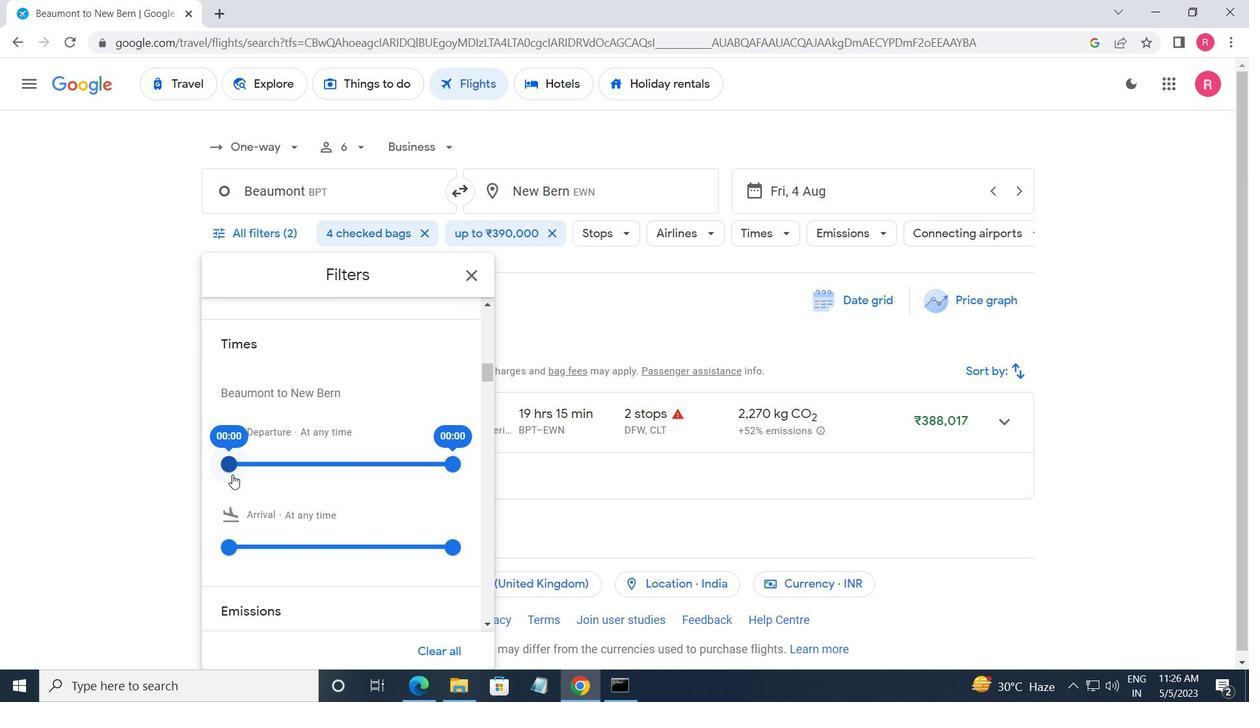 
Action: Mouse moved to (459, 465)
Screenshot: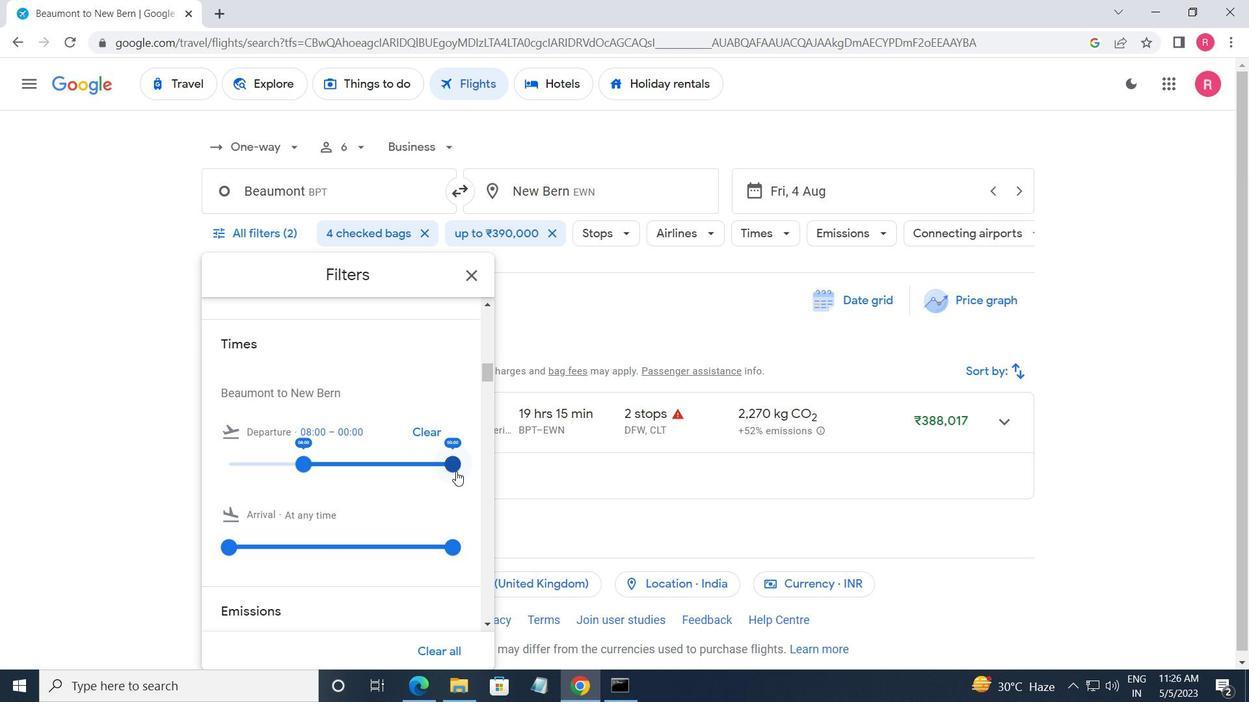 
Action: Mouse pressed left at (459, 465)
Screenshot: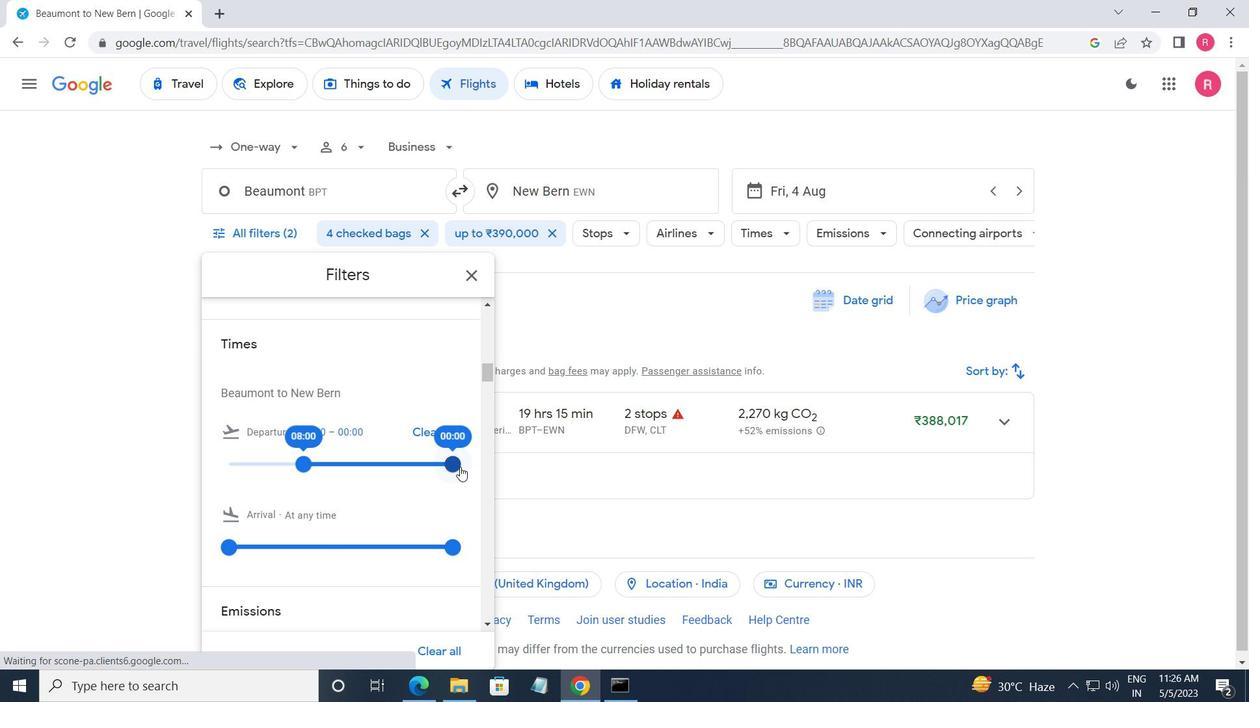 
Action: Mouse moved to (469, 283)
Screenshot: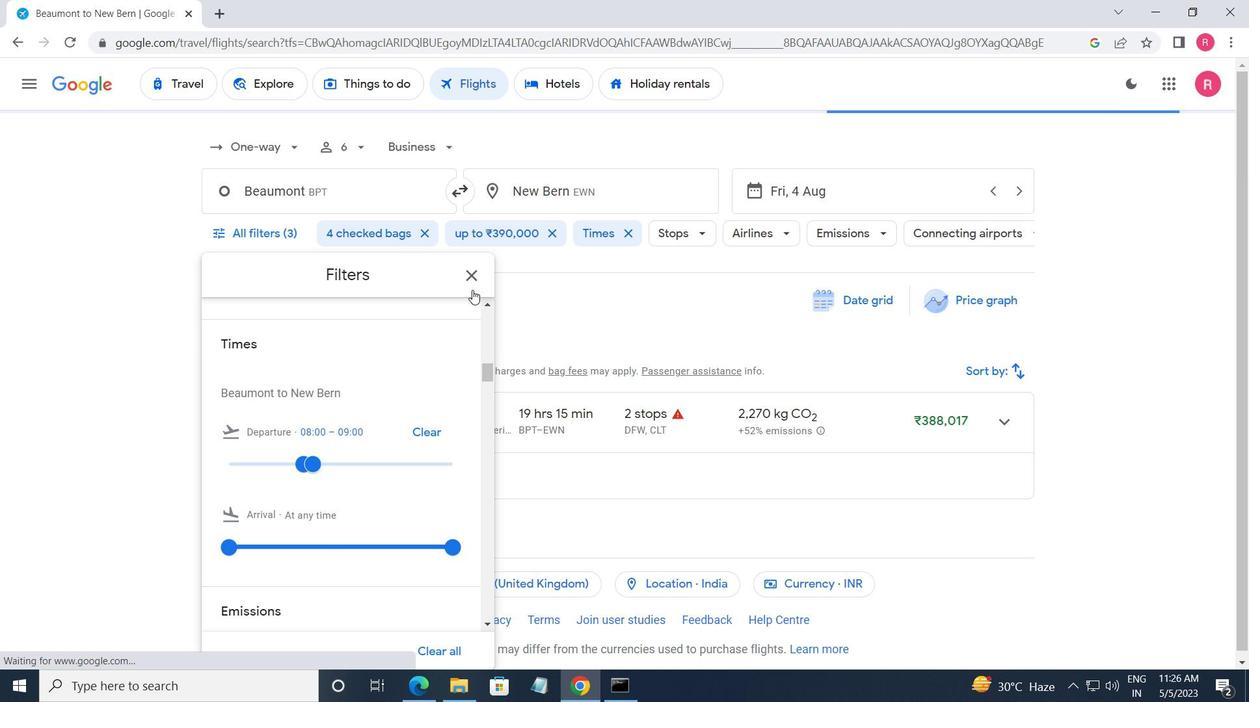 
Action: Mouse pressed left at (469, 283)
Screenshot: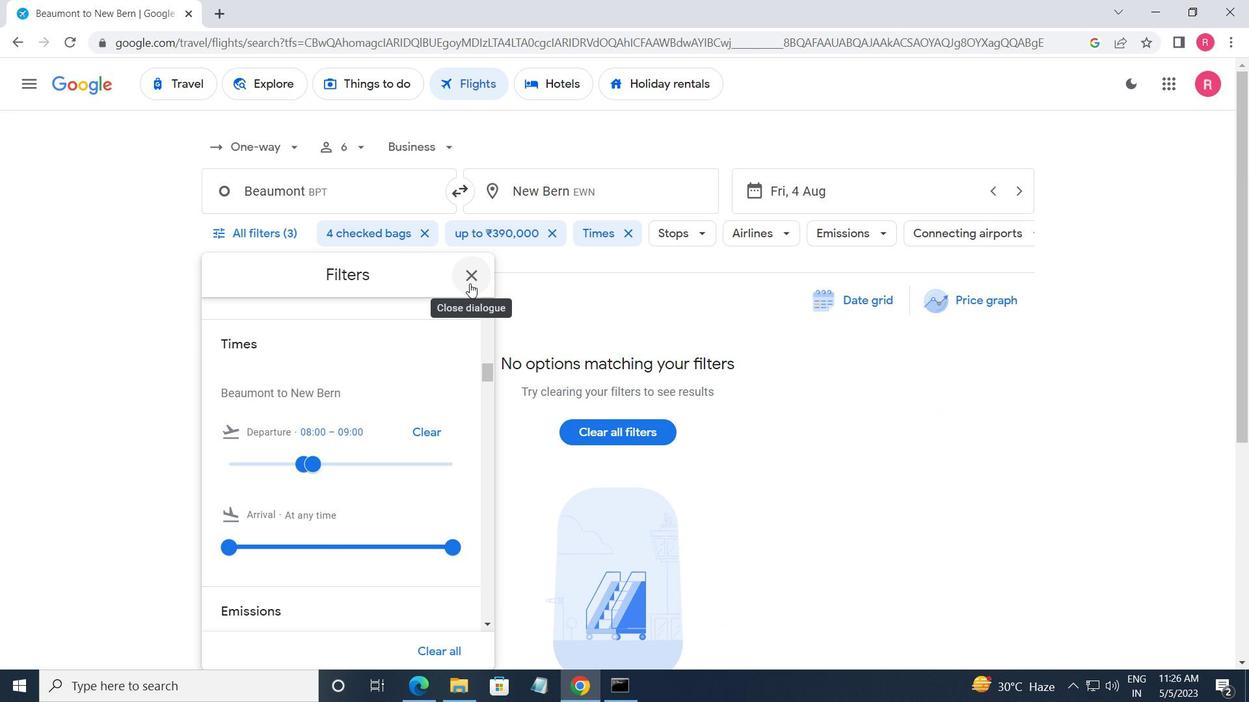 
